 Task: Find connections with filter location Bachhraon with filter topic #interiordesignwith filter profile language English with filter current company Sealed Air Corporation with filter school Muffakham Jah College Of Engineering And Technology with filter industry Sporting Goods Manufacturing with filter service category Print Design with filter keywords title Credit Authorizer
Action: Mouse moved to (596, 79)
Screenshot: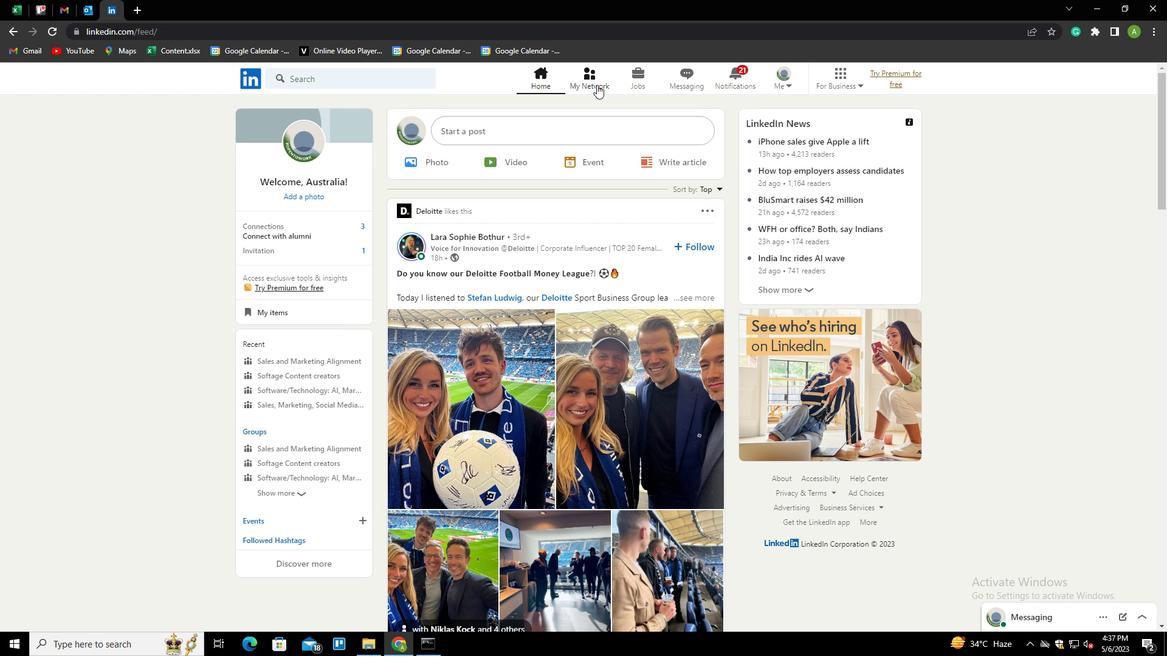 
Action: Mouse pressed left at (596, 79)
Screenshot: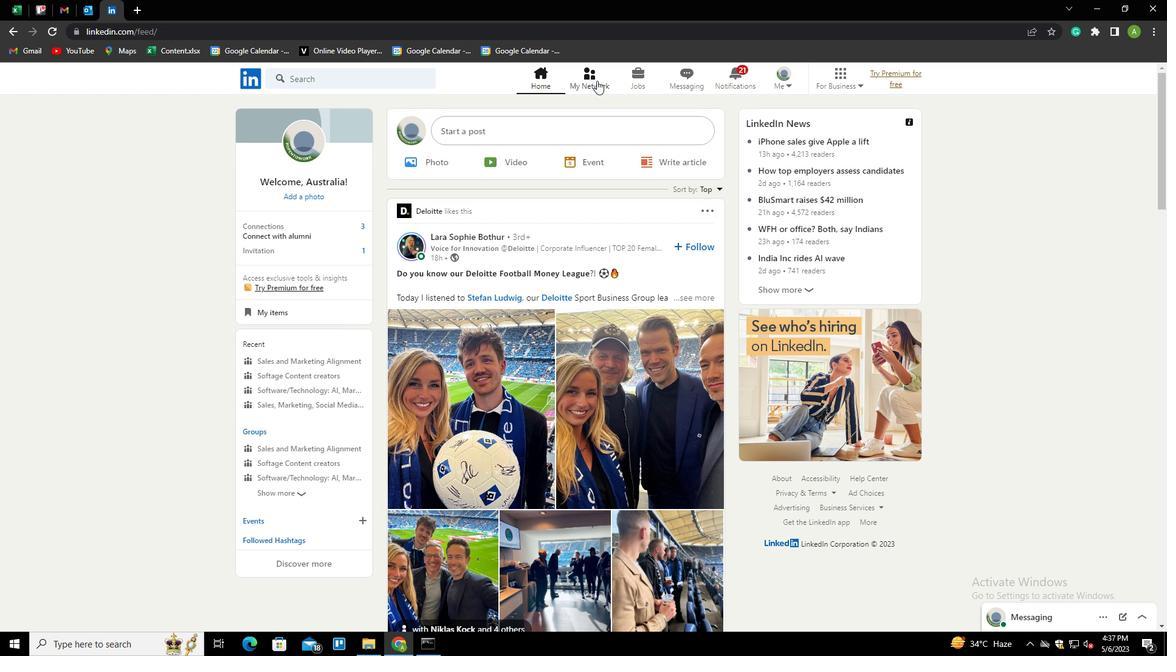 
Action: Mouse moved to (307, 147)
Screenshot: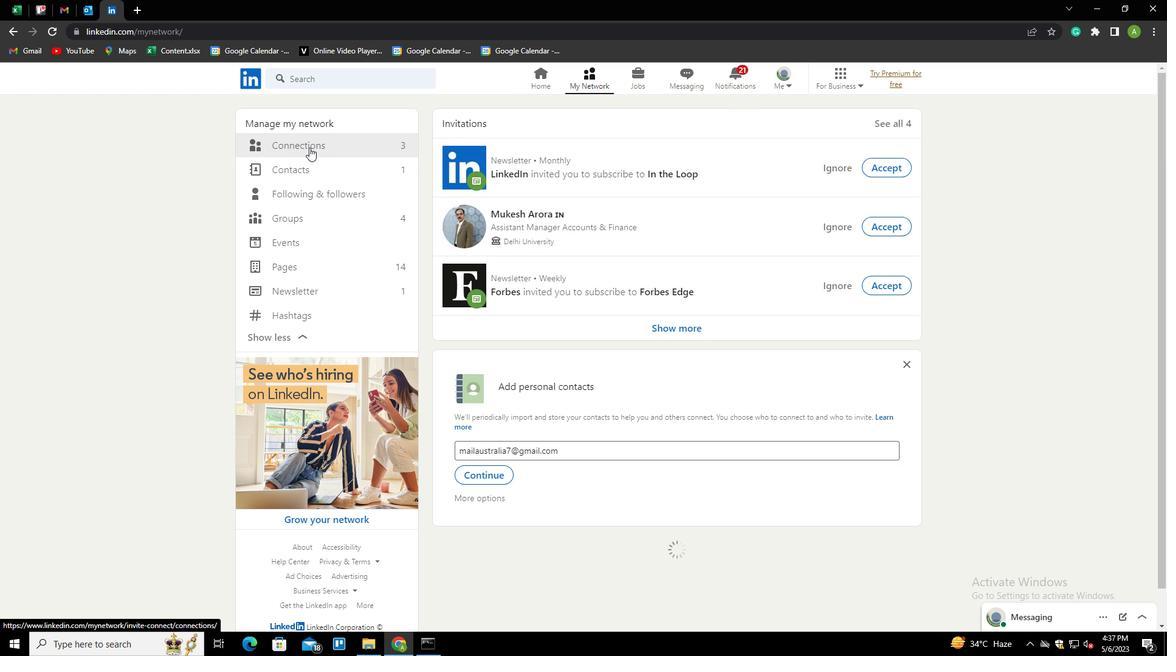 
Action: Mouse pressed left at (307, 147)
Screenshot: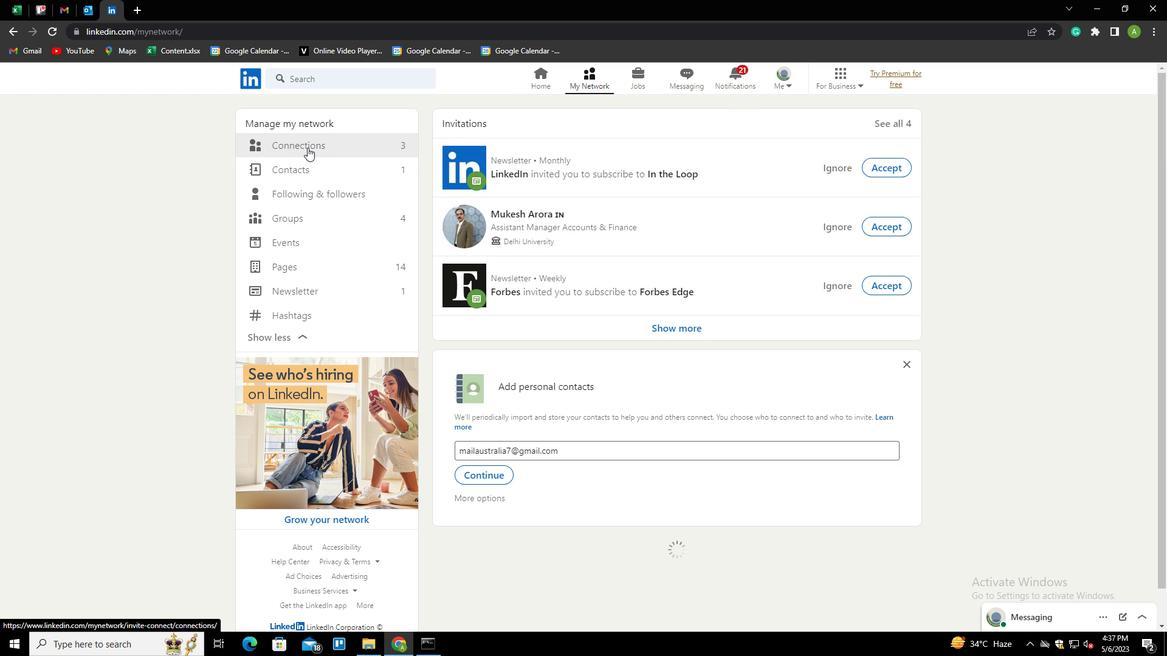 
Action: Mouse moved to (655, 146)
Screenshot: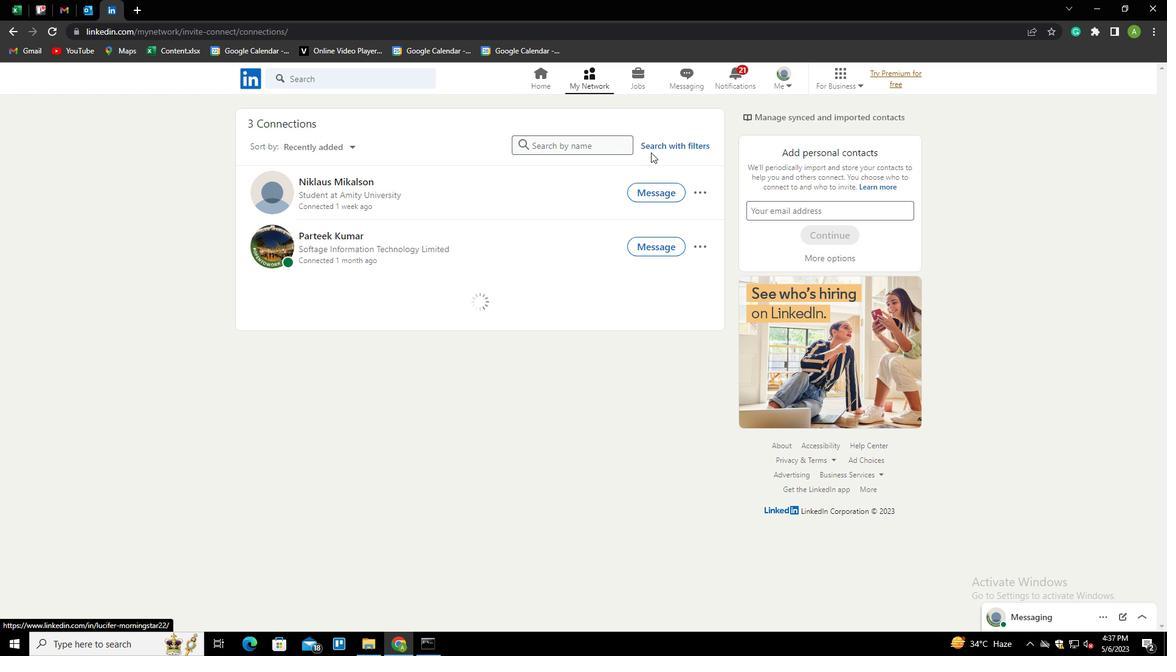 
Action: Mouse pressed left at (655, 146)
Screenshot: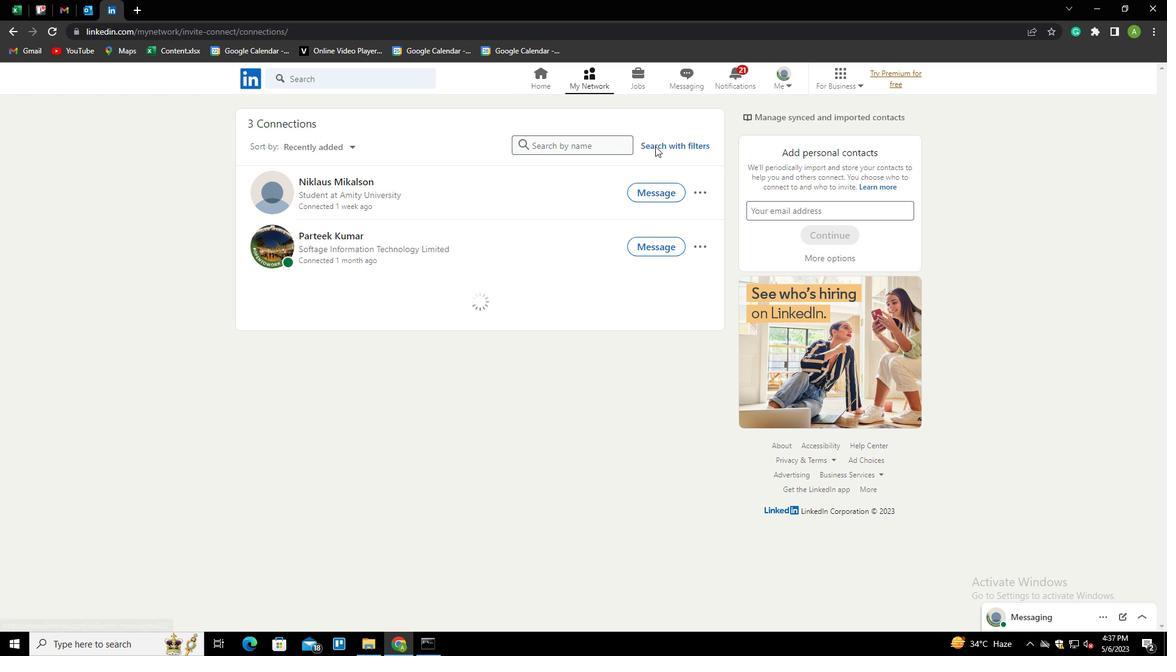 
Action: Mouse moved to (616, 113)
Screenshot: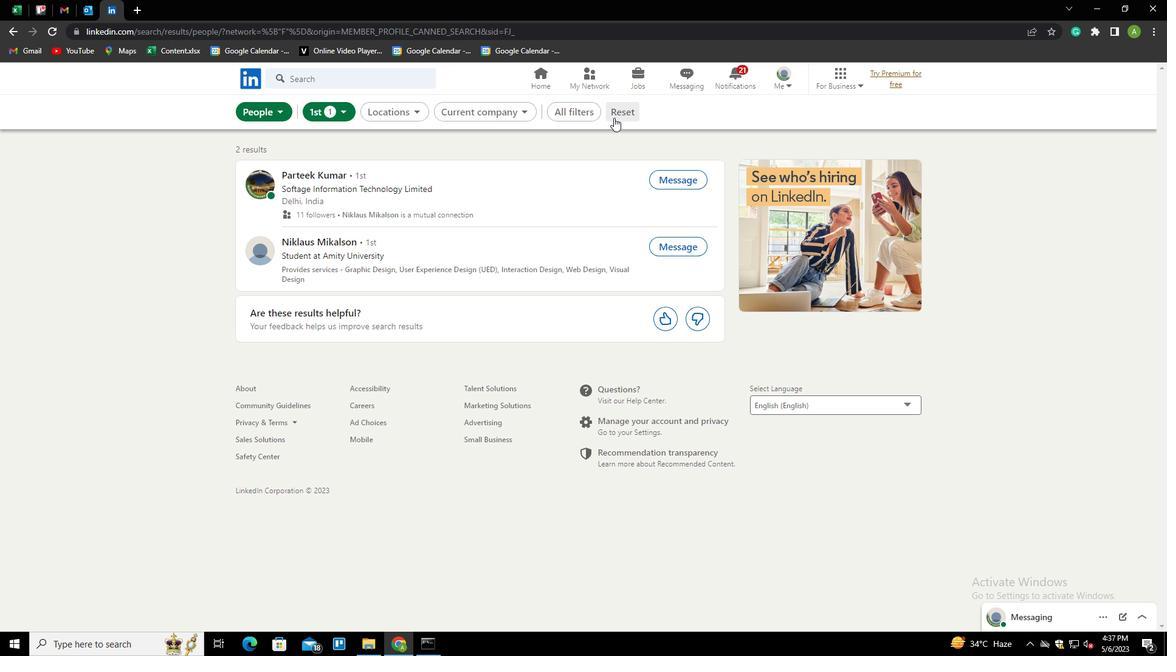 
Action: Mouse pressed left at (616, 113)
Screenshot: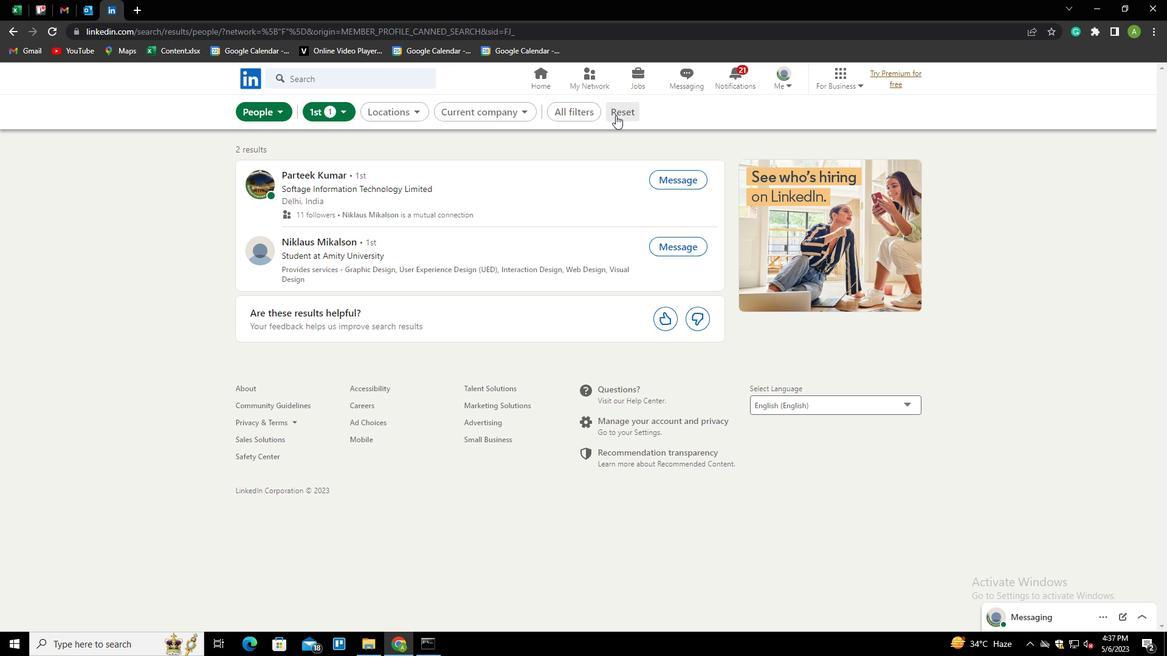 
Action: Mouse moved to (607, 111)
Screenshot: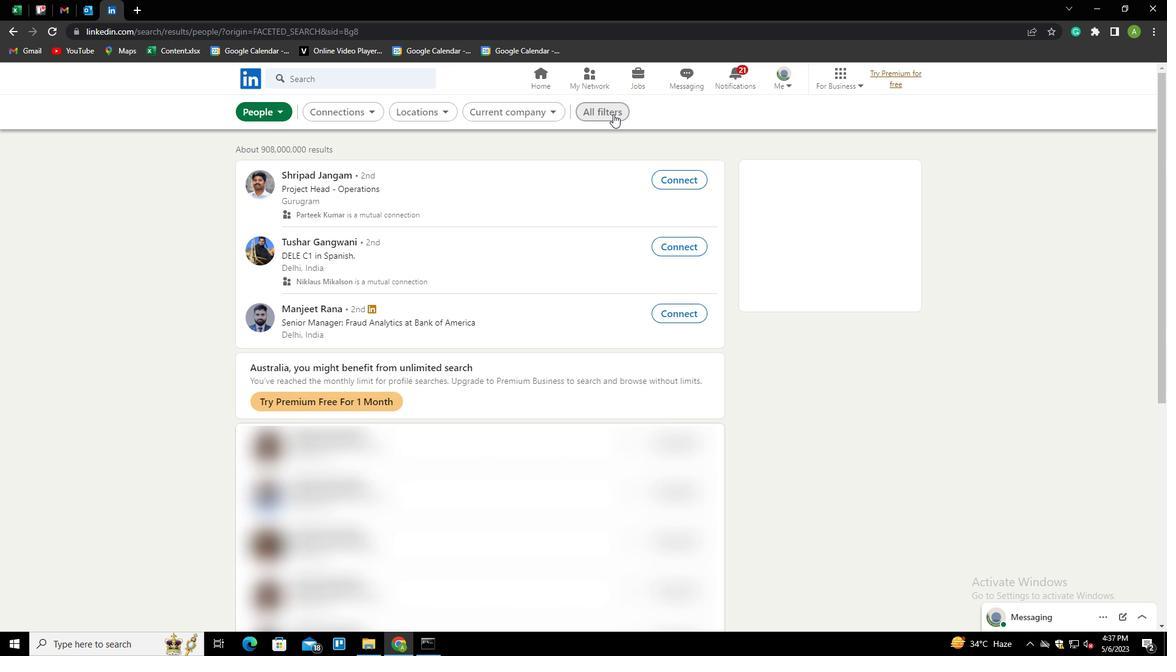 
Action: Mouse pressed left at (607, 111)
Screenshot: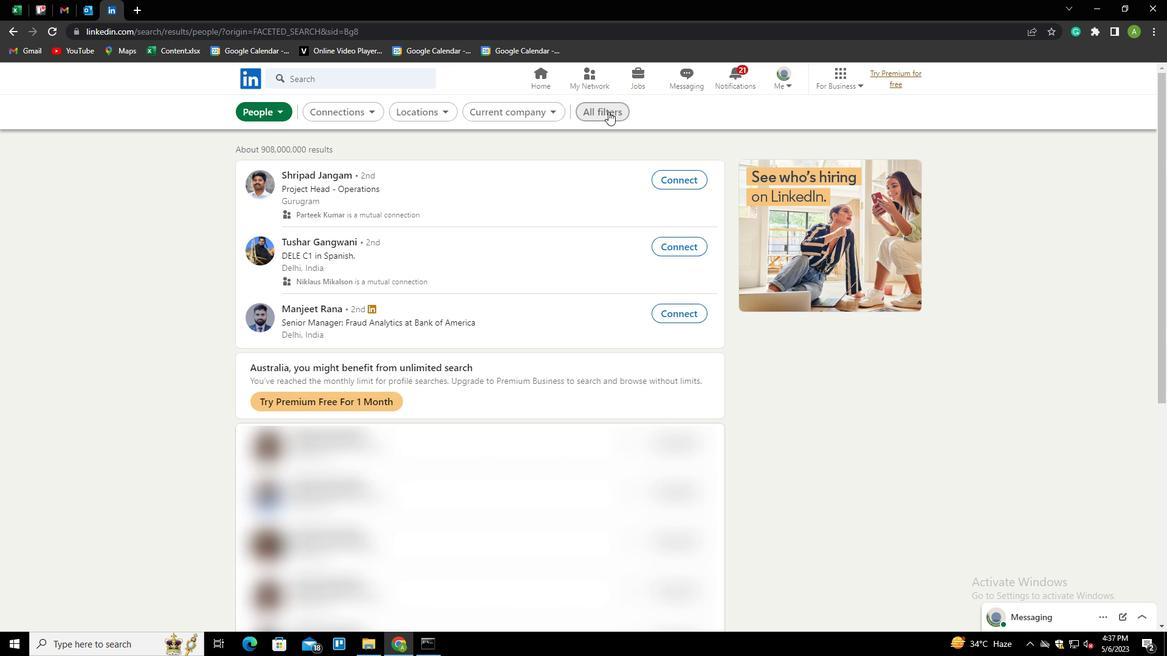 
Action: Mouse moved to (886, 350)
Screenshot: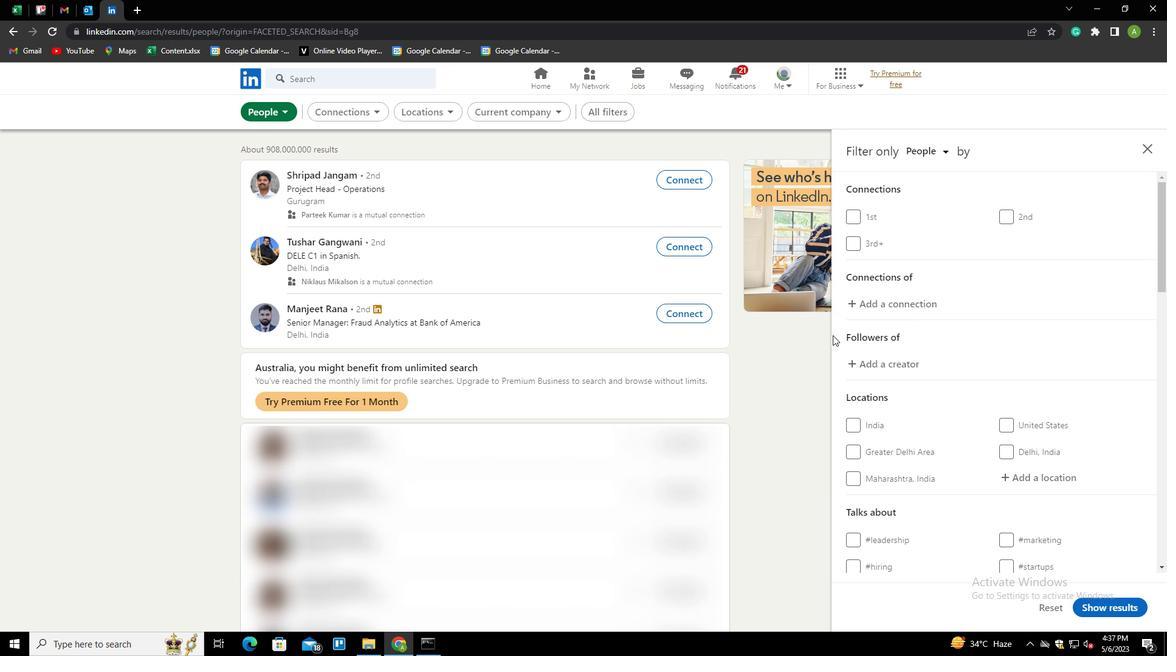 
Action: Mouse scrolled (886, 349) with delta (0, 0)
Screenshot: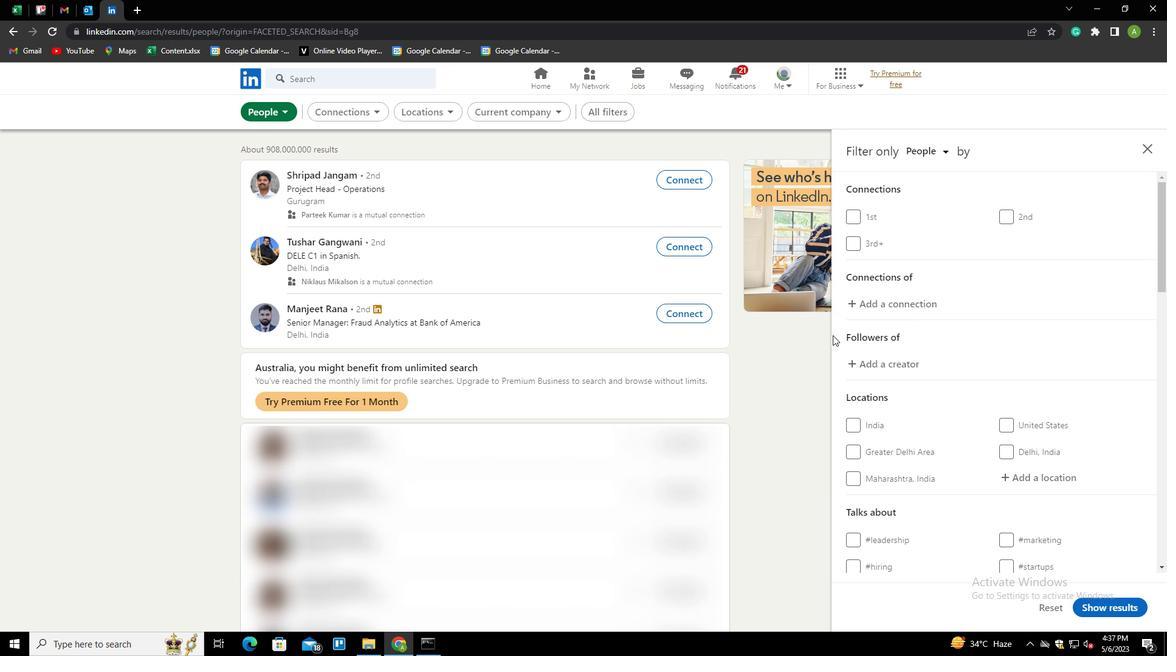 
Action: Mouse scrolled (886, 349) with delta (0, 0)
Screenshot: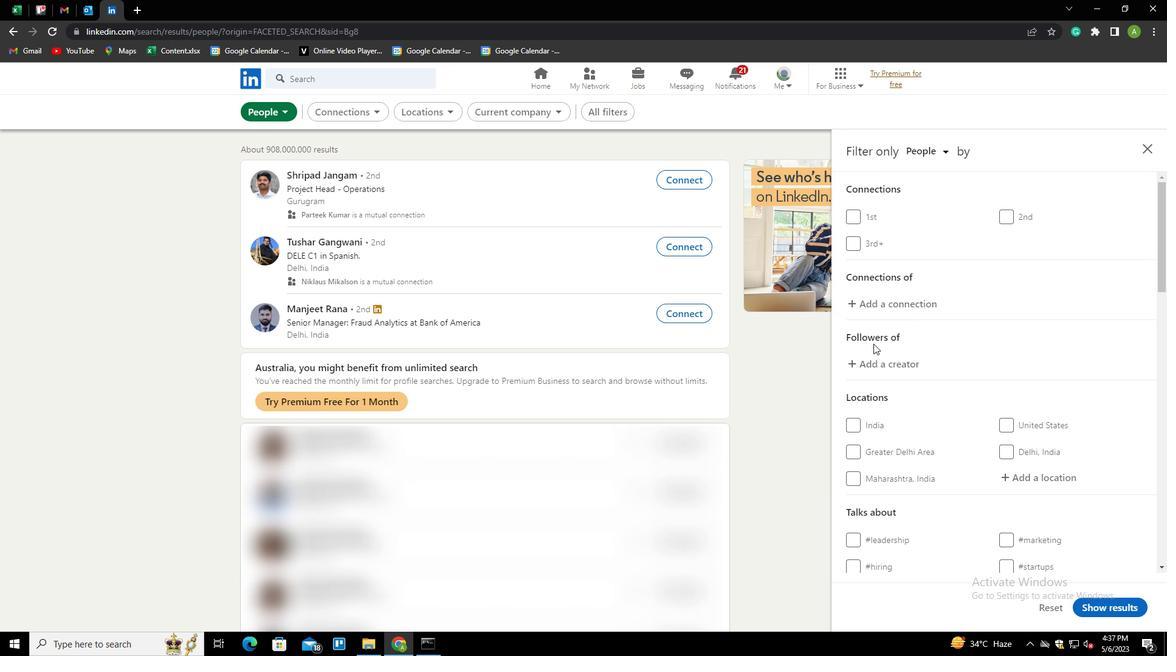 
Action: Mouse moved to (1043, 352)
Screenshot: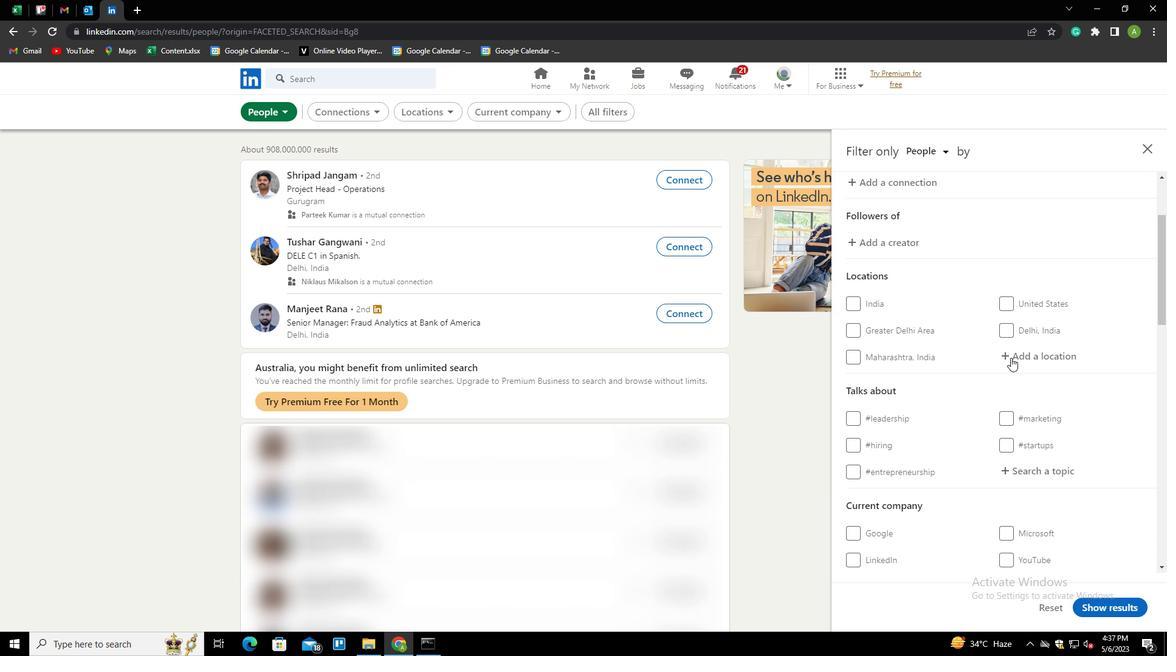 
Action: Mouse pressed left at (1043, 352)
Screenshot: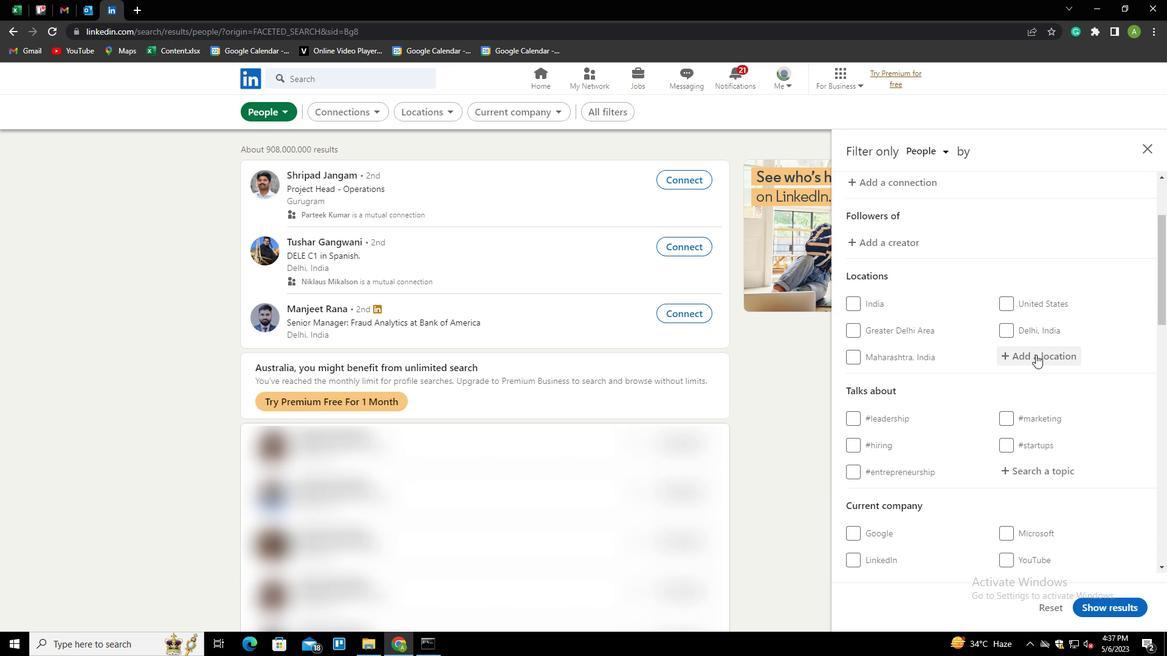 
Action: Mouse moved to (1043, 352)
Screenshot: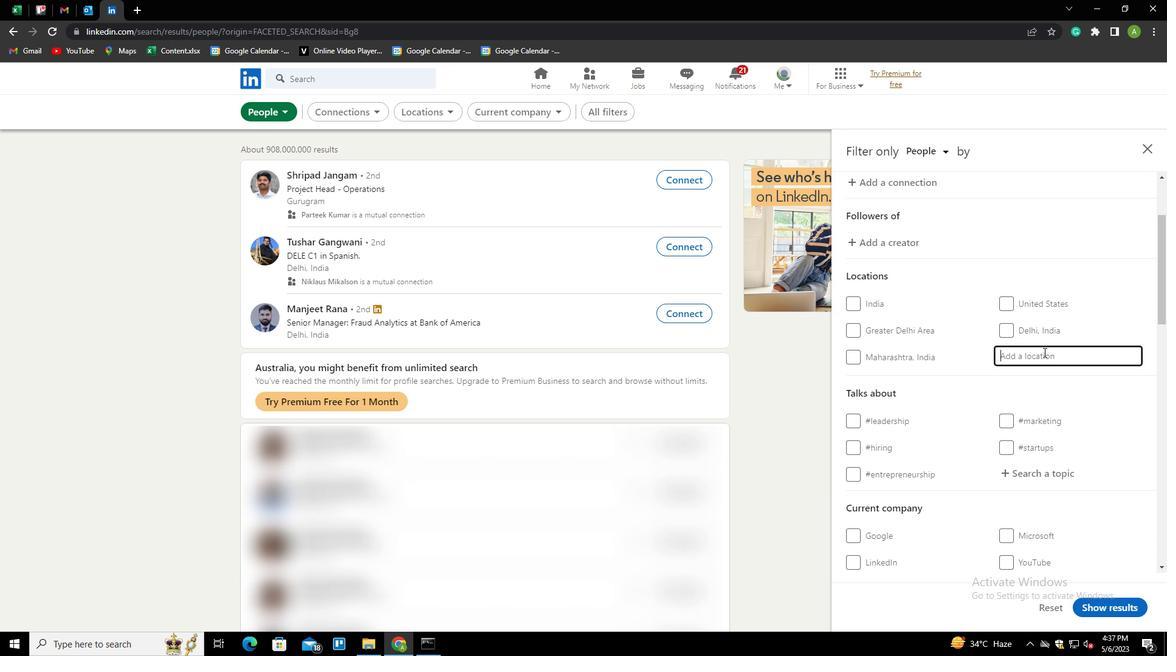 
Action: Key pressed <Key.shift><Key.shift><Key.shift><Key.shift><Key.shift><Key.shift><Key.shift><Key.shift><Key.shift><Key.shift><Key.shift><Key.shift><Key.shift><Key.shift><Key.shift><Key.shift><Key.shift><Key.shift><Key.shift><Key.shift><Key.shift><Key.shift><Key.shift><Key.shift><Key.shift><Key.shift><Key.shift><Key.shift><Key.shift><Key.shift><Key.shift><Key.shift><Key.shift><Key.shift><Key.shift><Key.shift><Key.shift><Key.shift><Key.shift><Key.shift><Key.shift><Key.shift><Key.shift><Key.shift><Key.shift><Key.shift><Key.shift><Key.shift><Key.shift><Key.shift><Key.shift><Key.shift><Key.shift><Key.shift><Key.shift><Key.shift><Key.shift><Key.shift><Key.shift><Key.shift><Key.shift><Key.shift><Key.shift><Key.shift><Key.shift><Key.shift><Key.shift><Key.shift><Key.shift><Key.shift><Key.shift><Key.shift><Key.shift><Key.shift><Key.shift><Key.shift><Key.shift><Key.shift><Key.shift><Key.shift>BACHHRAON
Screenshot: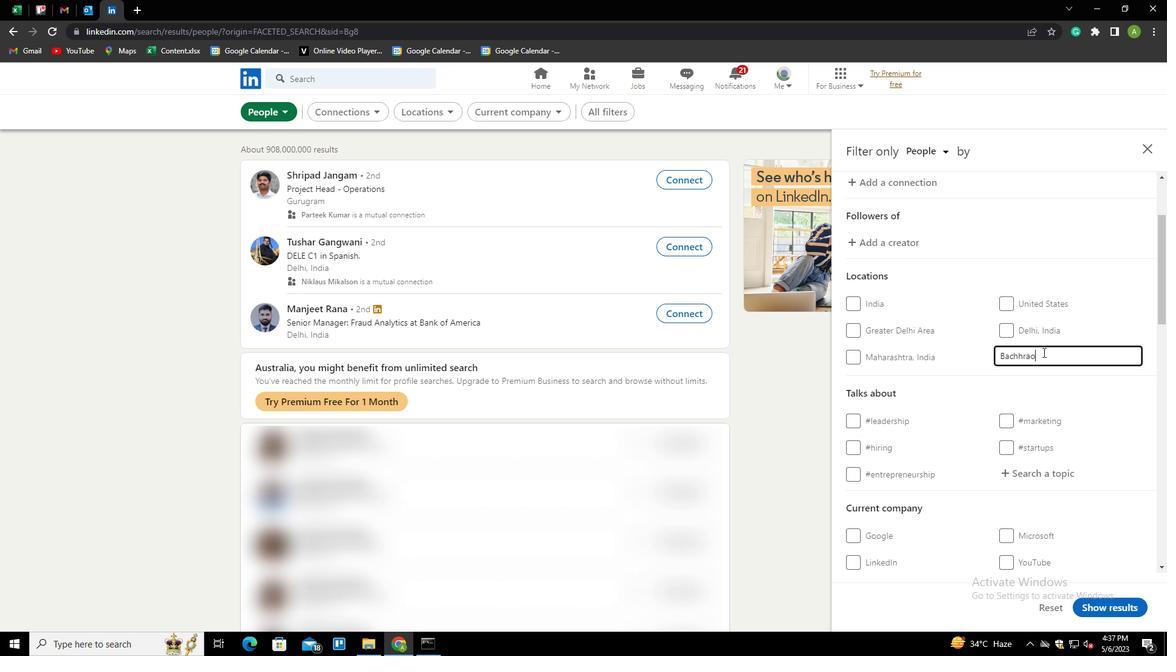
Action: Mouse moved to (1053, 418)
Screenshot: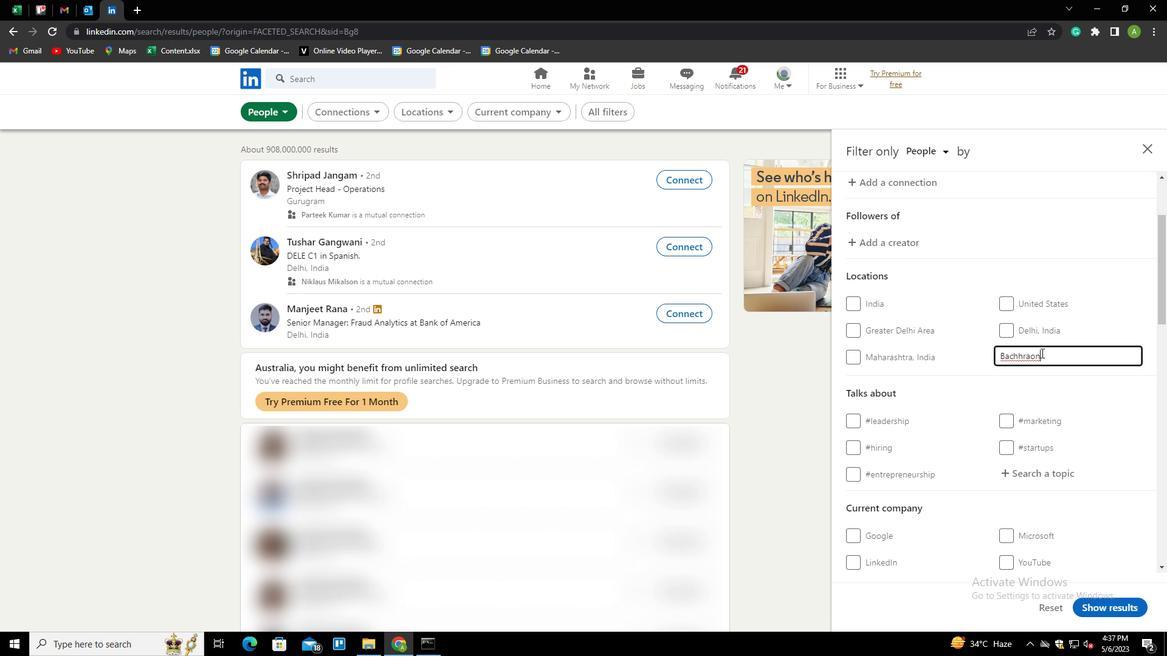 
Action: Mouse scrolled (1053, 418) with delta (0, 0)
Screenshot: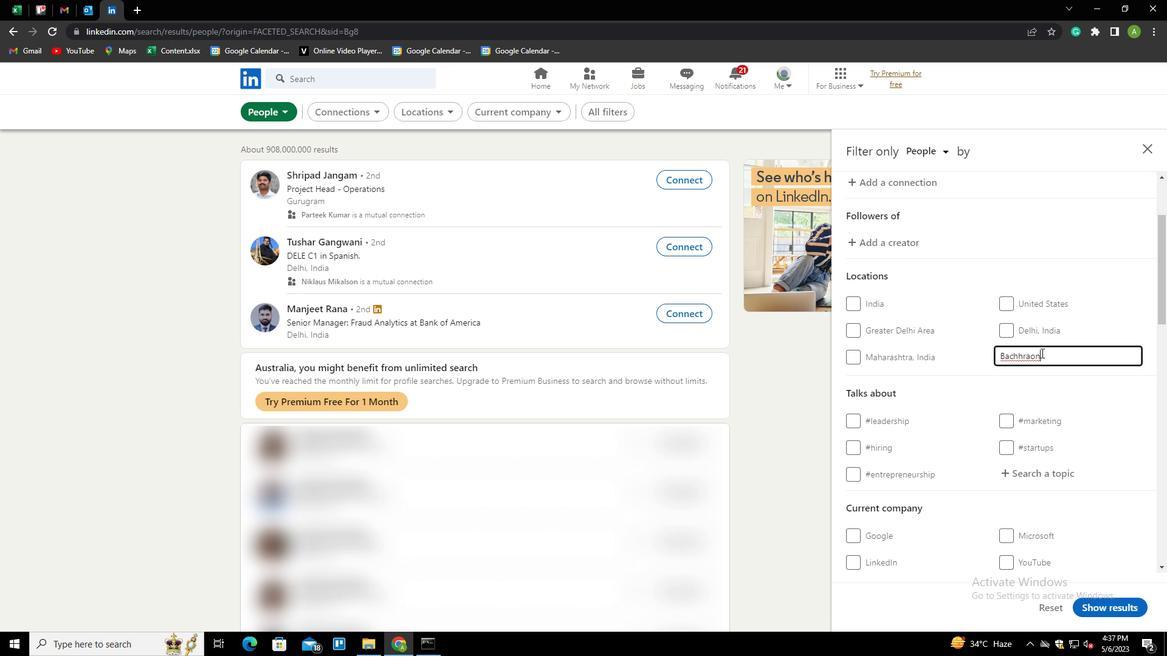 
Action: Mouse moved to (1077, 451)
Screenshot: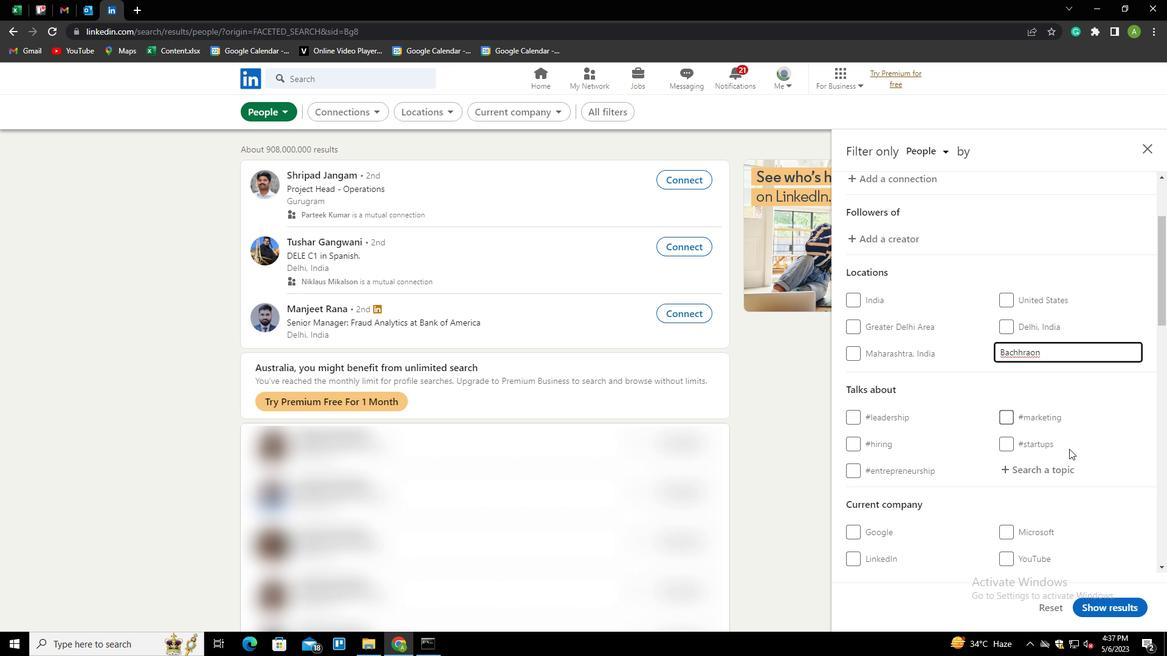 
Action: Mouse scrolled (1077, 450) with delta (0, 0)
Screenshot: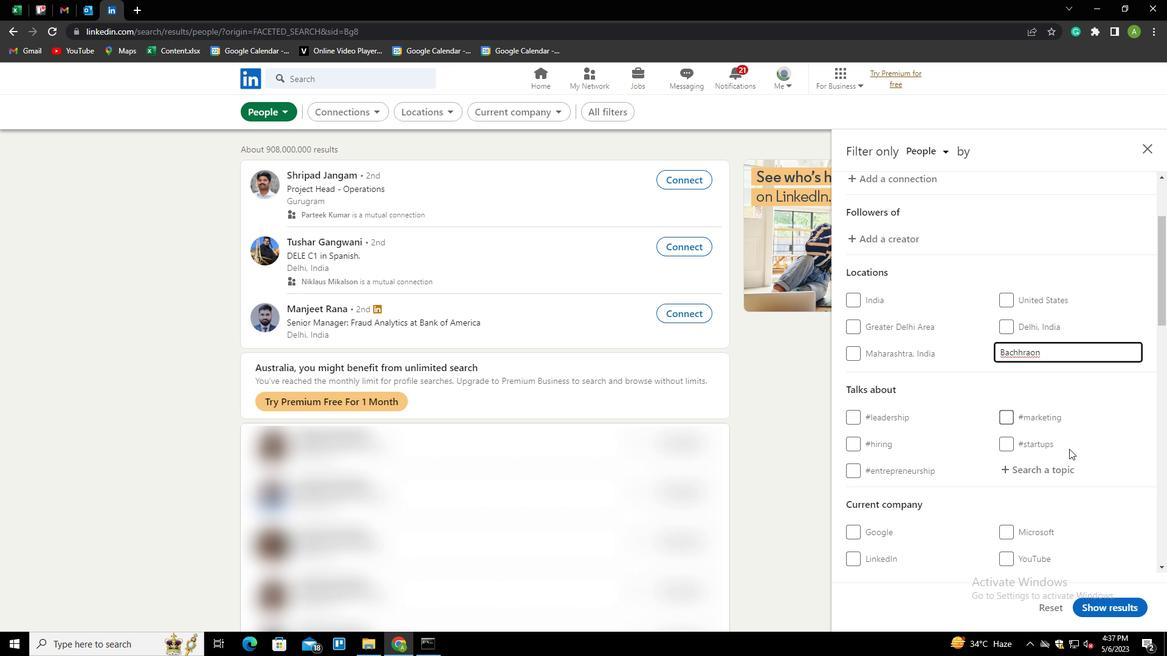 
Action: Mouse scrolled (1077, 450) with delta (0, 0)
Screenshot: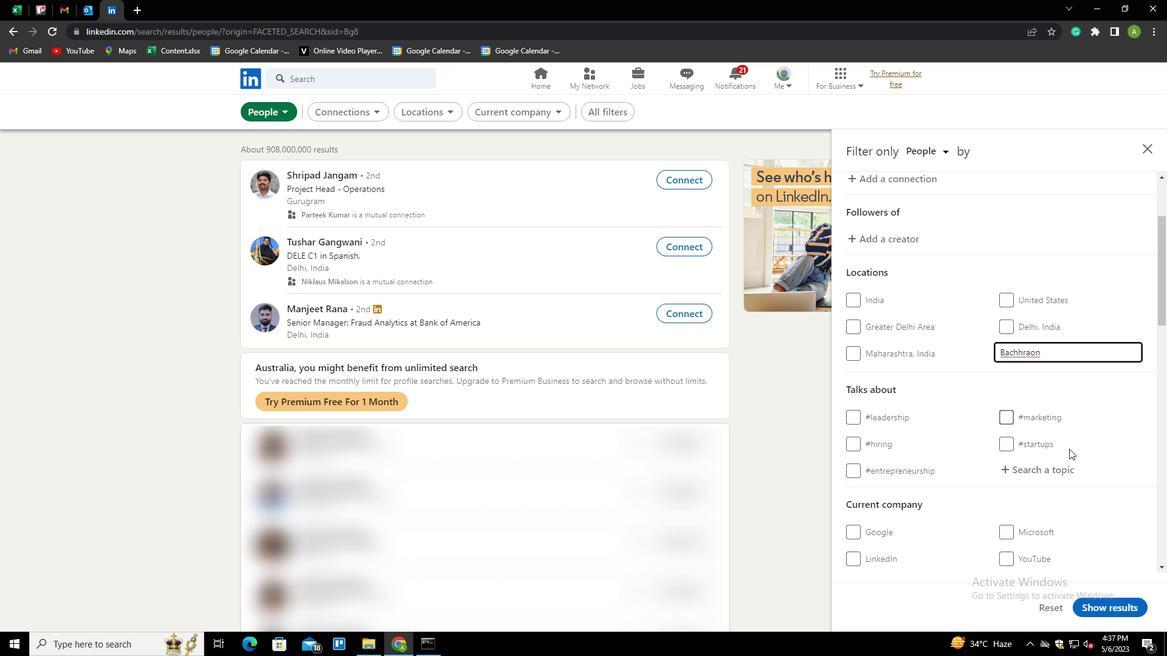
Action: Mouse moved to (1029, 280)
Screenshot: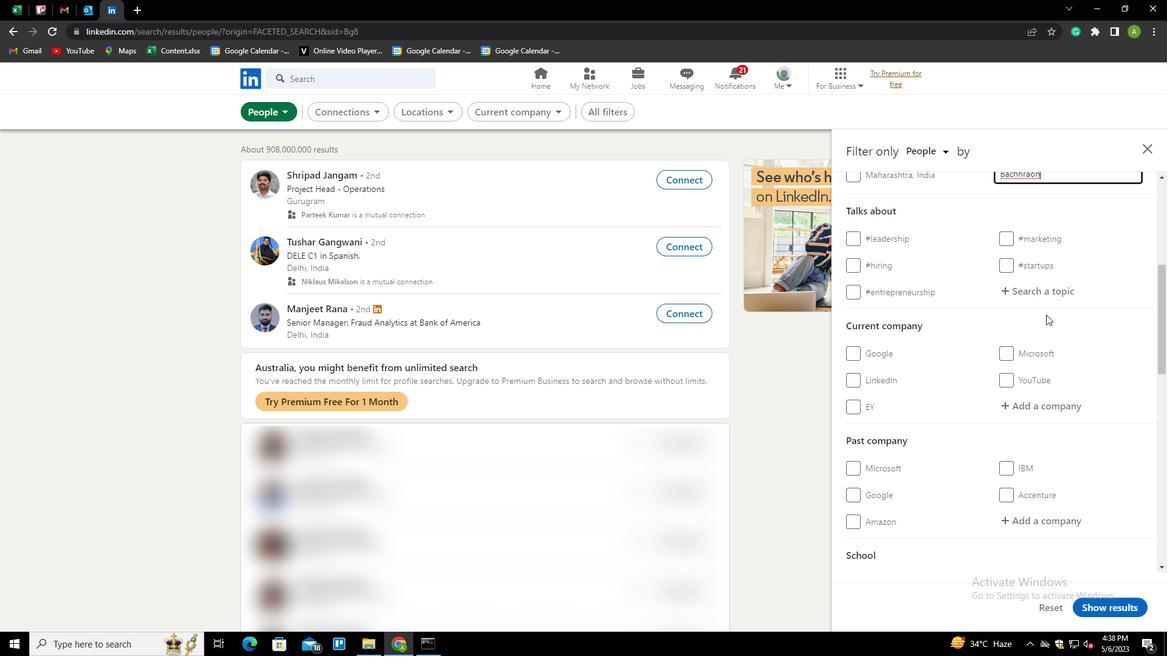 
Action: Mouse pressed left at (1029, 280)
Screenshot: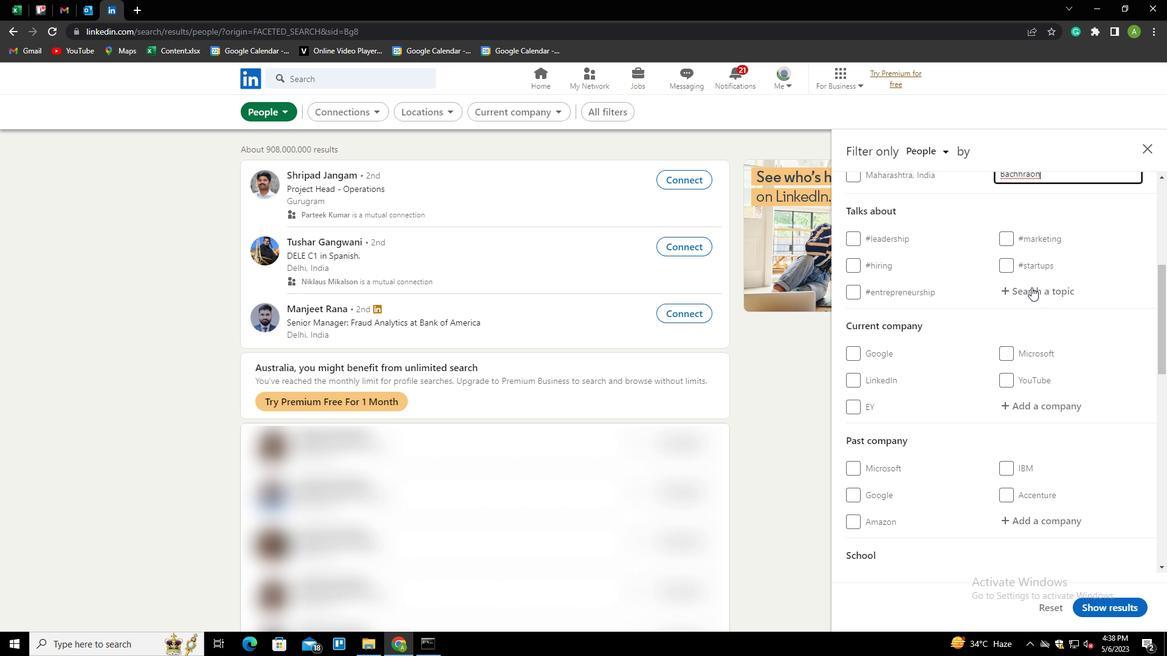 
Action: Mouse moved to (1031, 285)
Screenshot: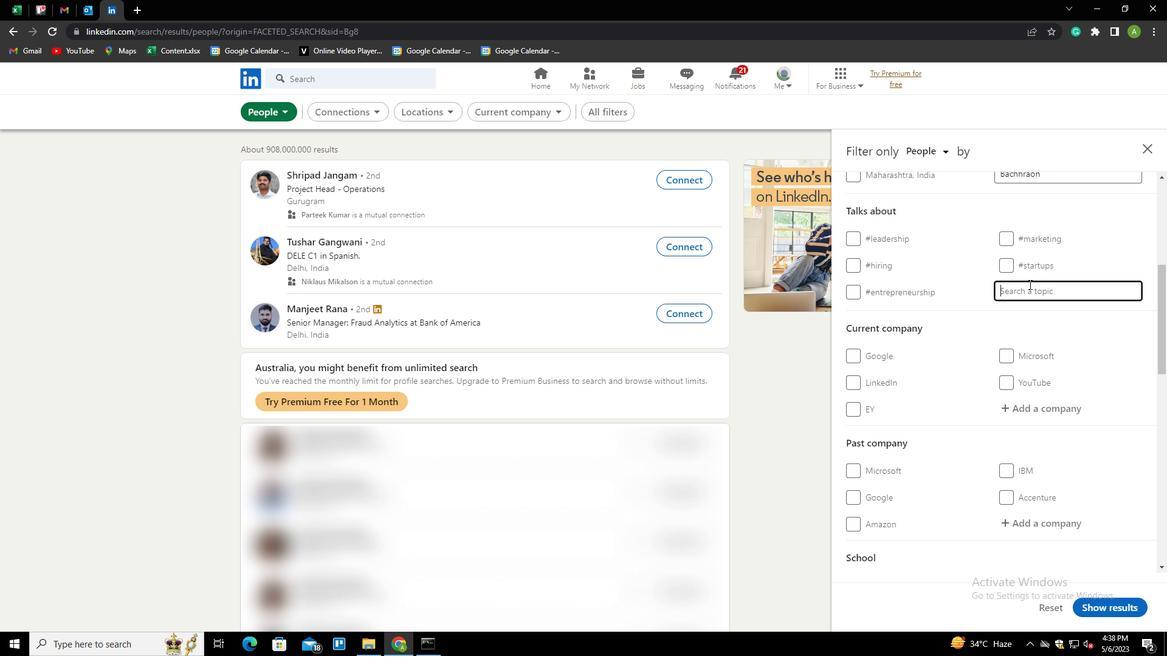 
Action: Key pressed INTERIORDESIGN<Key.down><Key.enter>
Screenshot: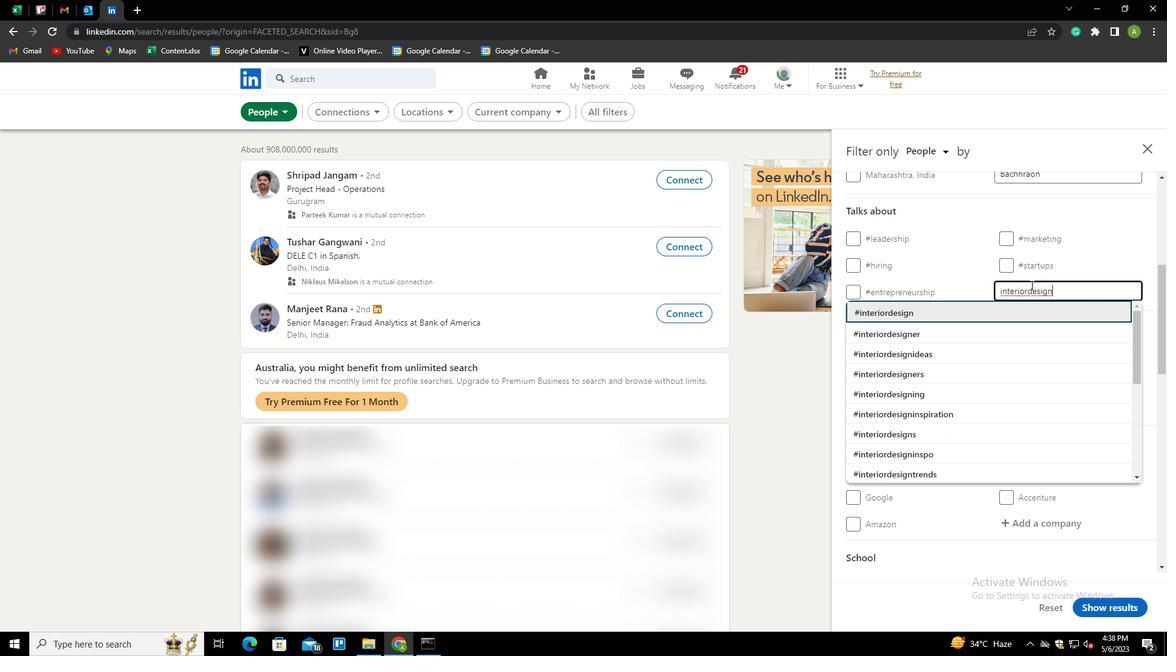
Action: Mouse scrolled (1031, 284) with delta (0, 0)
Screenshot: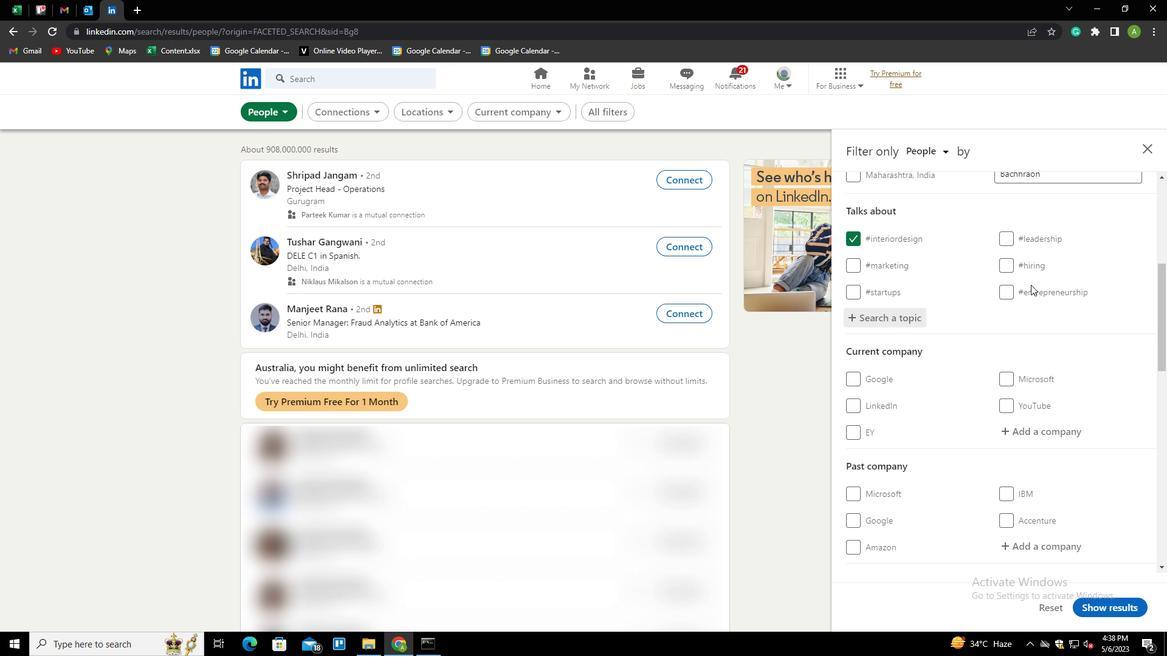 
Action: Mouse moved to (1029, 311)
Screenshot: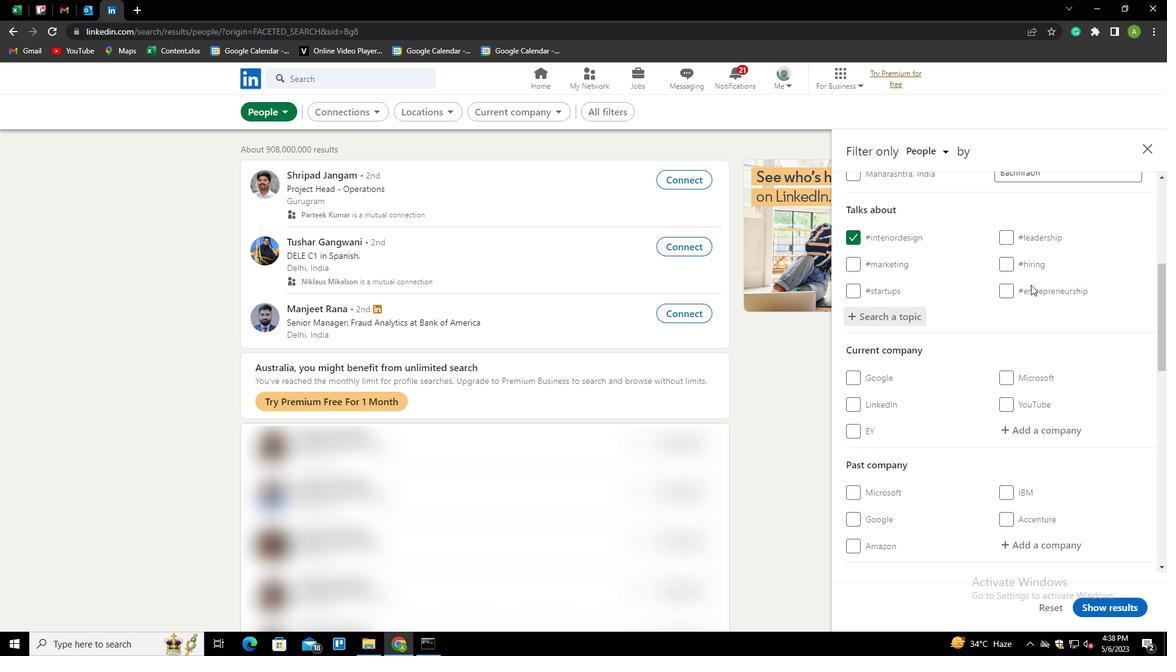 
Action: Mouse scrolled (1029, 311) with delta (0, 0)
Screenshot: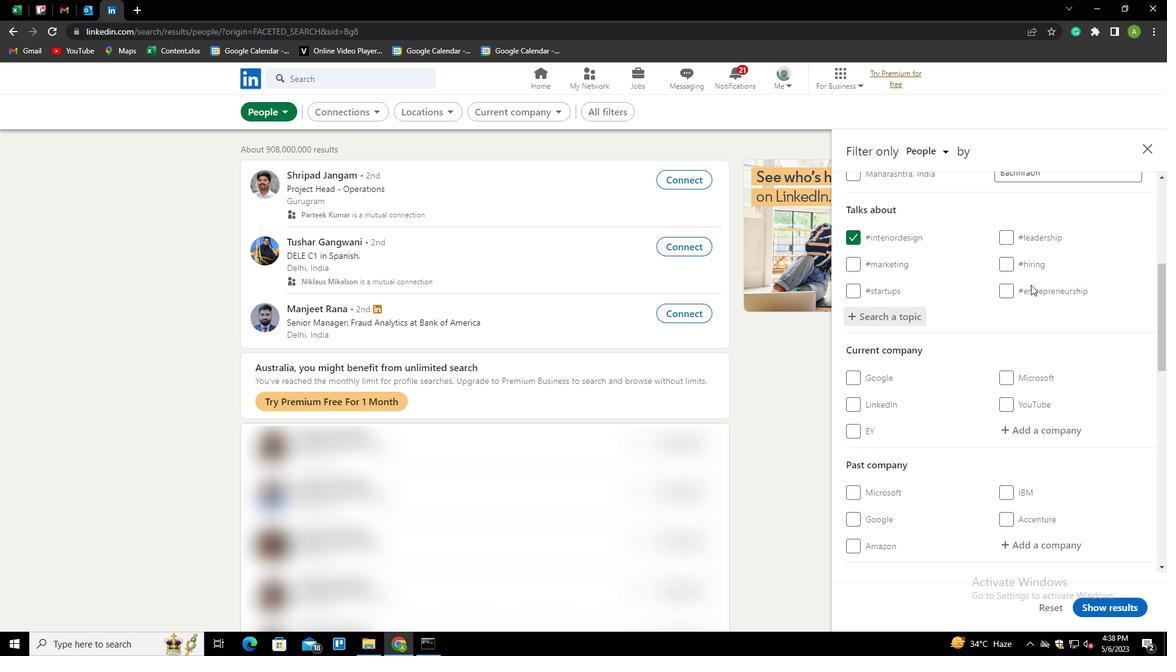 
Action: Mouse moved to (1029, 312)
Screenshot: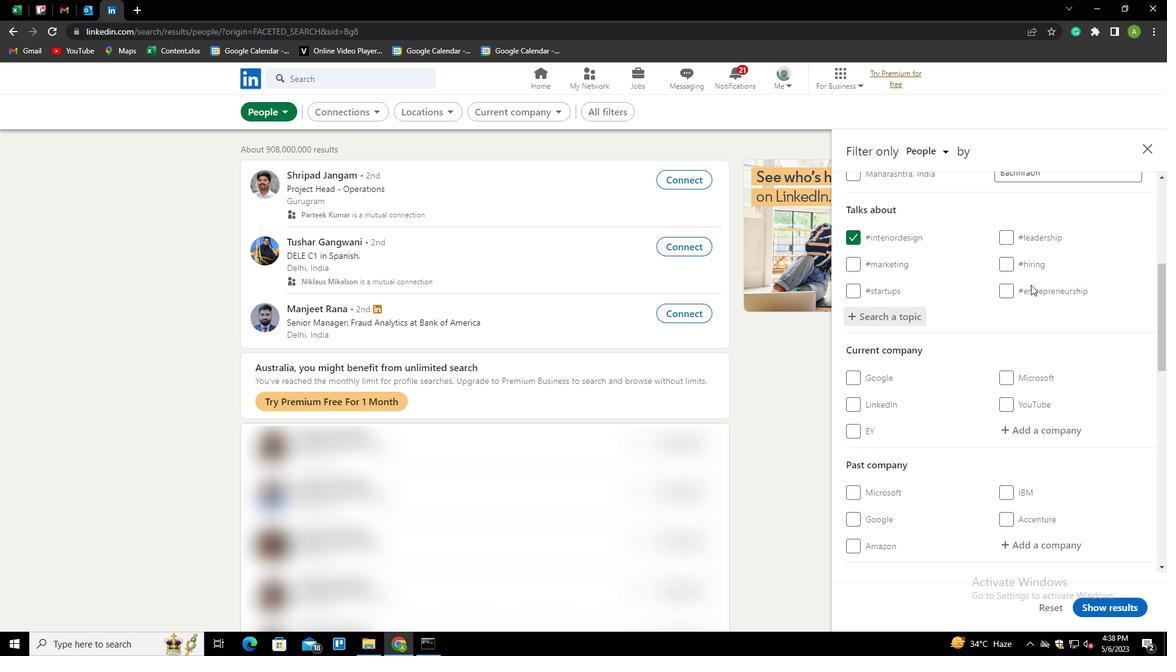 
Action: Mouse scrolled (1029, 311) with delta (0, 0)
Screenshot: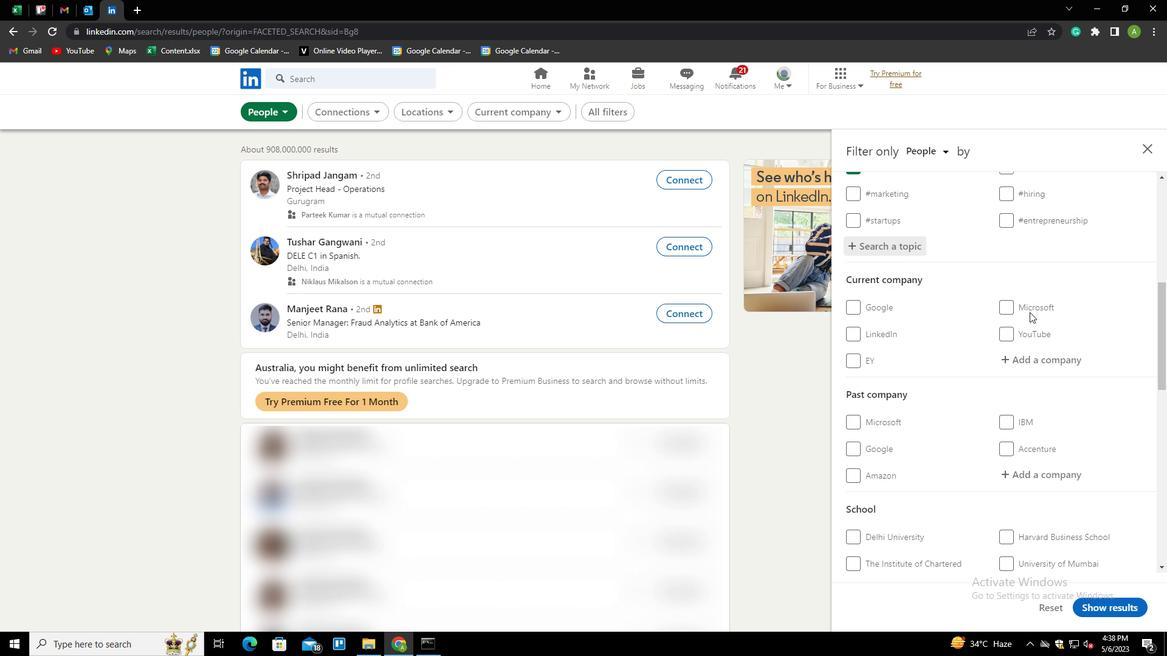
Action: Mouse scrolled (1029, 311) with delta (0, 0)
Screenshot: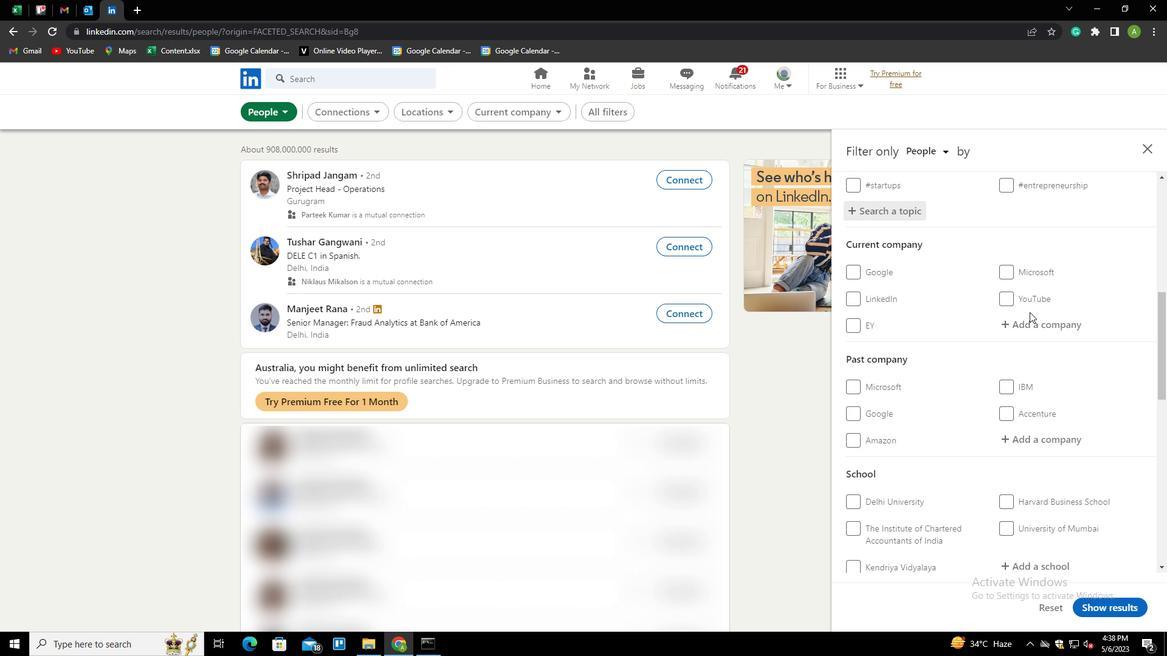 
Action: Mouse scrolled (1029, 311) with delta (0, 0)
Screenshot: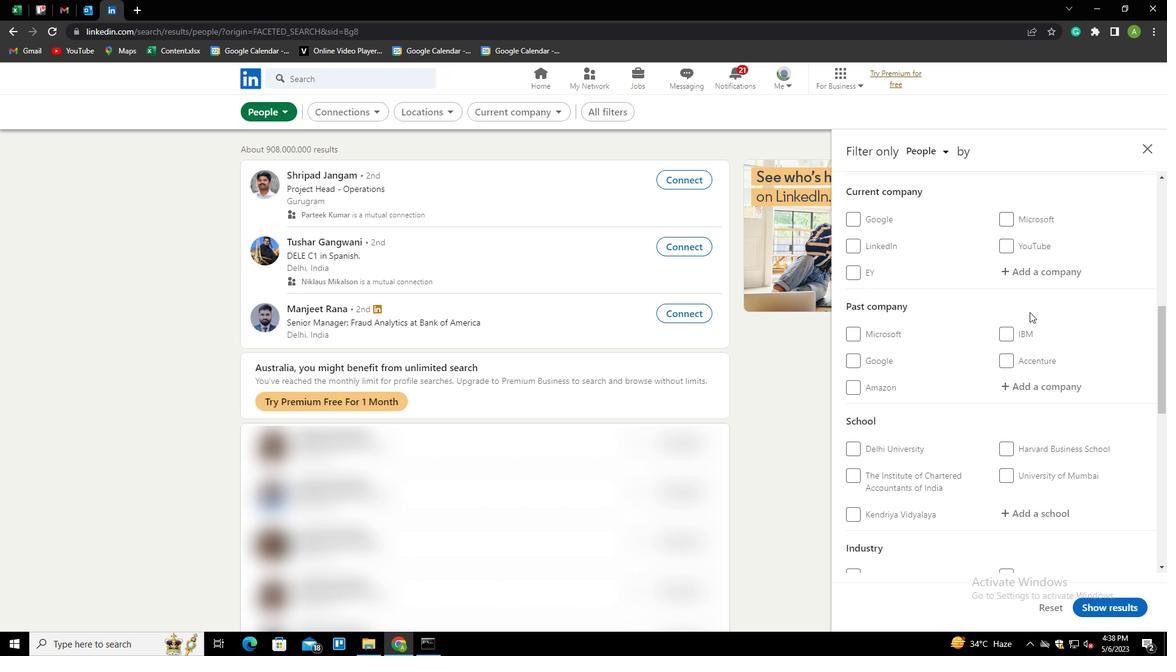 
Action: Mouse scrolled (1029, 311) with delta (0, 0)
Screenshot: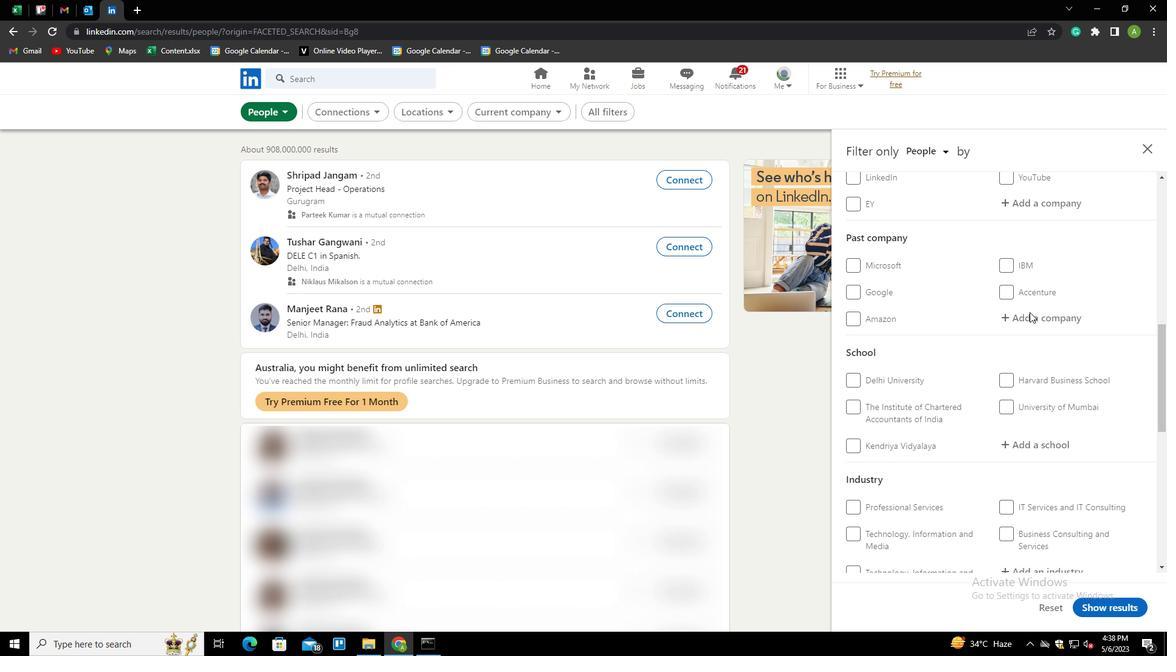 
Action: Mouse scrolled (1029, 311) with delta (0, 0)
Screenshot: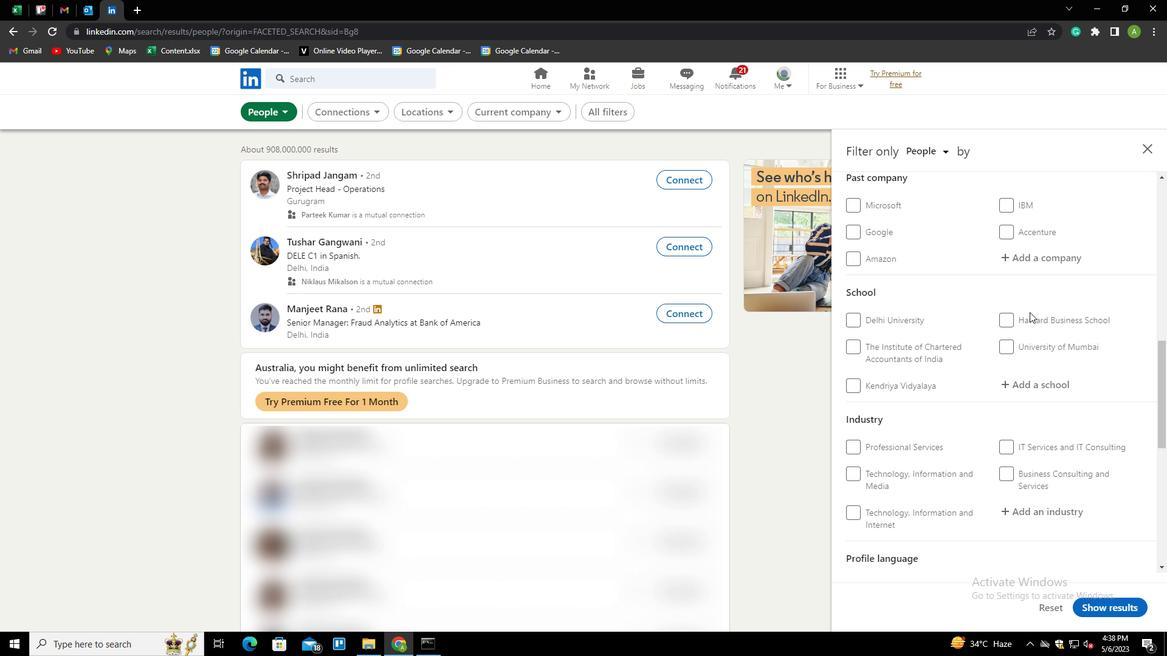 
Action: Mouse scrolled (1029, 311) with delta (0, 0)
Screenshot: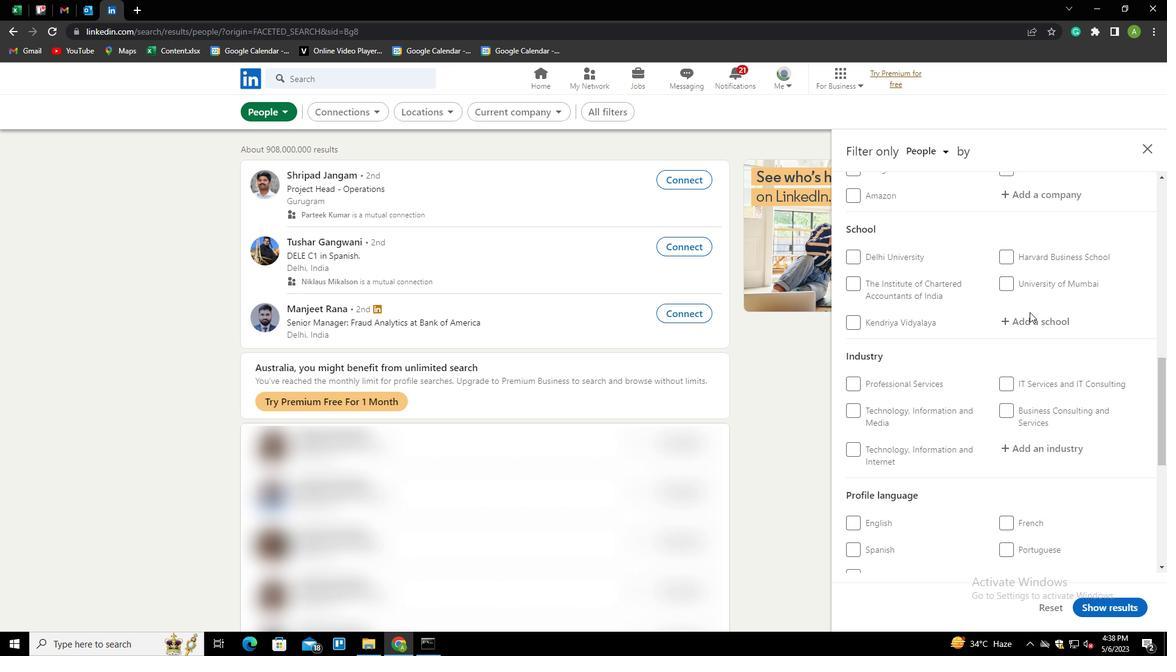 
Action: Mouse scrolled (1029, 311) with delta (0, 0)
Screenshot: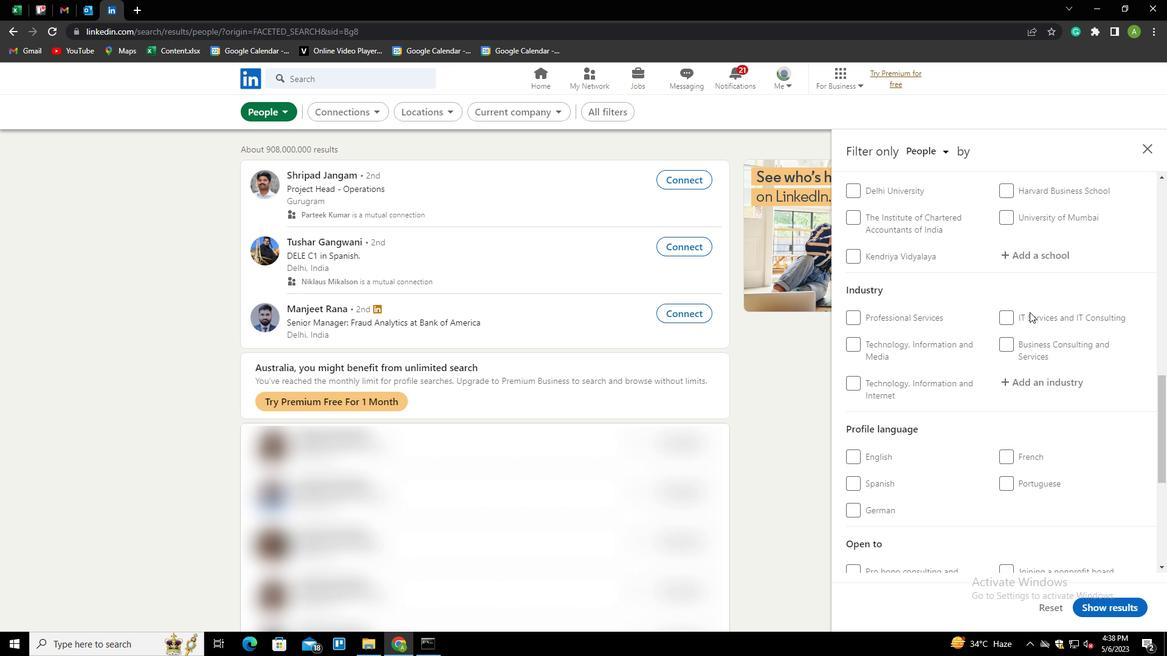 
Action: Mouse moved to (865, 324)
Screenshot: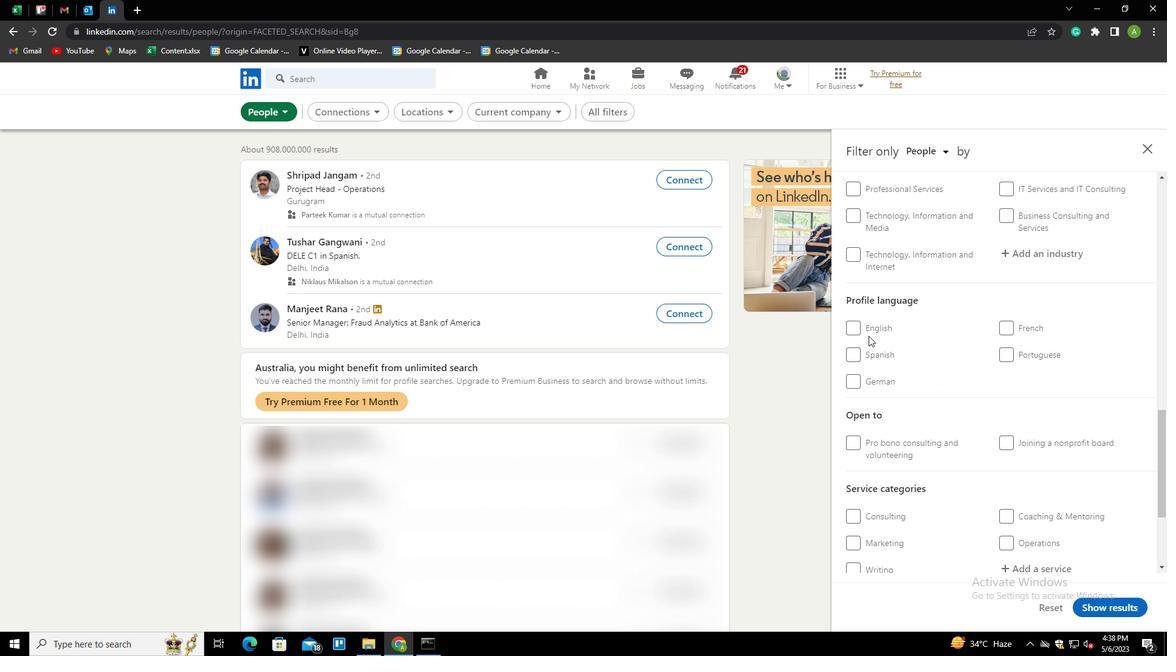 
Action: Mouse pressed left at (865, 324)
Screenshot: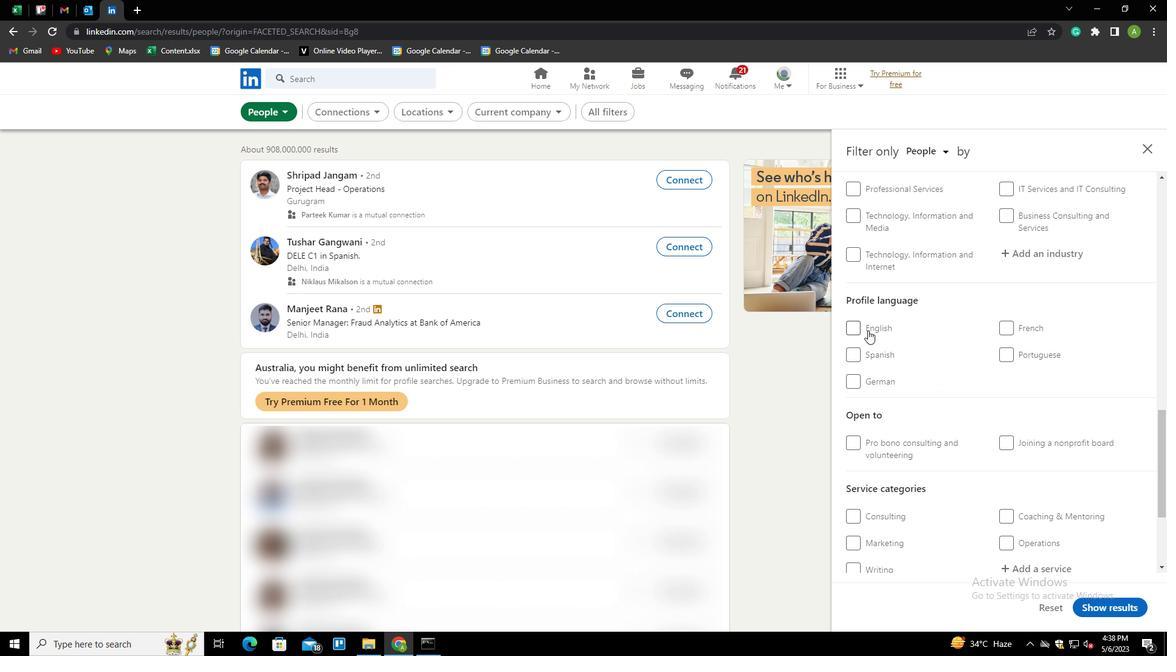 
Action: Mouse moved to (963, 342)
Screenshot: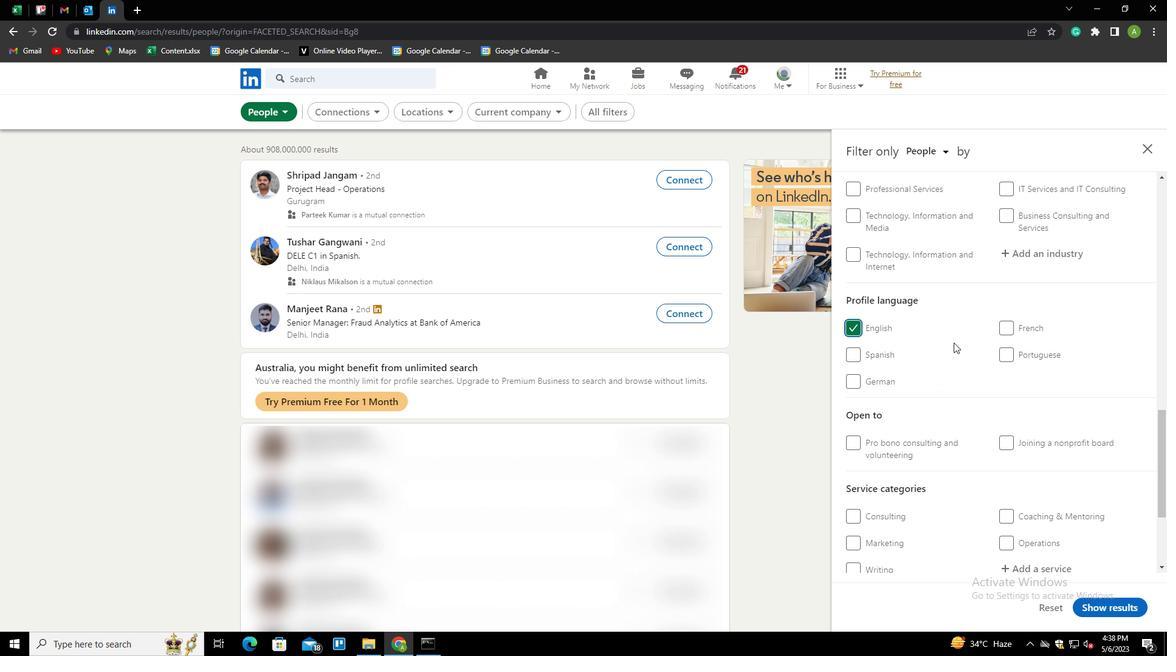 
Action: Mouse scrolled (963, 343) with delta (0, 0)
Screenshot: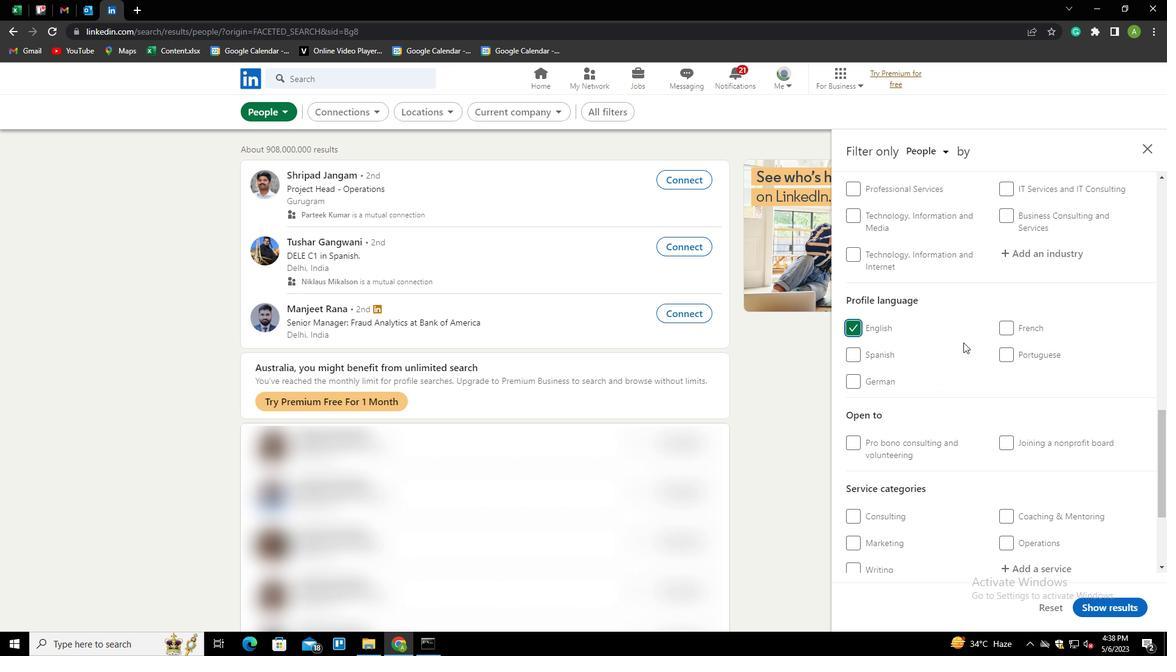 
Action: Mouse scrolled (963, 343) with delta (0, 0)
Screenshot: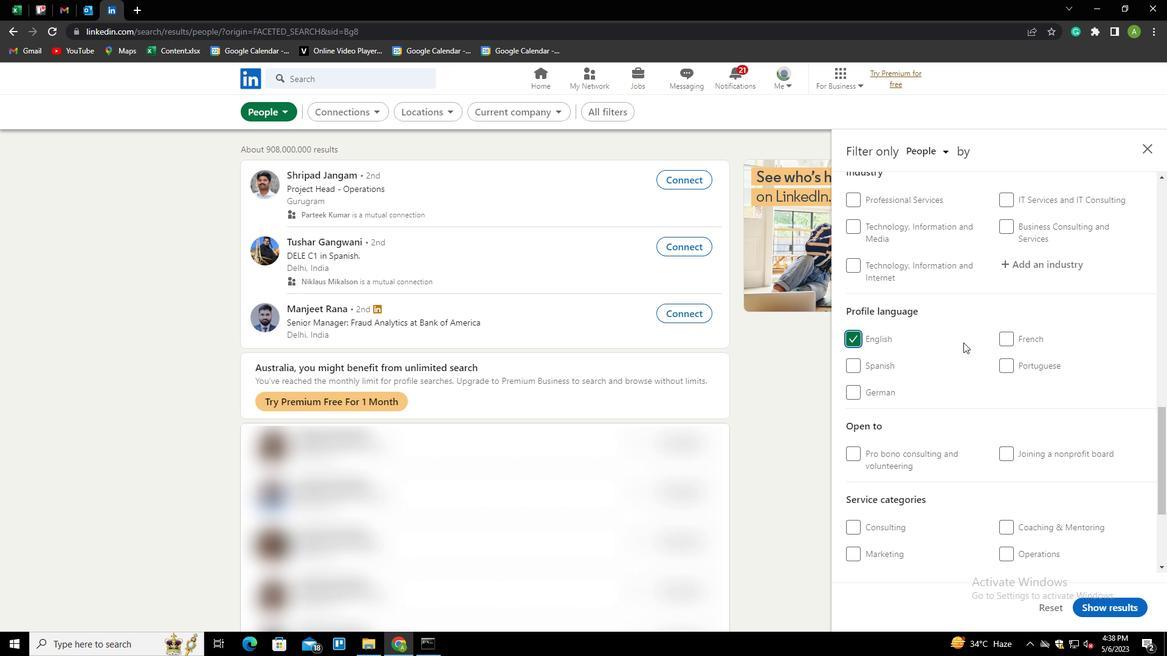 
Action: Mouse scrolled (963, 343) with delta (0, 0)
Screenshot: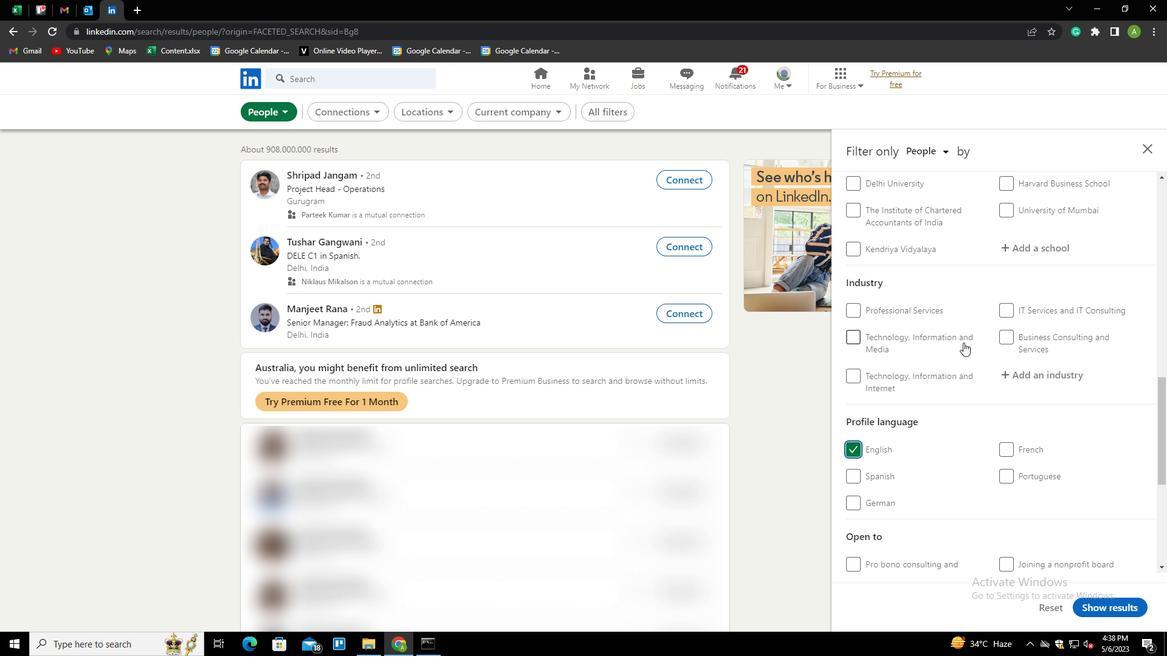 
Action: Mouse scrolled (963, 343) with delta (0, 0)
Screenshot: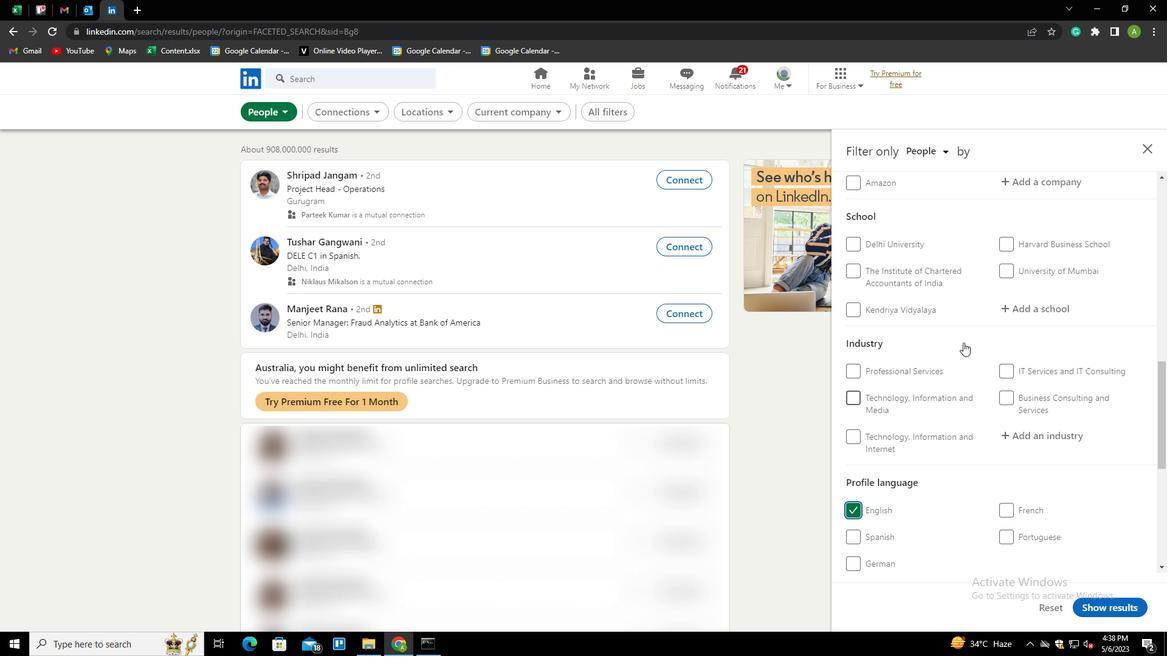 
Action: Mouse scrolled (963, 343) with delta (0, 0)
Screenshot: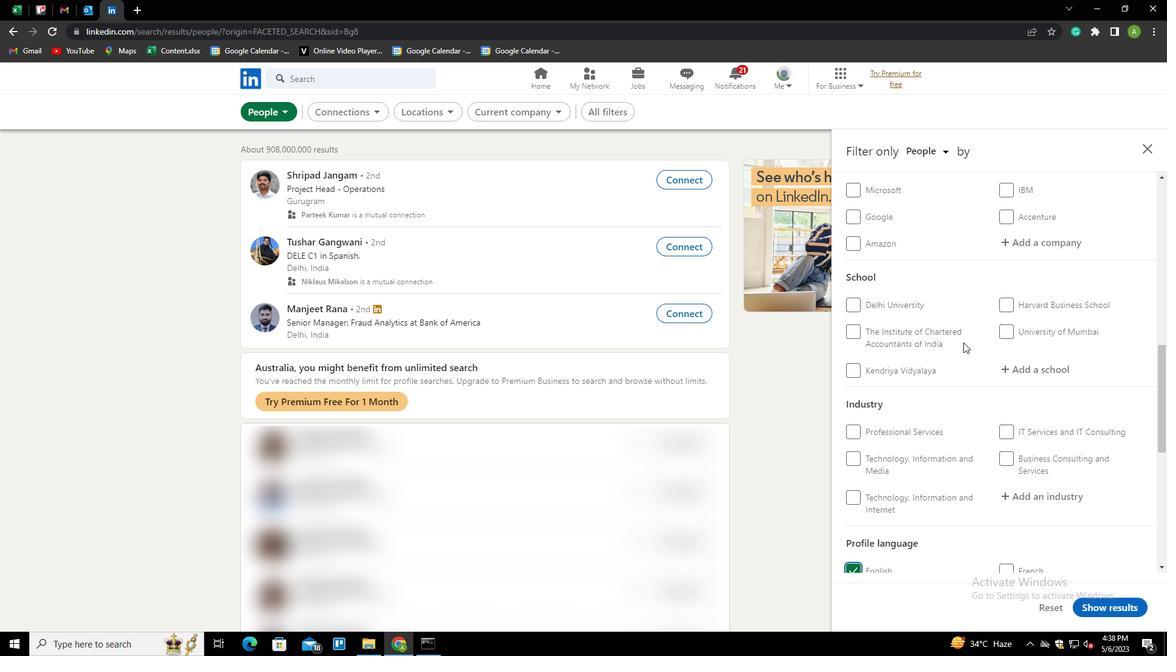 
Action: Mouse scrolled (963, 343) with delta (0, 0)
Screenshot: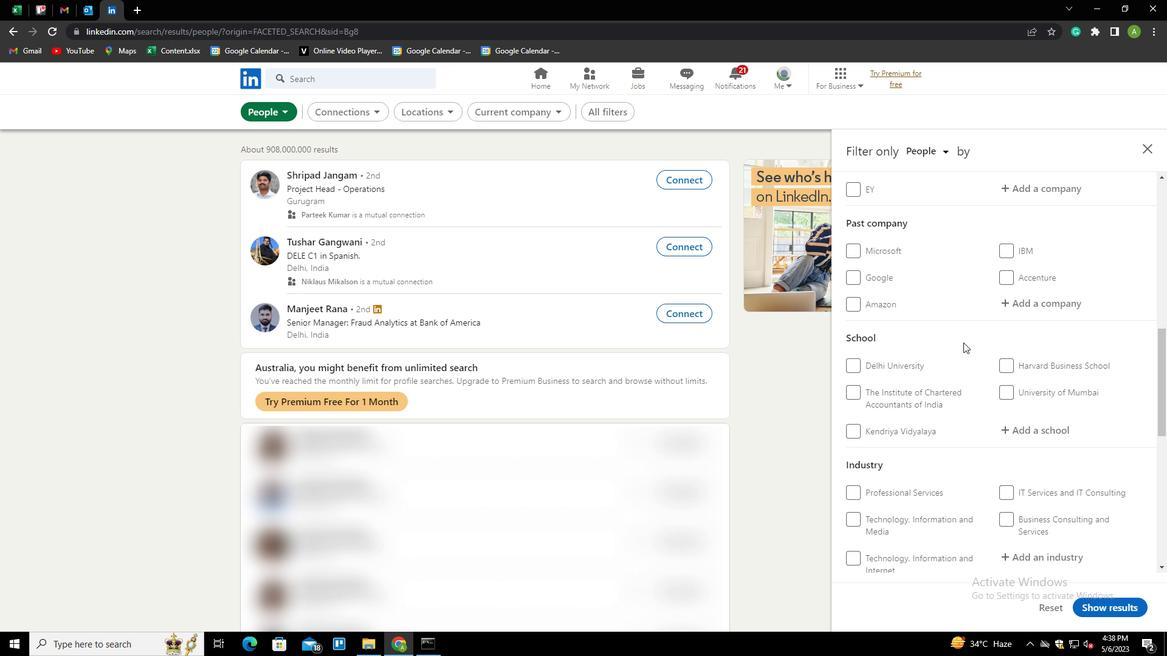 
Action: Mouse moved to (1006, 284)
Screenshot: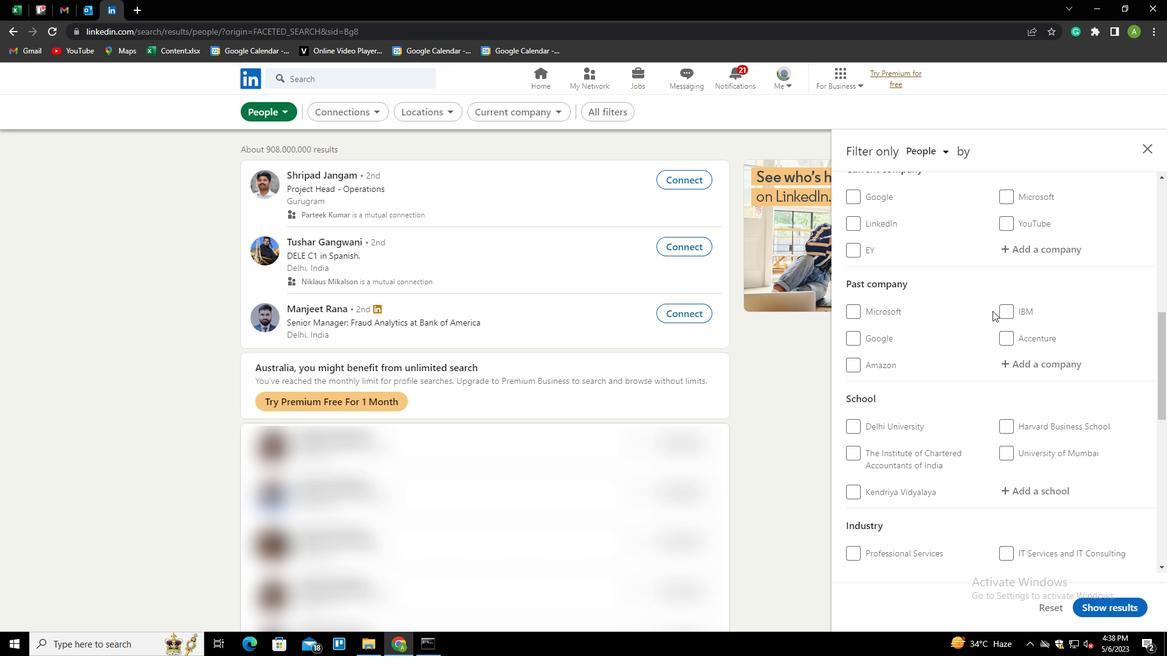 
Action: Mouse scrolled (1006, 285) with delta (0, 0)
Screenshot: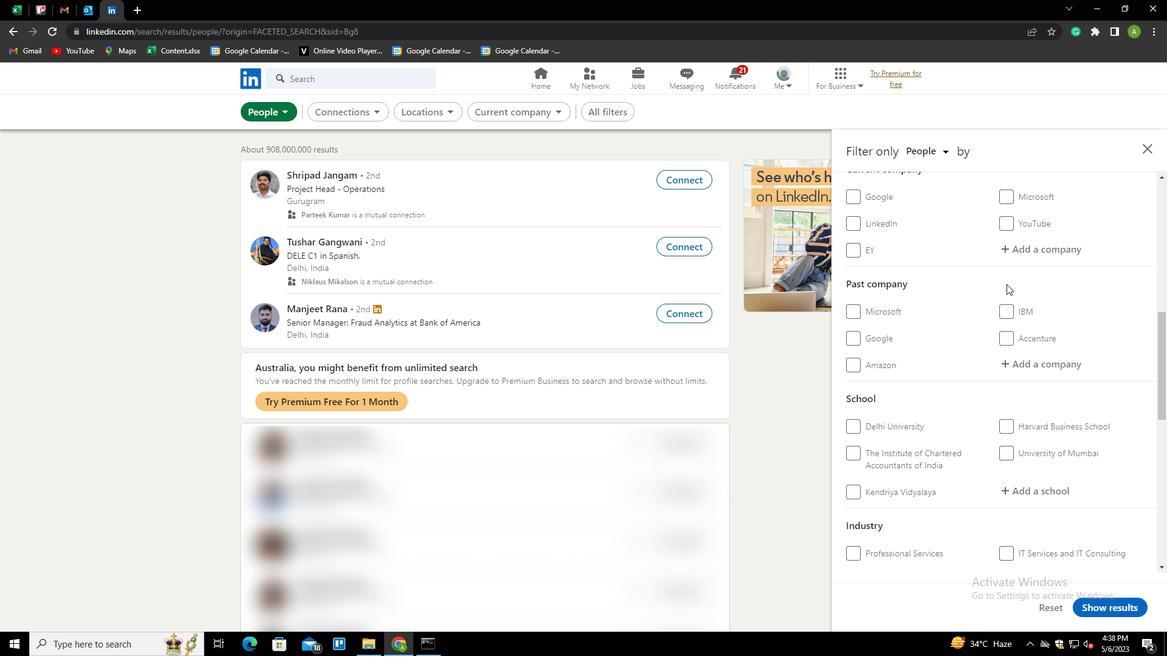 
Action: Mouse moved to (1021, 311)
Screenshot: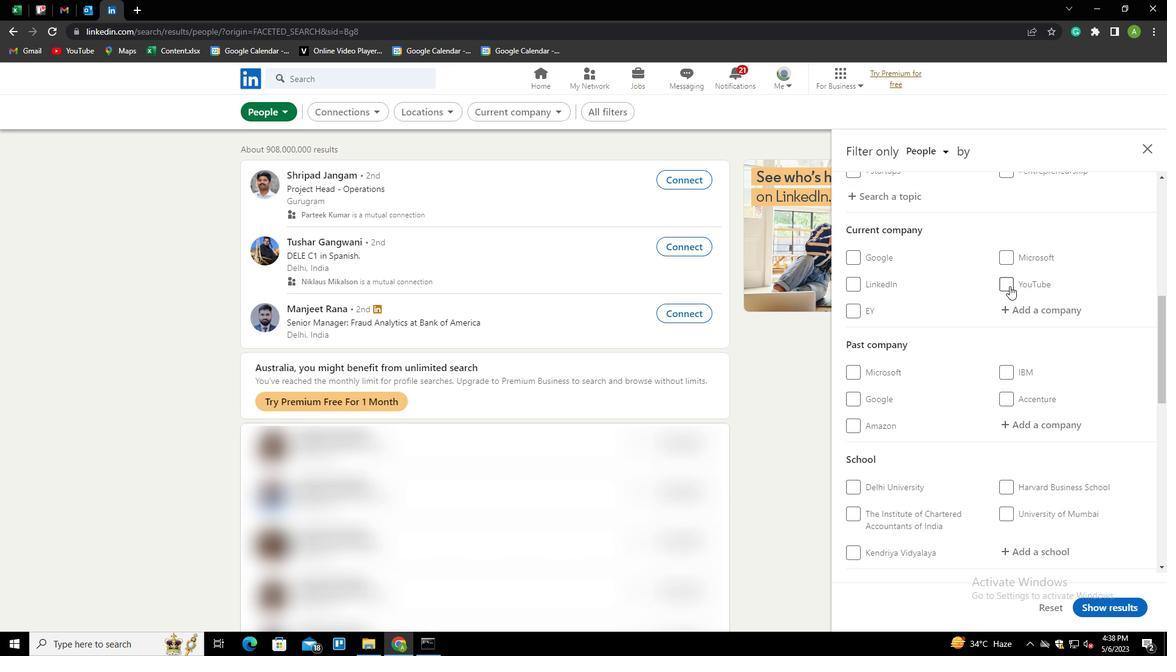 
Action: Mouse pressed left at (1021, 311)
Screenshot: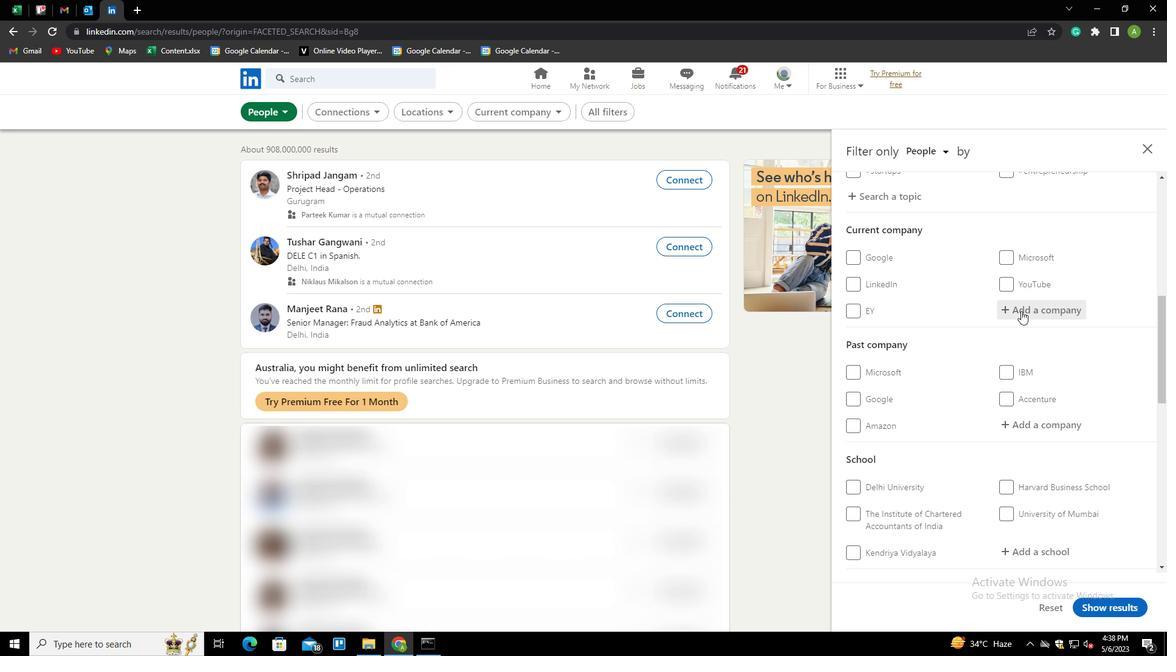 
Action: Key pressed <Key.shift><Key.shift><Key.shift><Key.shift><Key.shift><Key.shift><Key.shift><Key.shift><Key.shift><Key.shift><Key.shift><Key.shift><Key.shift><Key.shift><Key.shift><Key.shift><Key.shift><Key.shift><Key.shift><Key.shift><Key.shift><Key.shift><Key.shift><Key.shift><Key.shift><Key.shift><Key.shift><Key.shift><Key.shift><Key.shift><Key.shift><Key.shift><Key.shift><Key.shift><Key.shift><Key.shift><Key.shift><Key.shift><Key.shift><Key.shift><Key.shift><Key.shift><Key.shift><Key.shift><Key.shift><Key.shift><Key.shift><Key.shift><Key.shift><Key.shift><Key.shift><Key.shift><Key.shift><Key.shift><Key.shift><Key.shift><Key.shift><Key.shift><Key.shift><Key.shift><Key.shift><Key.shift><Key.shift><Key.shift><Key.shift><Key.shift><Key.shift><Key.shift><Key.shift><Key.shift><Key.shift><Key.shift><Key.shift><Key.shift><Key.shift><Key.shift><Key.shift><Key.shift><Key.shift><Key.shift><Key.shift><Key.shift><Key.shift><Key.shift><Key.shift><Key.shift><Key.shift><Key.shift><Key.shift><Key.shift><Key.shift><Key.shift><Key.shift><Key.shift><Key.shift><Key.shift><Key.shift><Key.shift><Key.shift><Key.shift><Key.shift><Key.shift><Key.shift><Key.shift><Key.shift><Key.shift><Key.shift><Key.shift><Key.shift><Key.shift><Key.shift><Key.shift><Key.shift><Key.shift><Key.shift><Key.shift><Key.shift><Key.shift><Key.shift><Key.shift><Key.shift><Key.shift><Key.shift><Key.shift><Key.shift><Key.shift><Key.shift><Key.shift><Key.shift><Key.shift><Key.shift><Key.shift><Key.shift><Key.shift><Key.shift><Key.shift><Key.shift><Key.shift><Key.shift><Key.shift><Key.shift><Key.shift><Key.shift><Key.shift><Key.shift><Key.shift><Key.shift><Key.shift><Key.shift><Key.shift><Key.shift><Key.shift><Key.shift><Key.shift><Key.shift><Key.shift><Key.shift><Key.shift><Key.shift><Key.shift><Key.shift><Key.shift><Key.shift><Key.shift><Key.shift><Key.shift><Key.shift><Key.shift><Key.shift><Key.shift><Key.shift><Key.shift><Key.shift><Key.shift><Key.shift><Key.shift><Key.shift><Key.shift><Key.shift><Key.shift><Key.shift><Key.shift><Key.shift><Key.shift><Key.shift><Key.shift><Key.shift><Key.shift><Key.shift><Key.shift><Key.shift><Key.shift><Key.shift><Key.shift><Key.shift><Key.shift><Key.shift><Key.shift><Key.shift><Key.shift><Key.shift><Key.shift><Key.shift><Key.shift><Key.shift><Key.shift><Key.shift><Key.shift><Key.shift><Key.shift><Key.shift><Key.shift><Key.shift><Key.shift><Key.shift><Key.shift><Key.shift><Key.shift><Key.shift><Key.shift><Key.shift><Key.shift><Key.shift><Key.shift><Key.shift><Key.shift><Key.shift><Key.shift><Key.shift><Key.shift><Key.shift><Key.shift><Key.shift><Key.shift><Key.shift><Key.shift><Key.shift><Key.shift><Key.shift><Key.shift><Key.shift><Key.shift><Key.shift><Key.shift><Key.shift><Key.shift><Key.shift><Key.shift><Key.shift><Key.shift><Key.shift><Key.shift><Key.shift><Key.shift><Key.shift><Key.shift><Key.shift><Key.shift><Key.shift>SEALED<Key.space><Key.shift>AIR<Key.space><Key.shift>CORPORATION<Key.down><Key.enter>
Screenshot: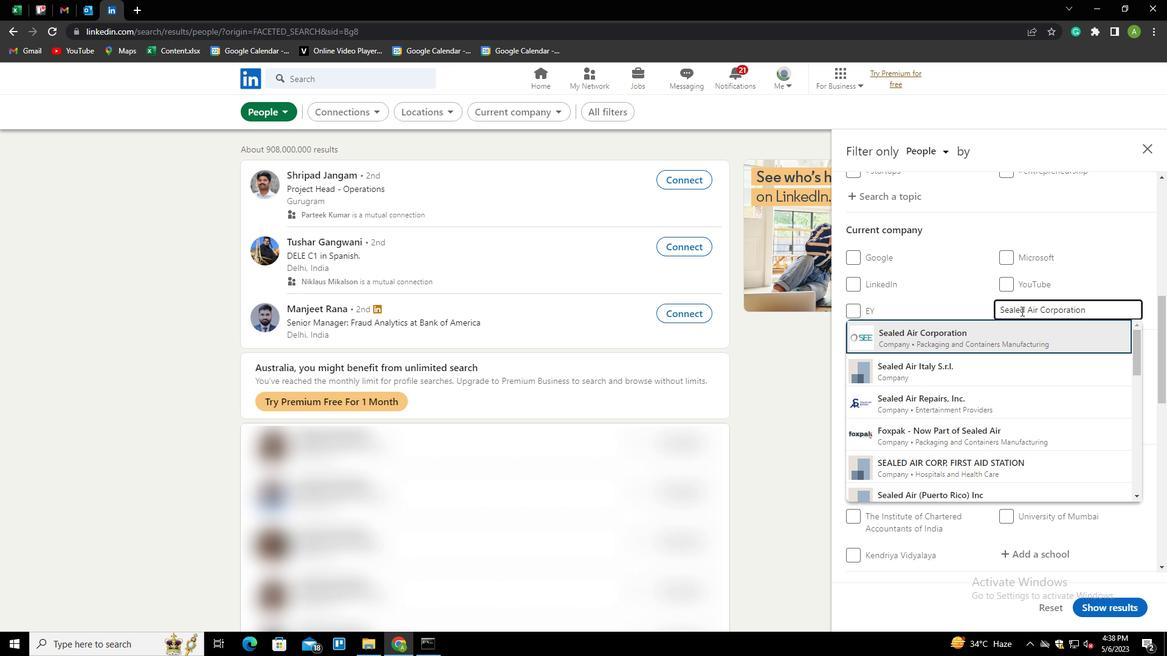 
Action: Mouse moved to (1015, 309)
Screenshot: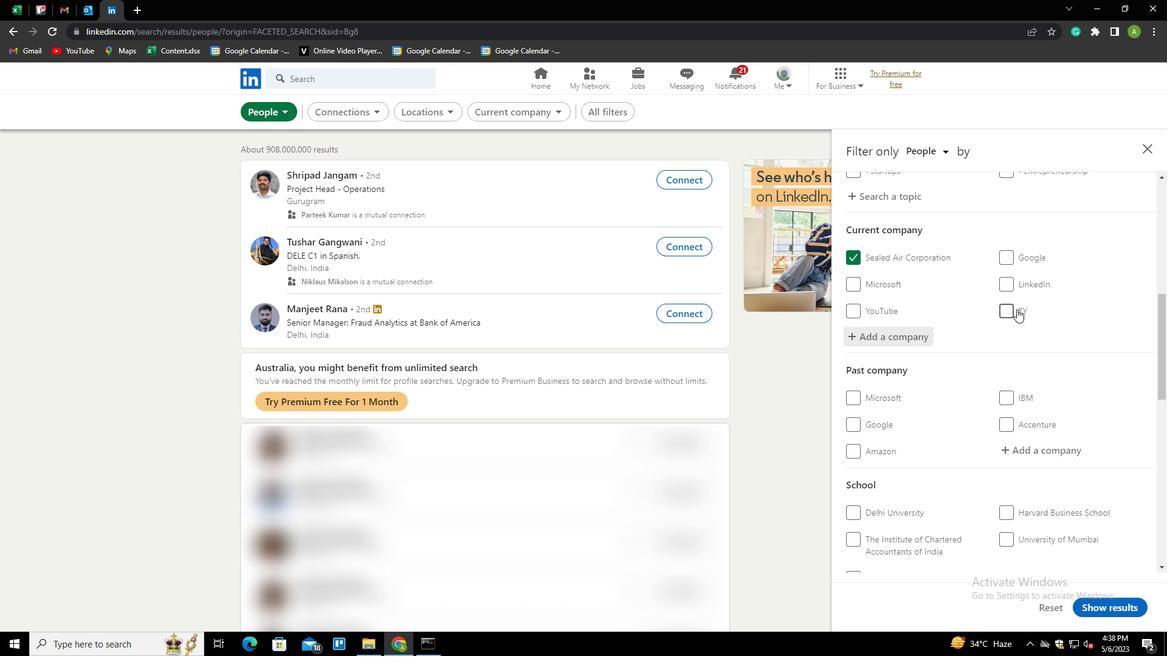 
Action: Mouse scrolled (1015, 308) with delta (0, 0)
Screenshot: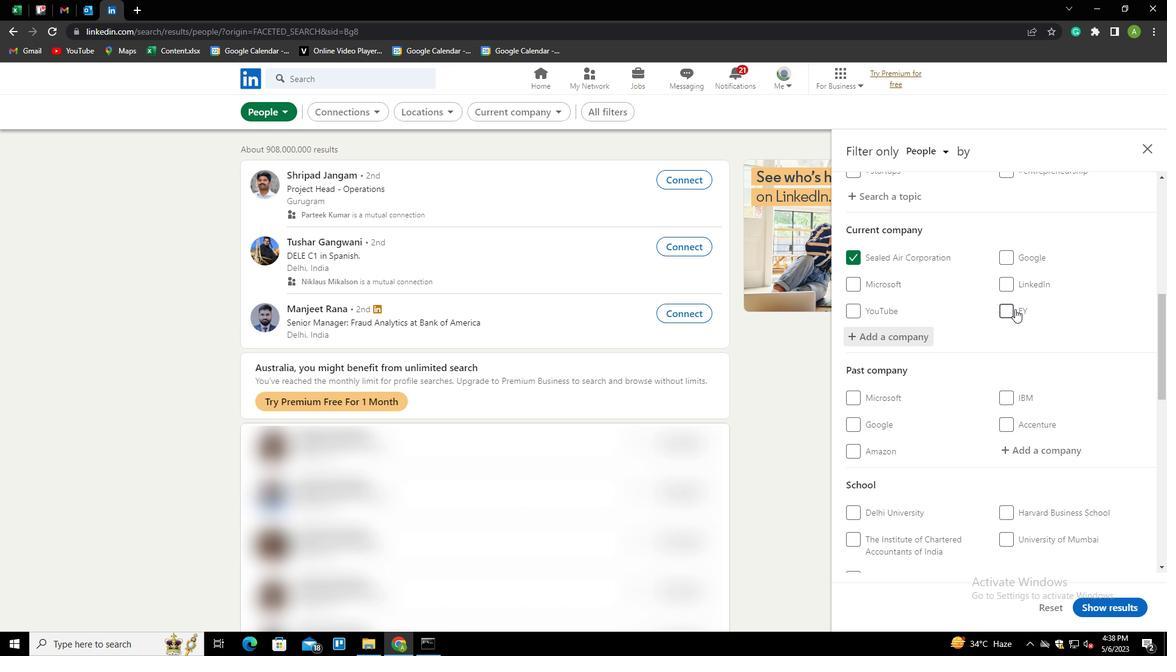 
Action: Mouse scrolled (1015, 308) with delta (0, 0)
Screenshot: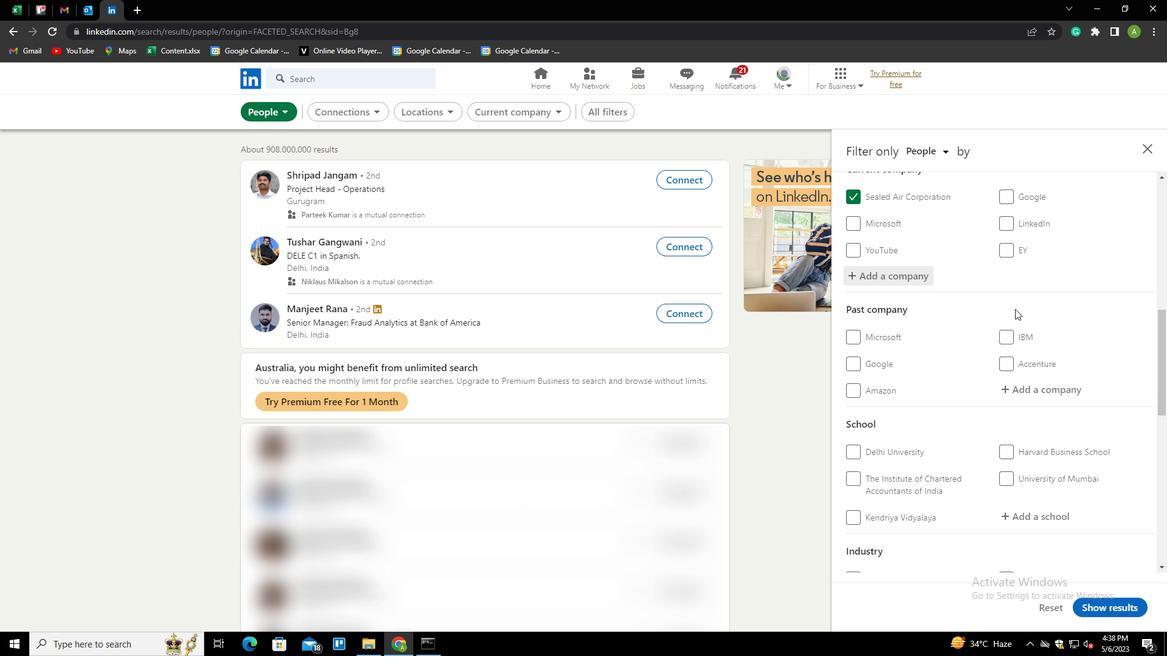 
Action: Mouse moved to (1015, 313)
Screenshot: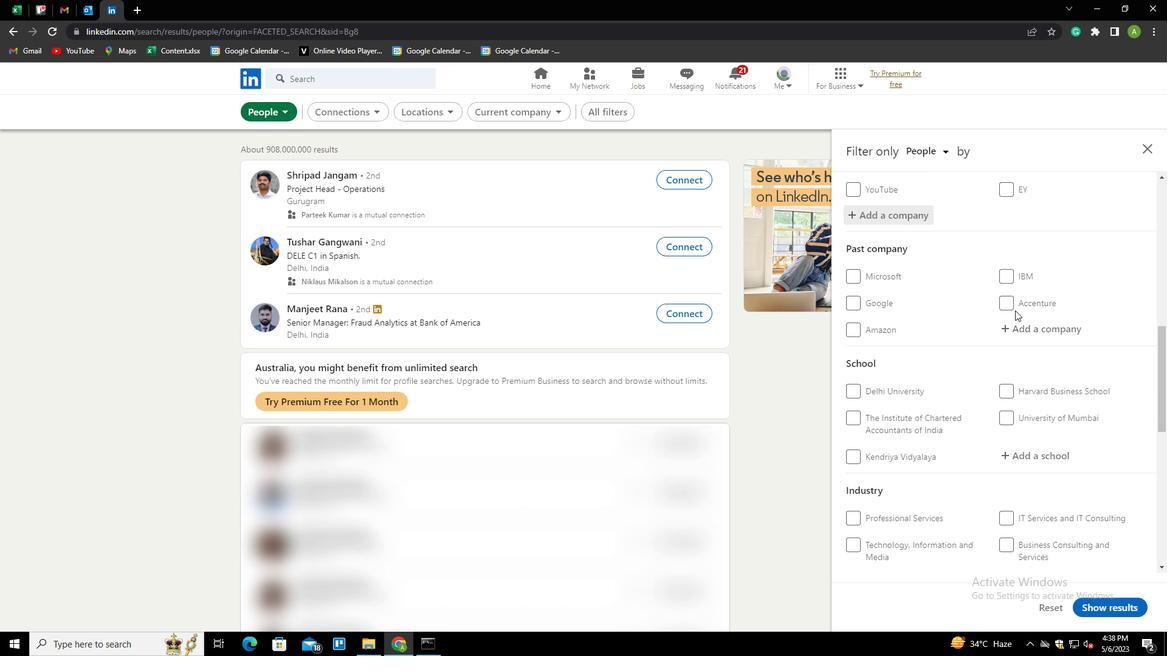 
Action: Mouse scrolled (1015, 313) with delta (0, 0)
Screenshot: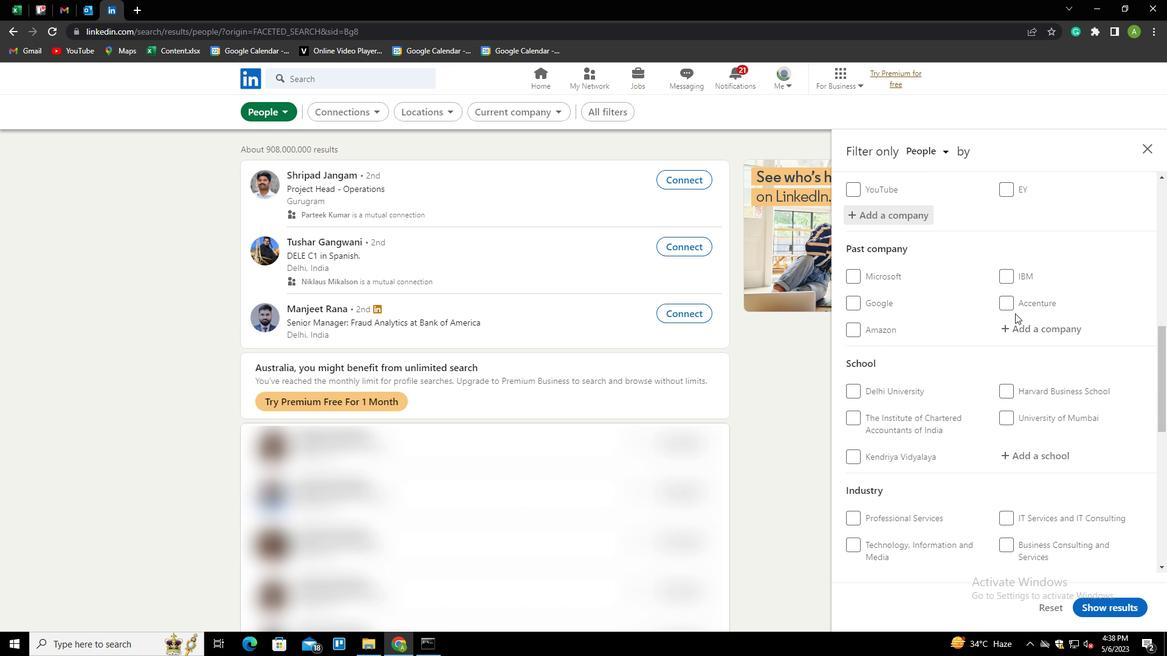 
Action: Mouse moved to (1022, 330)
Screenshot: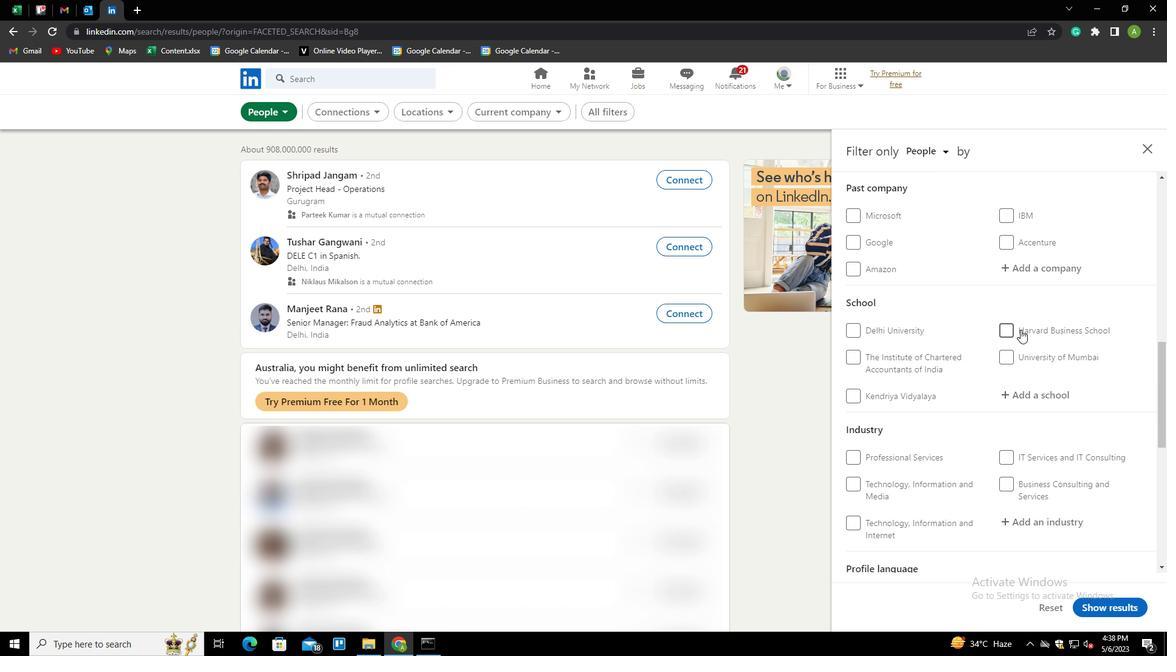
Action: Mouse scrolled (1022, 329) with delta (0, 0)
Screenshot: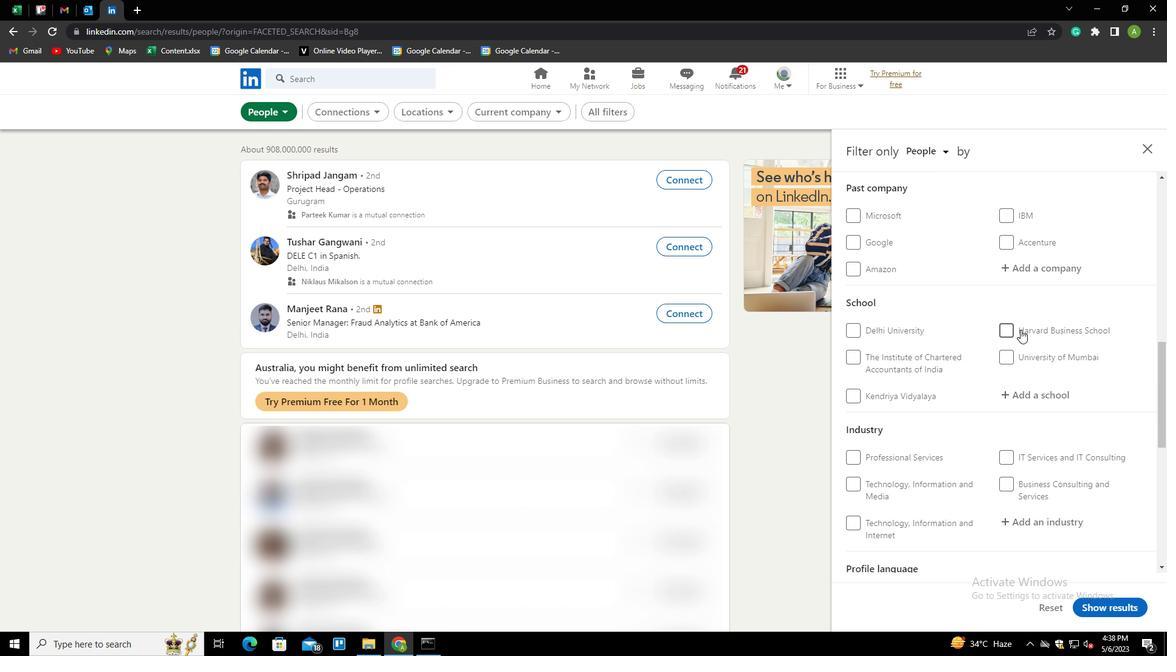 
Action: Mouse moved to (1025, 335)
Screenshot: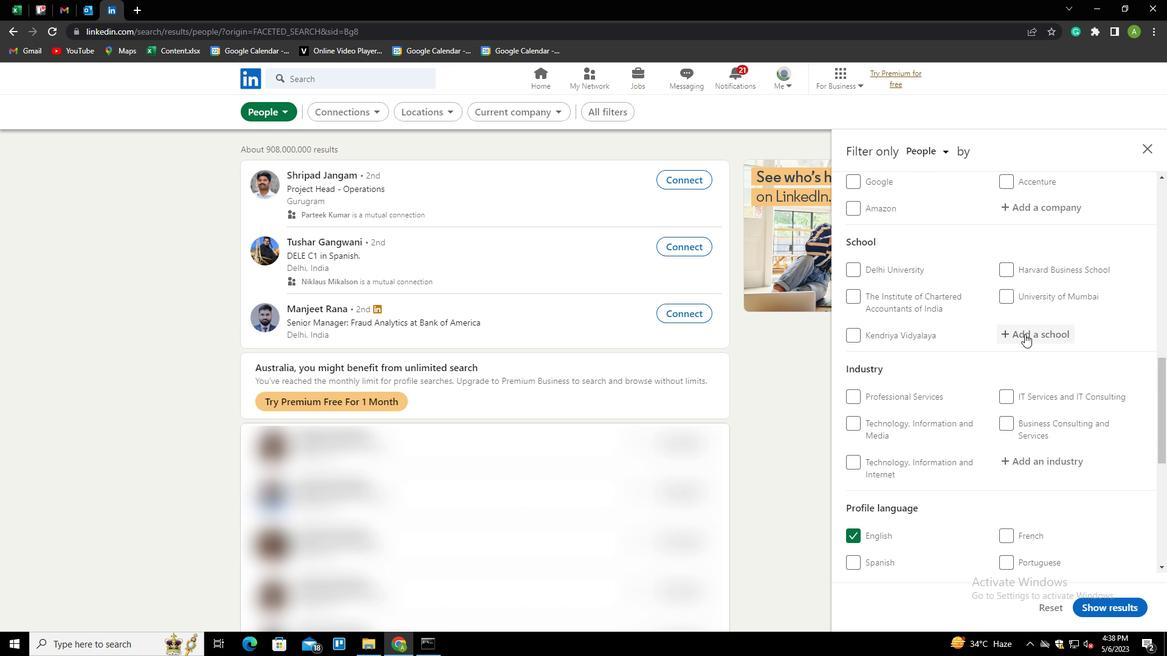 
Action: Mouse pressed left at (1025, 335)
Screenshot: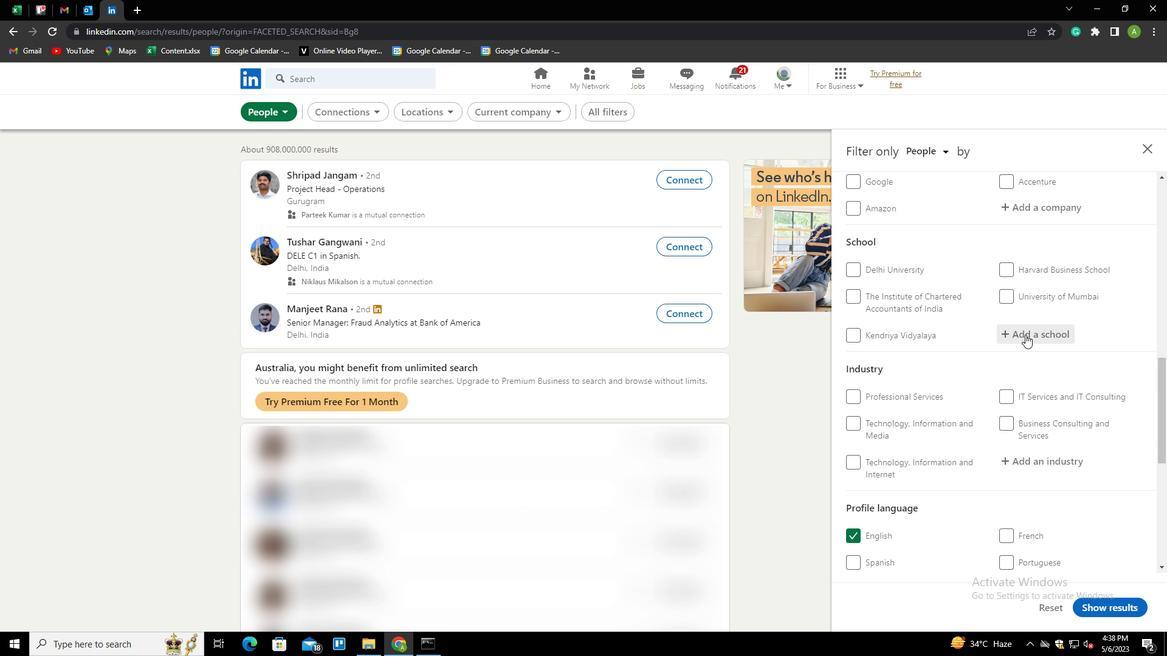 
Action: Mouse moved to (1032, 331)
Screenshot: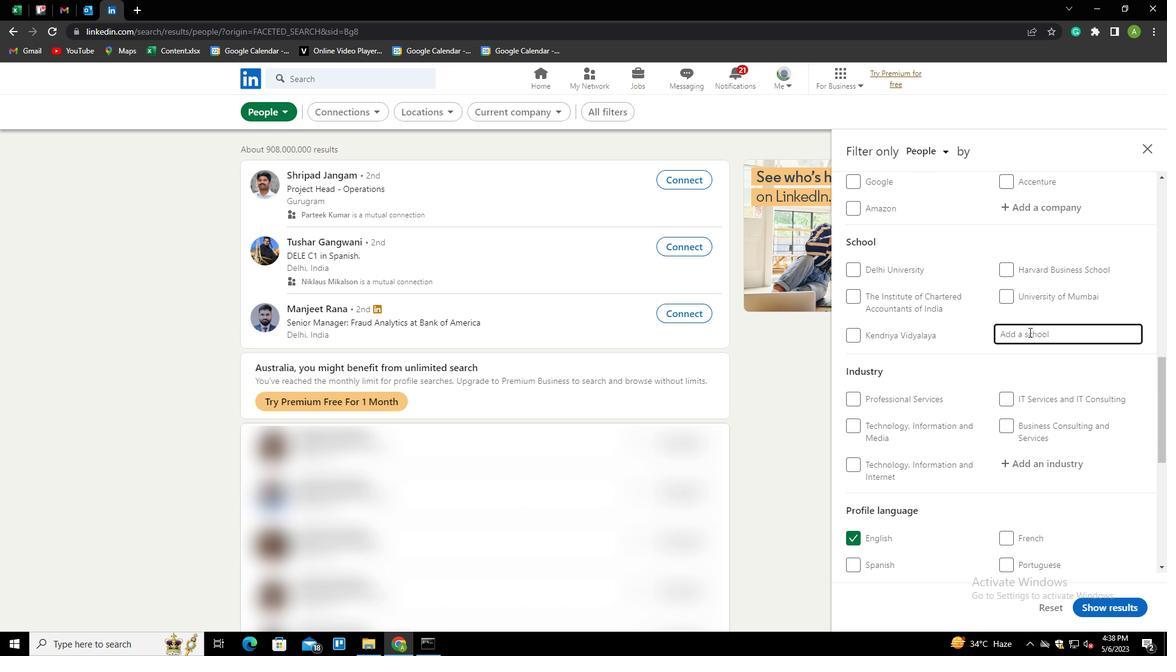 
Action: Key pressed <Key.shift>MUFFAKHAM<Key.space><Key.shift>JAH<Key.space><Key.shift>COLLEGE<Key.space>OF<Key.space><Key.shift>ENGINEERING<Key.space>AND<Key.down><Key.enter>
Screenshot: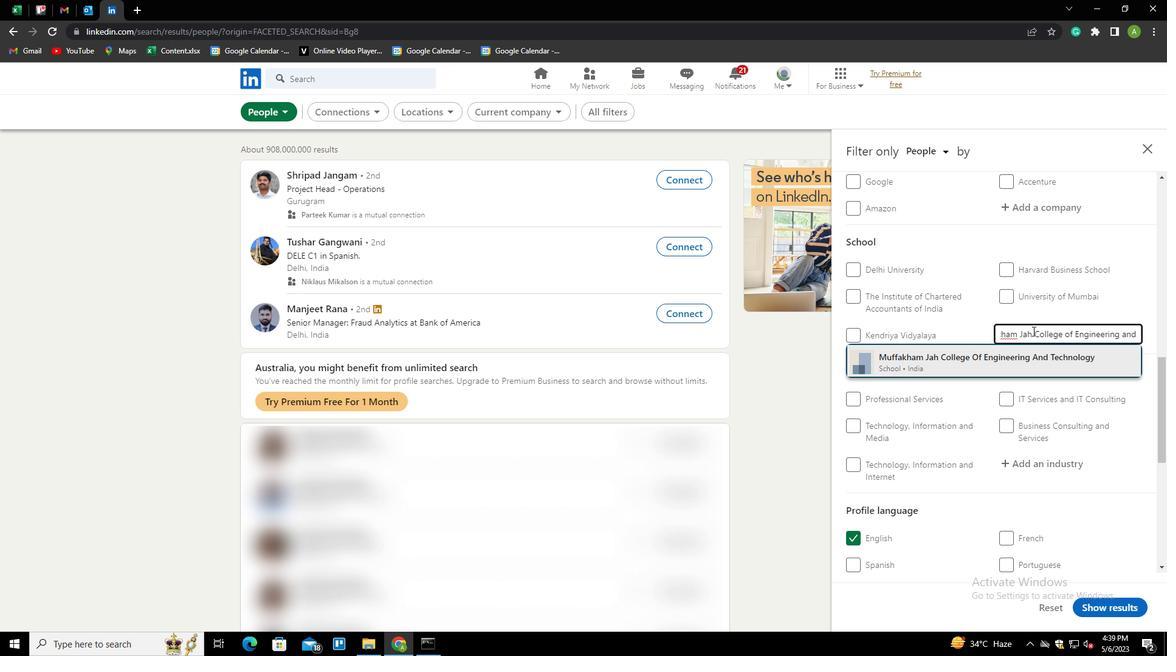 
Action: Mouse moved to (1031, 338)
Screenshot: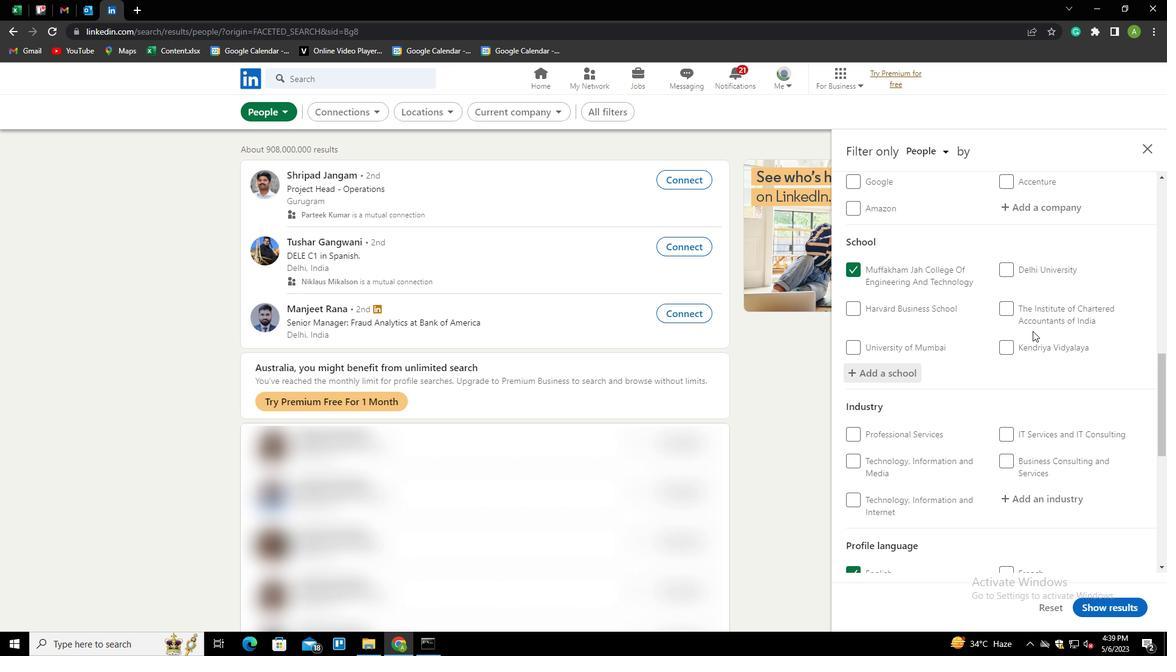 
Action: Mouse scrolled (1031, 337) with delta (0, 0)
Screenshot: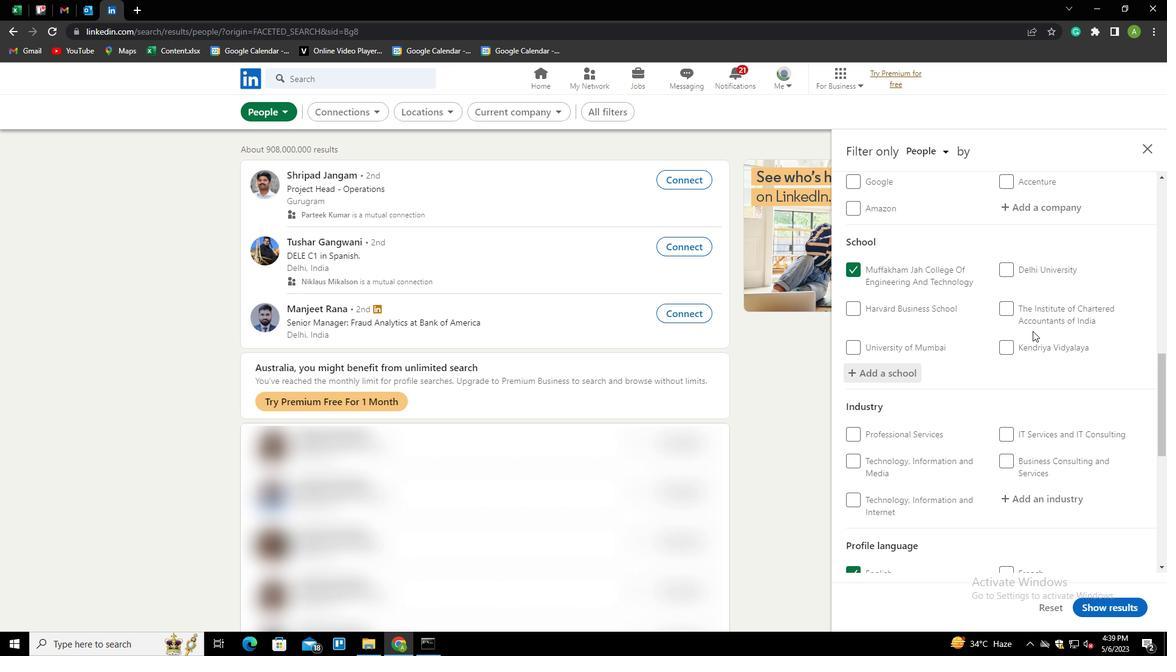 
Action: Mouse moved to (1031, 347)
Screenshot: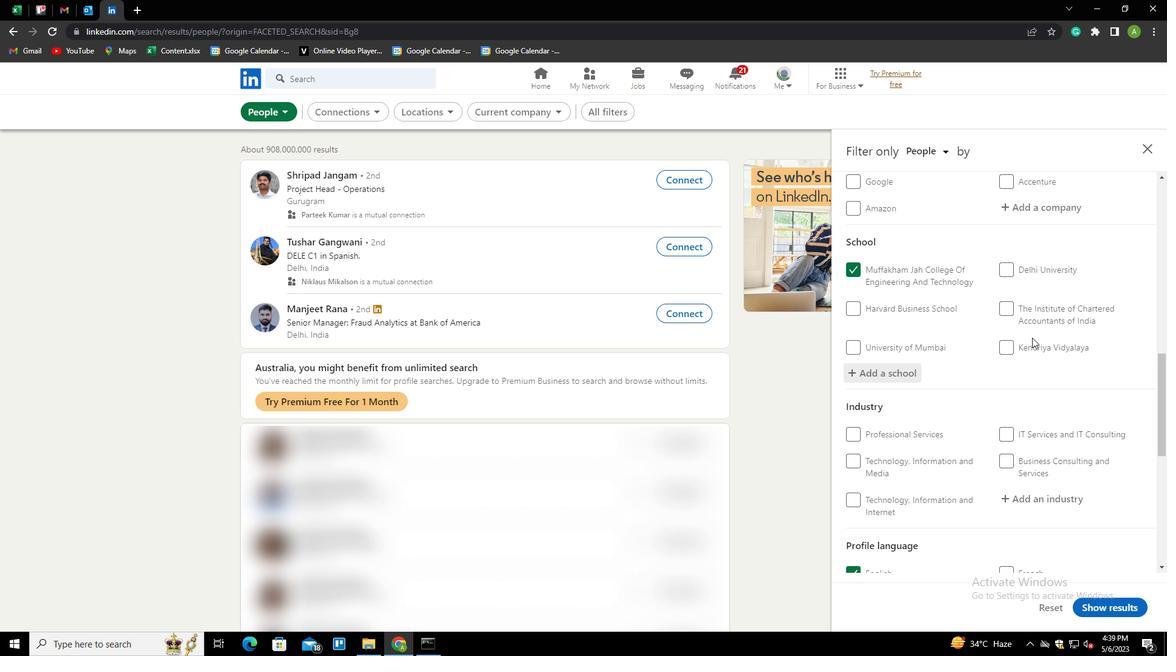 
Action: Mouse scrolled (1031, 347) with delta (0, 0)
Screenshot: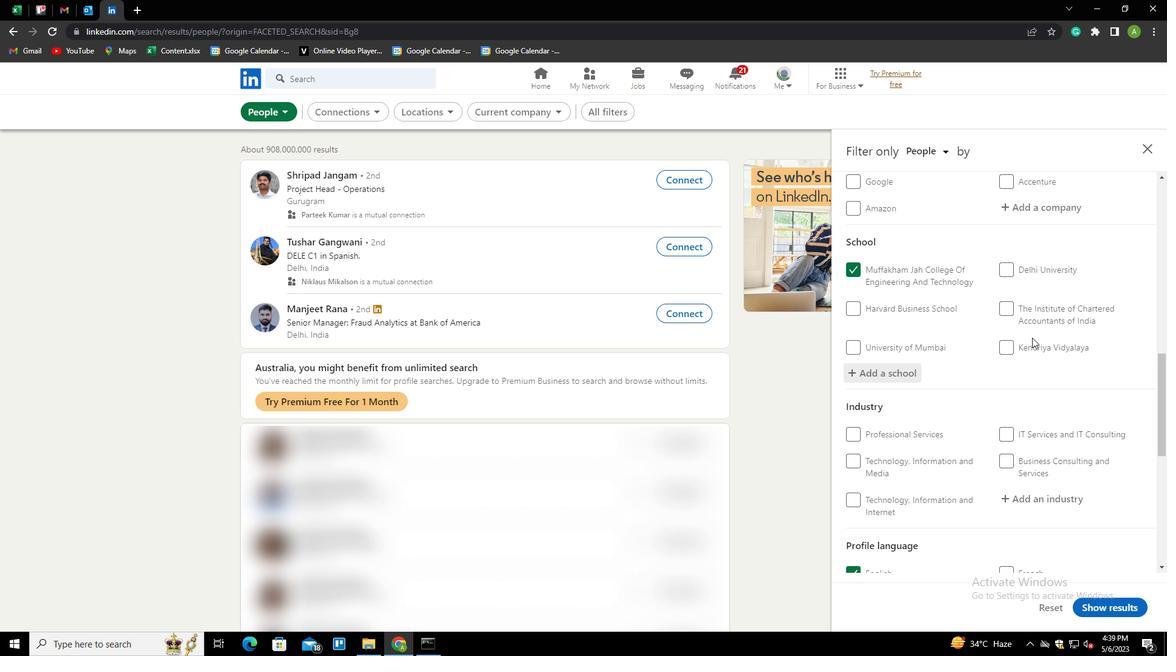
Action: Mouse moved to (1039, 386)
Screenshot: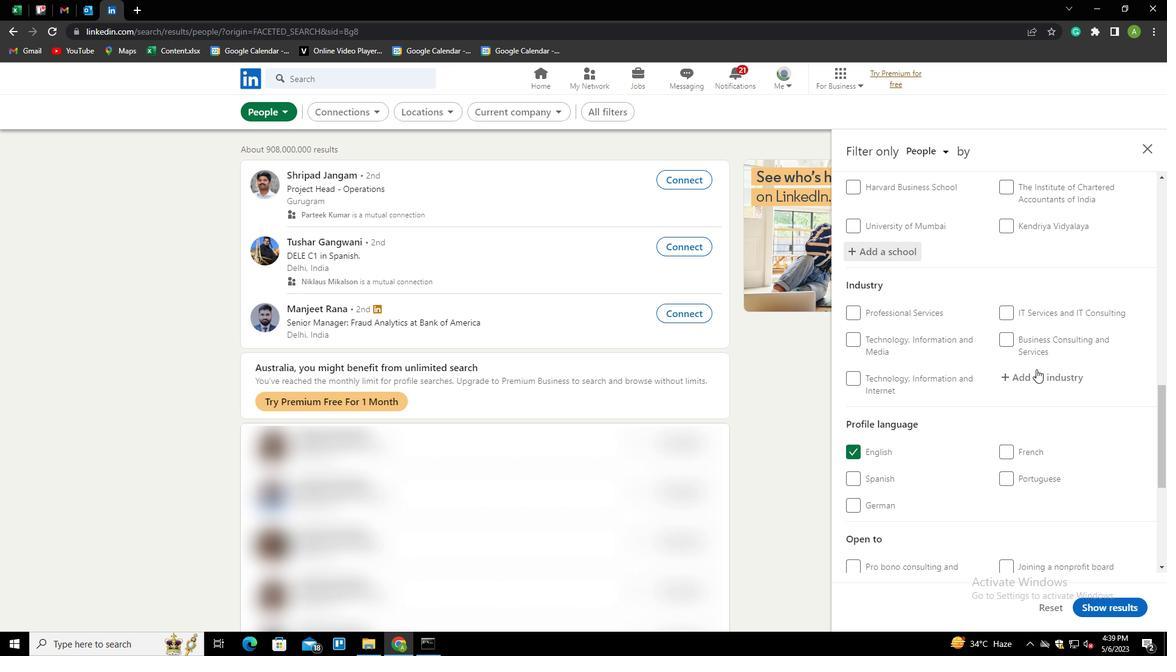 
Action: Mouse pressed left at (1039, 386)
Screenshot: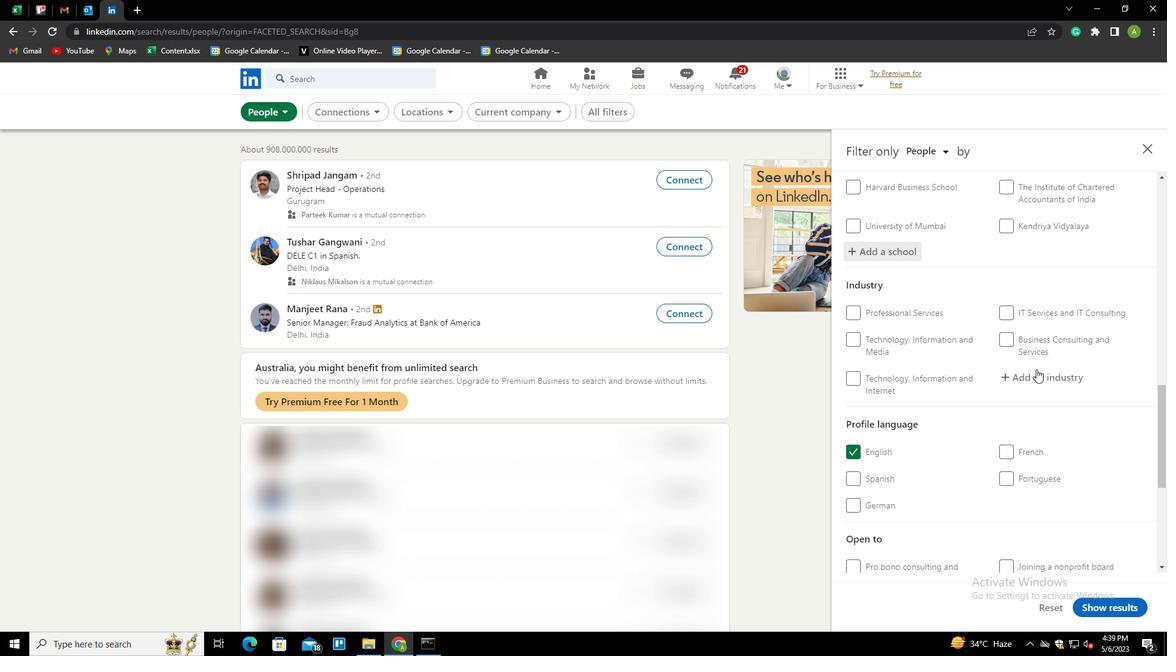 
Action: Mouse moved to (1047, 382)
Screenshot: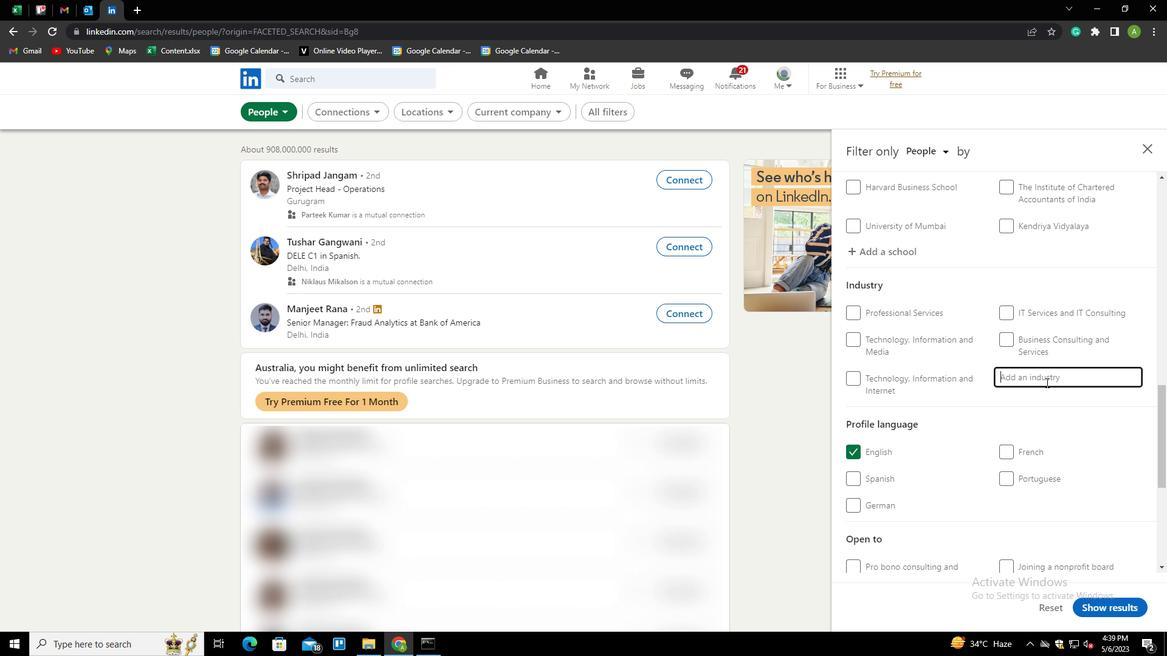 
Action: Key pressed <Key.shift><Key.shift><Key.shift><Key.shift><Key.shift><Key.shift>SPORTING<Key.down><Key.enter>
Screenshot: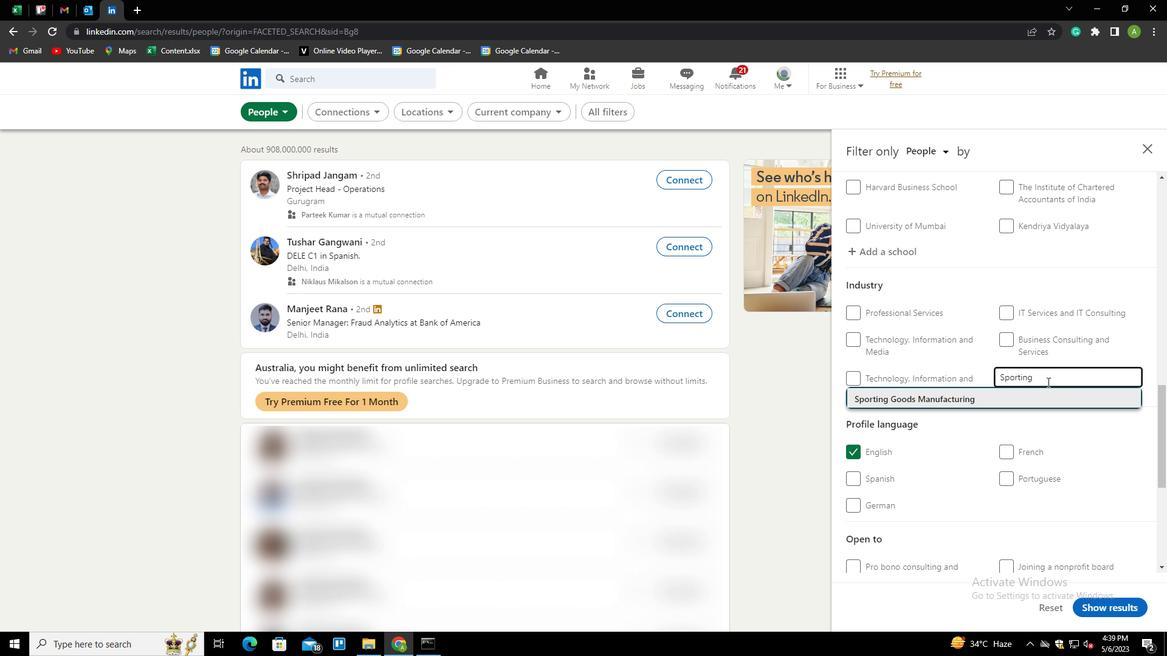 
Action: Mouse moved to (1047, 382)
Screenshot: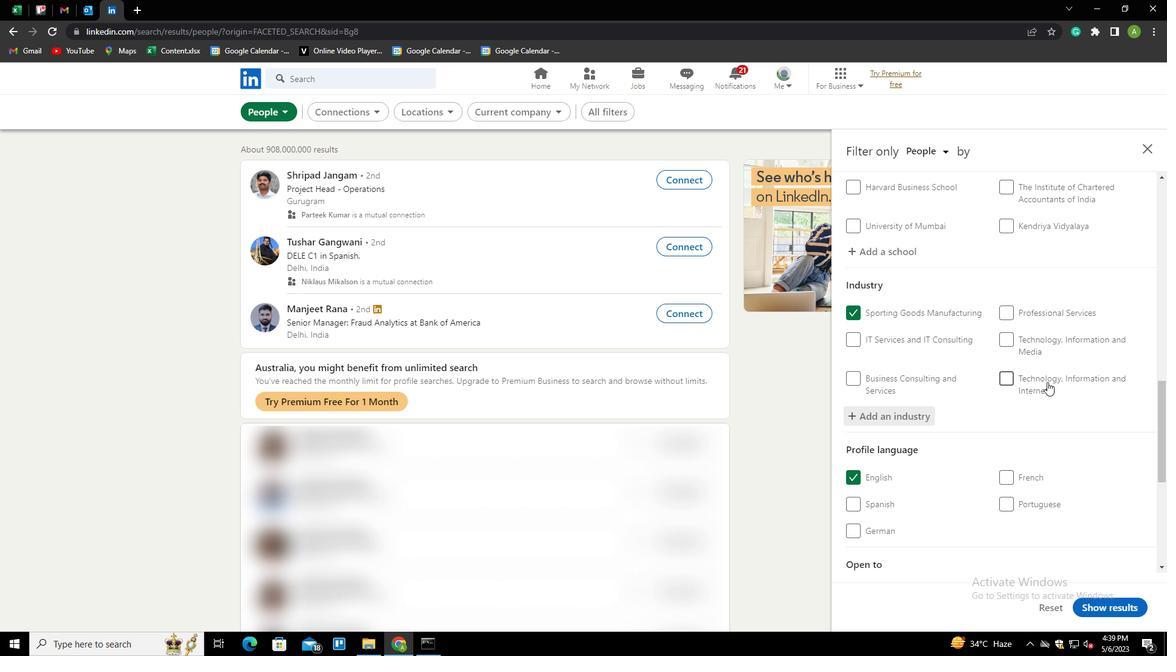 
Action: Mouse scrolled (1047, 381) with delta (0, 0)
Screenshot: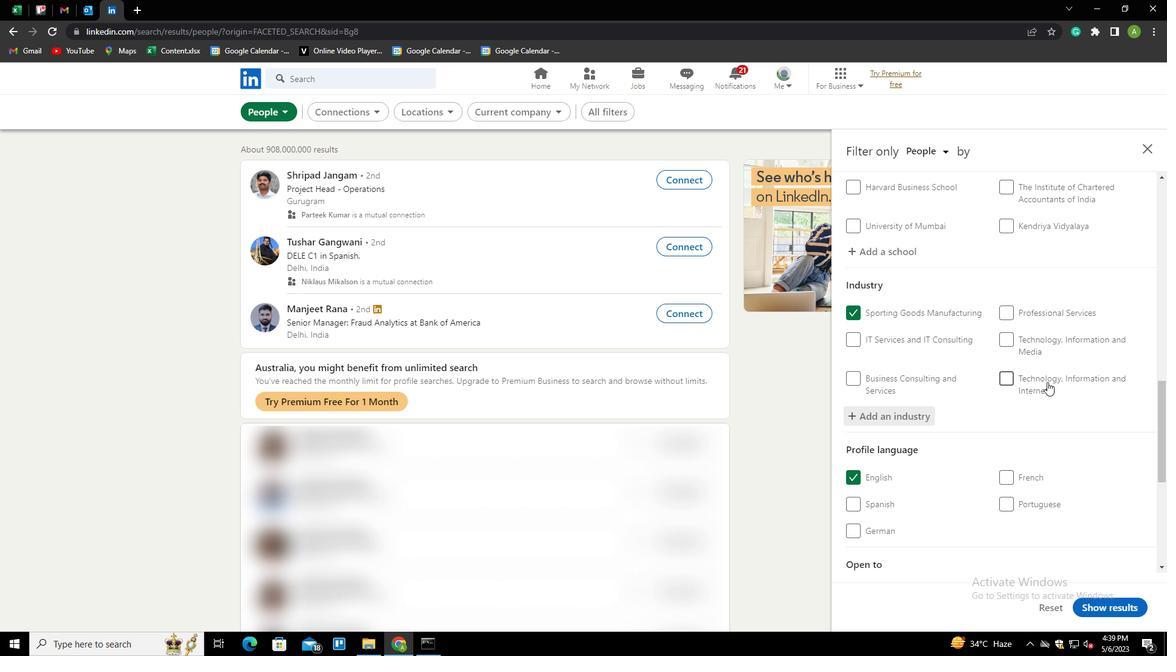 
Action: Mouse moved to (1047, 382)
Screenshot: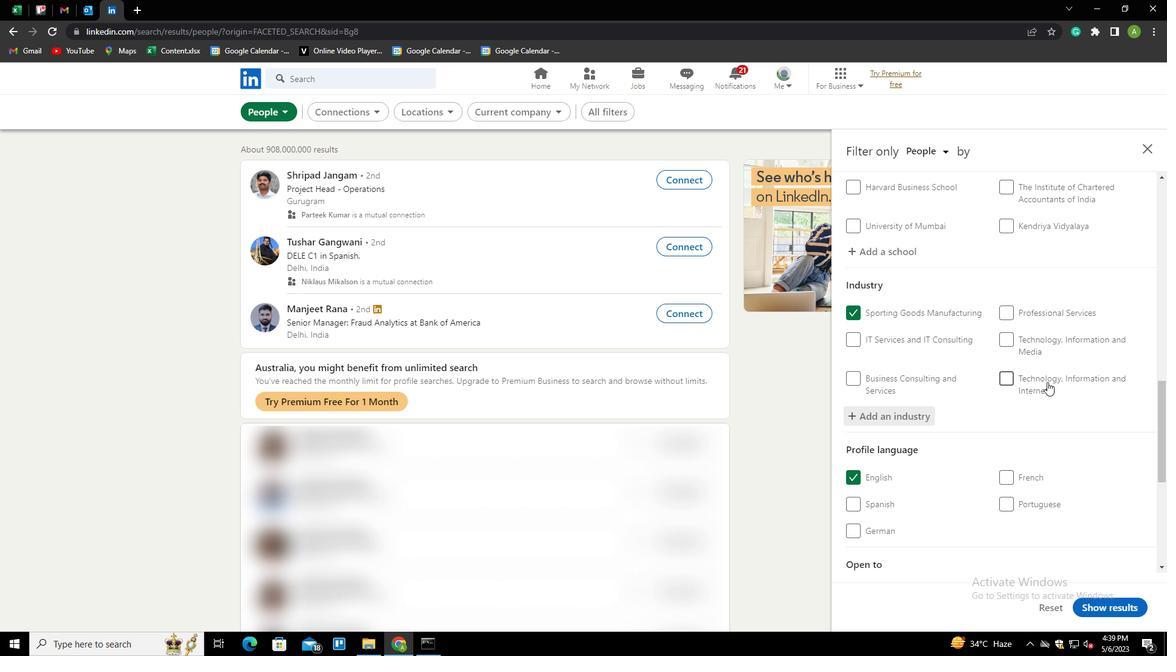 
Action: Mouse scrolled (1047, 381) with delta (0, 0)
Screenshot: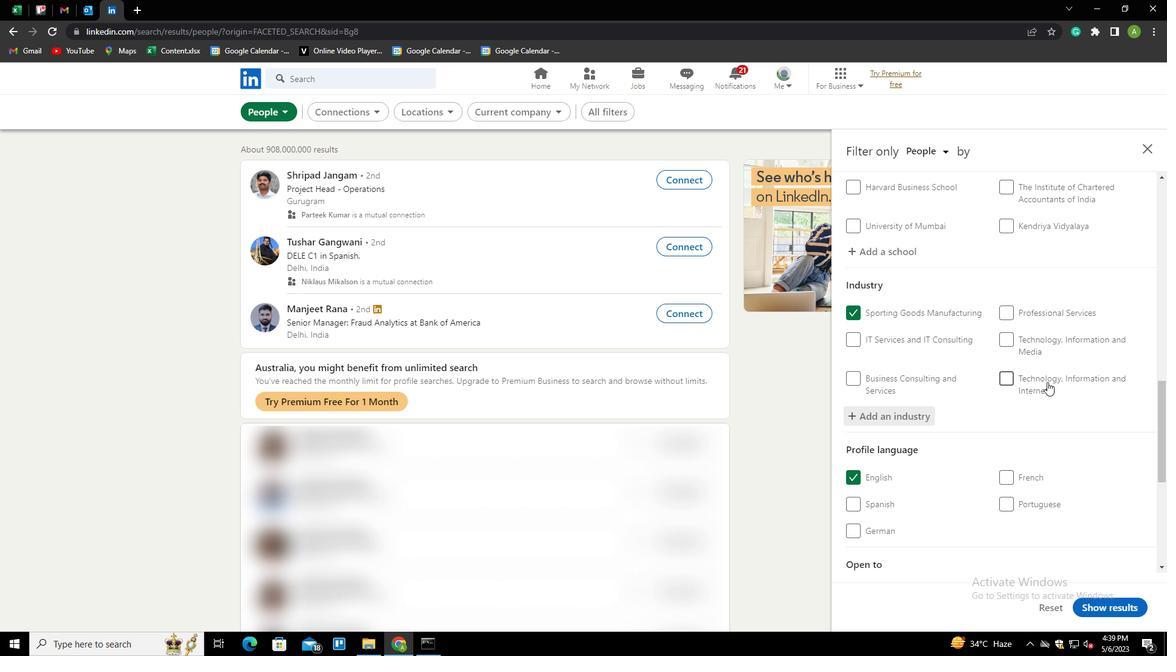 
Action: Mouse moved to (1045, 382)
Screenshot: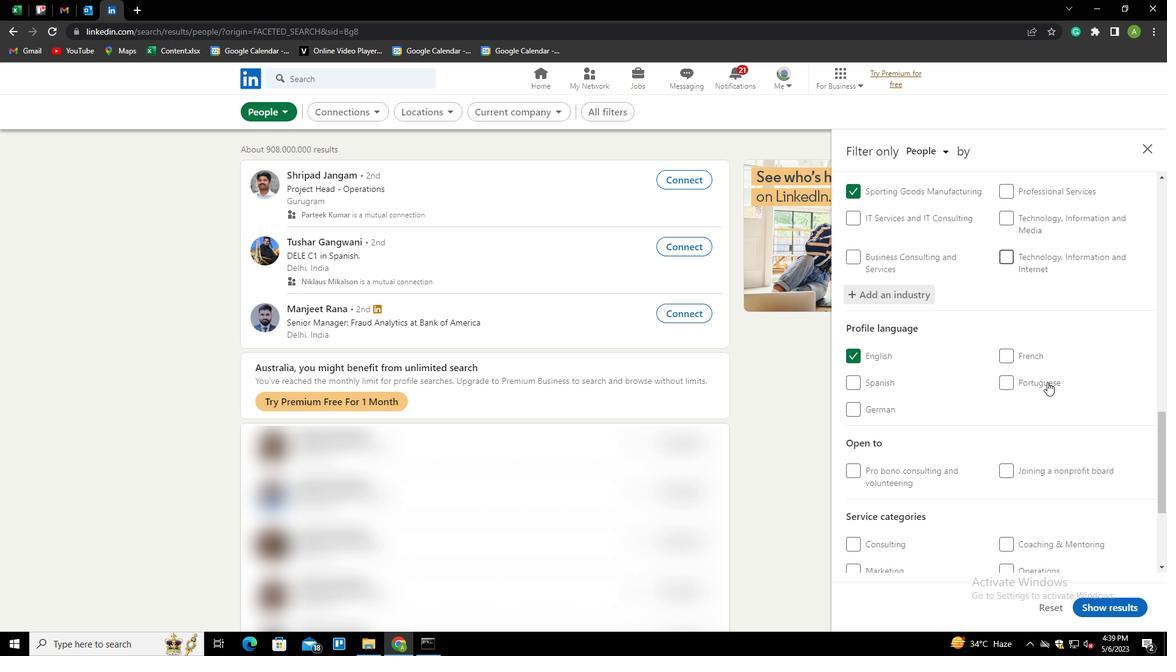 
Action: Mouse scrolled (1045, 381) with delta (0, 0)
Screenshot: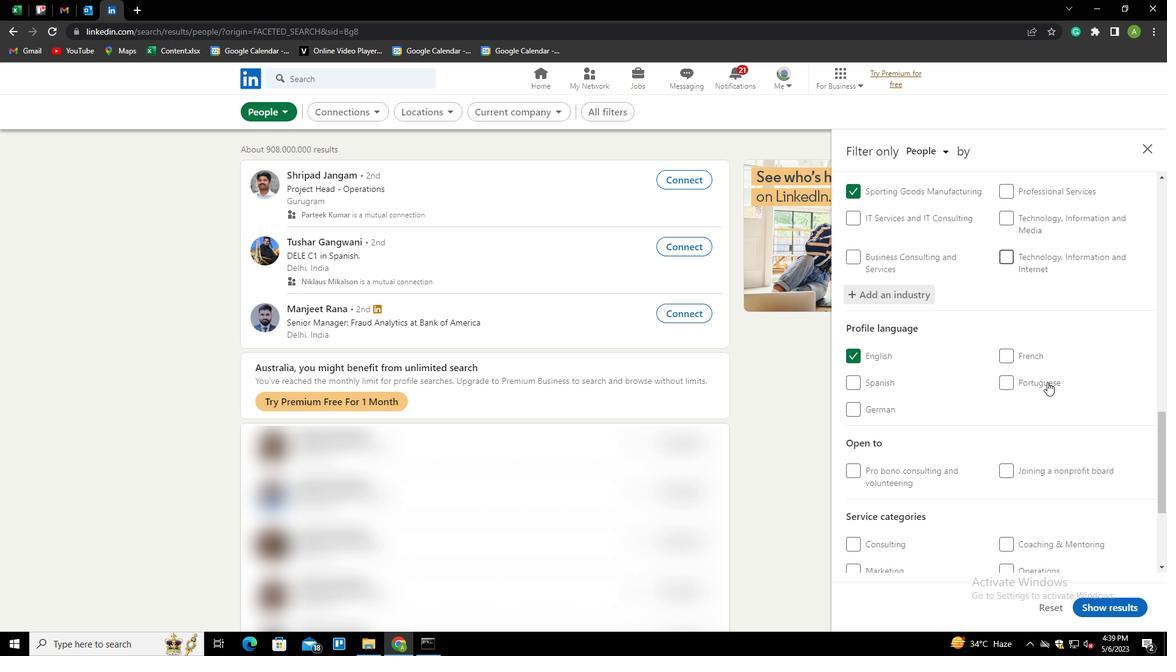 
Action: Mouse moved to (1044, 386)
Screenshot: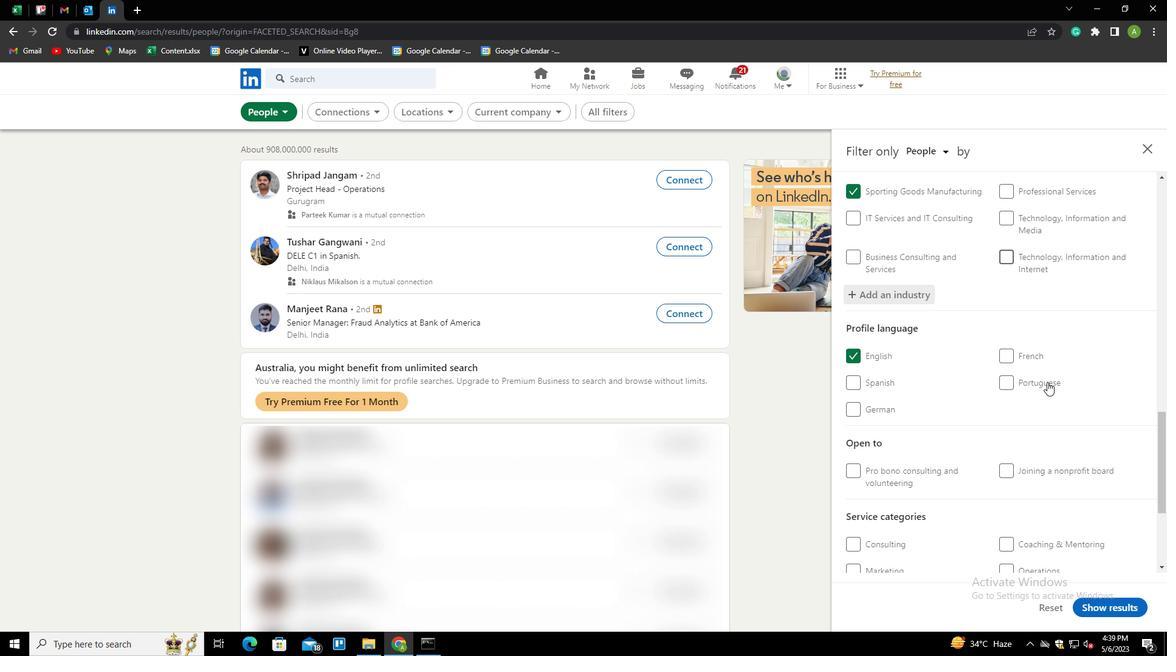 
Action: Mouse scrolled (1044, 385) with delta (0, 0)
Screenshot: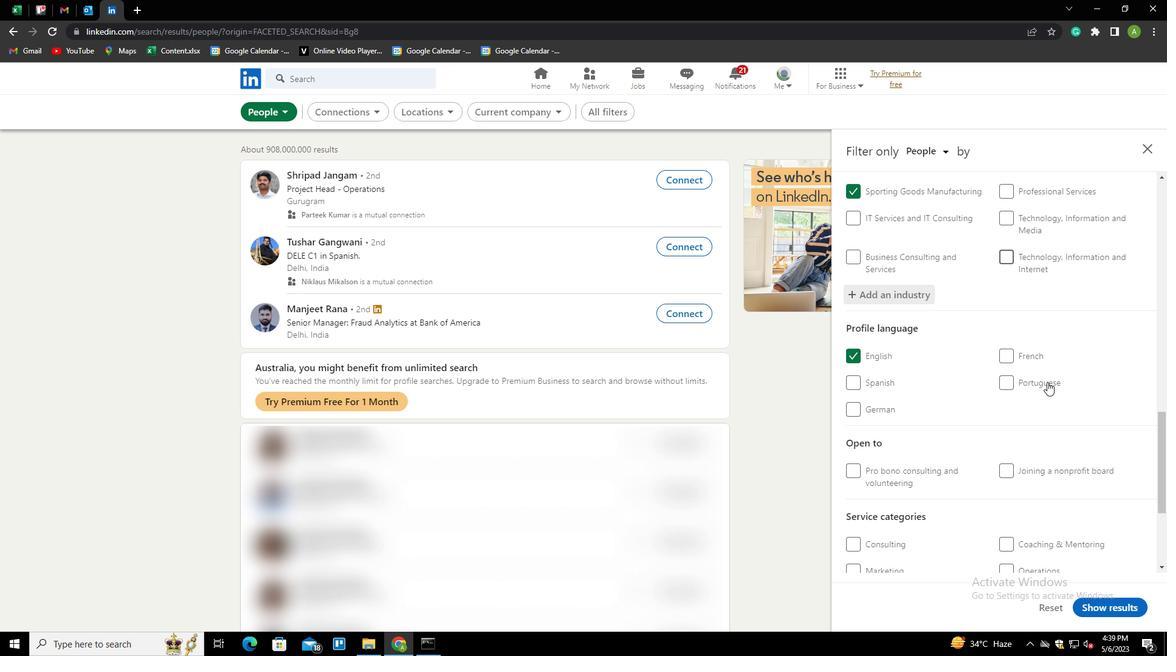 
Action: Mouse moved to (1037, 396)
Screenshot: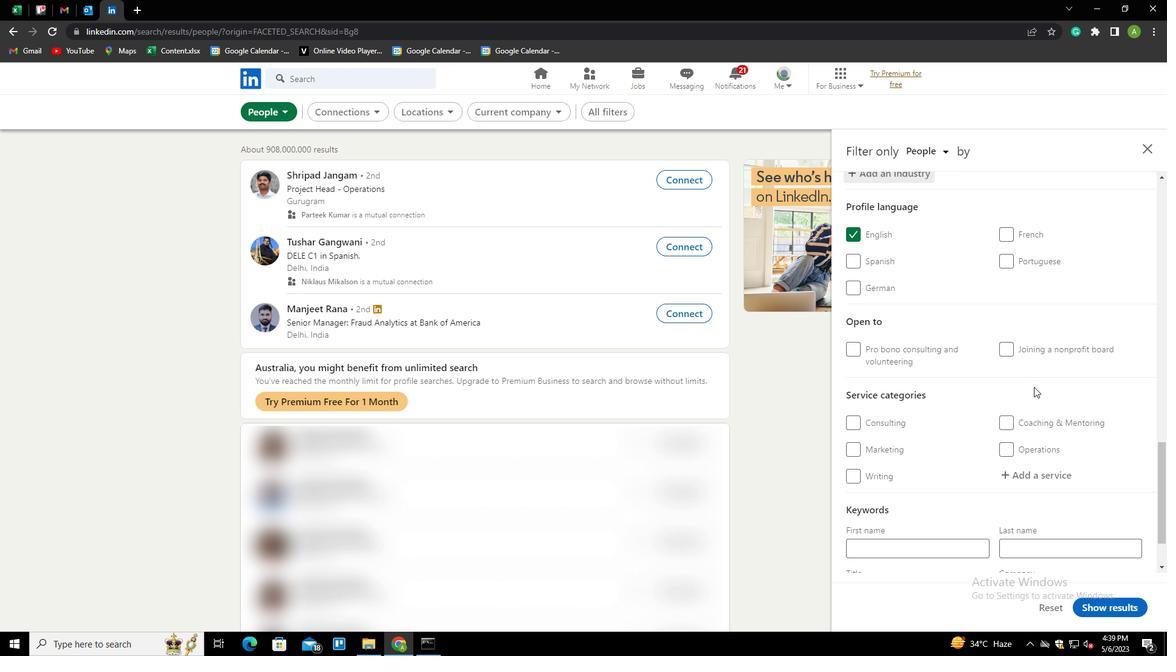 
Action: Mouse scrolled (1037, 395) with delta (0, 0)
Screenshot: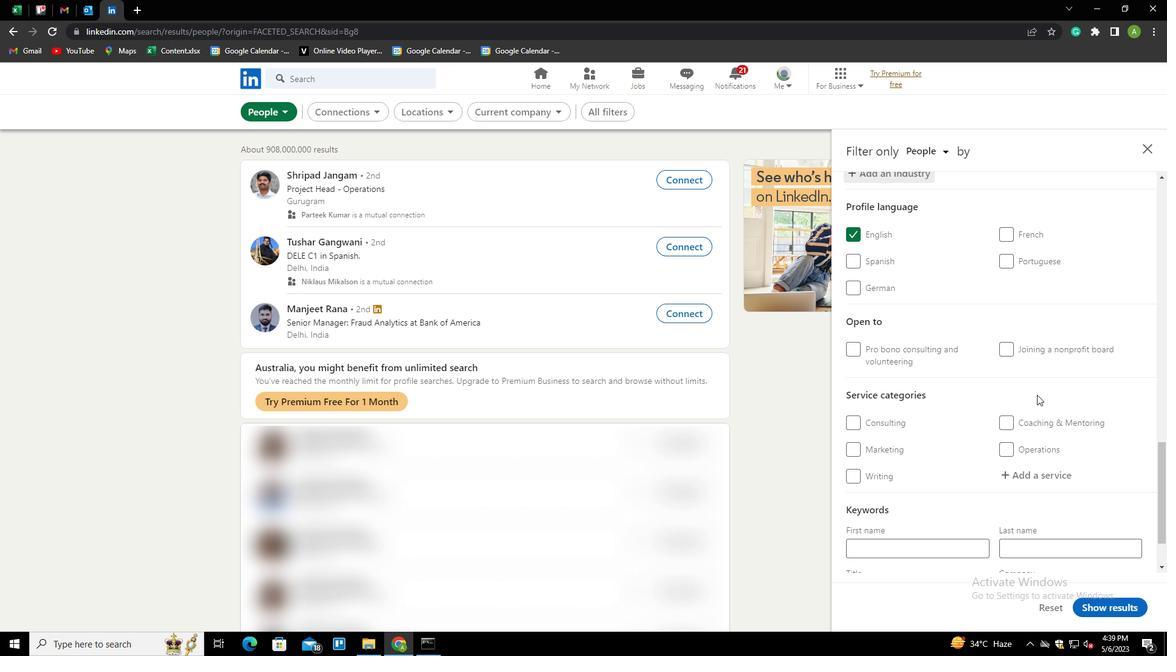 
Action: Mouse scrolled (1037, 395) with delta (0, 0)
Screenshot: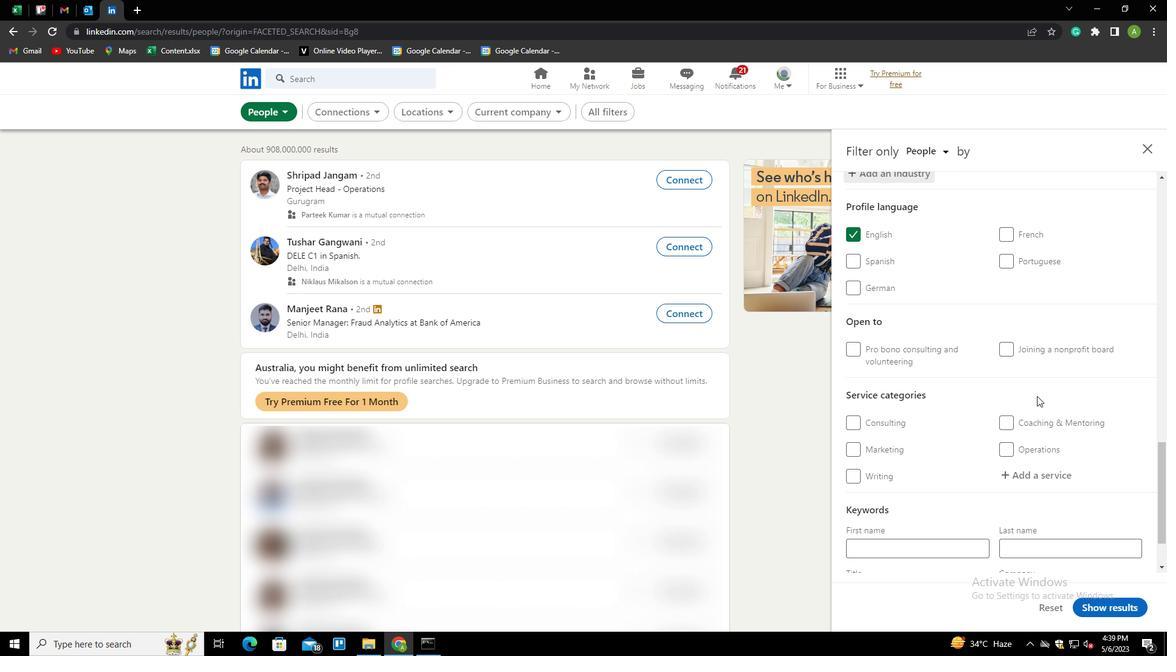 
Action: Mouse moved to (1043, 403)
Screenshot: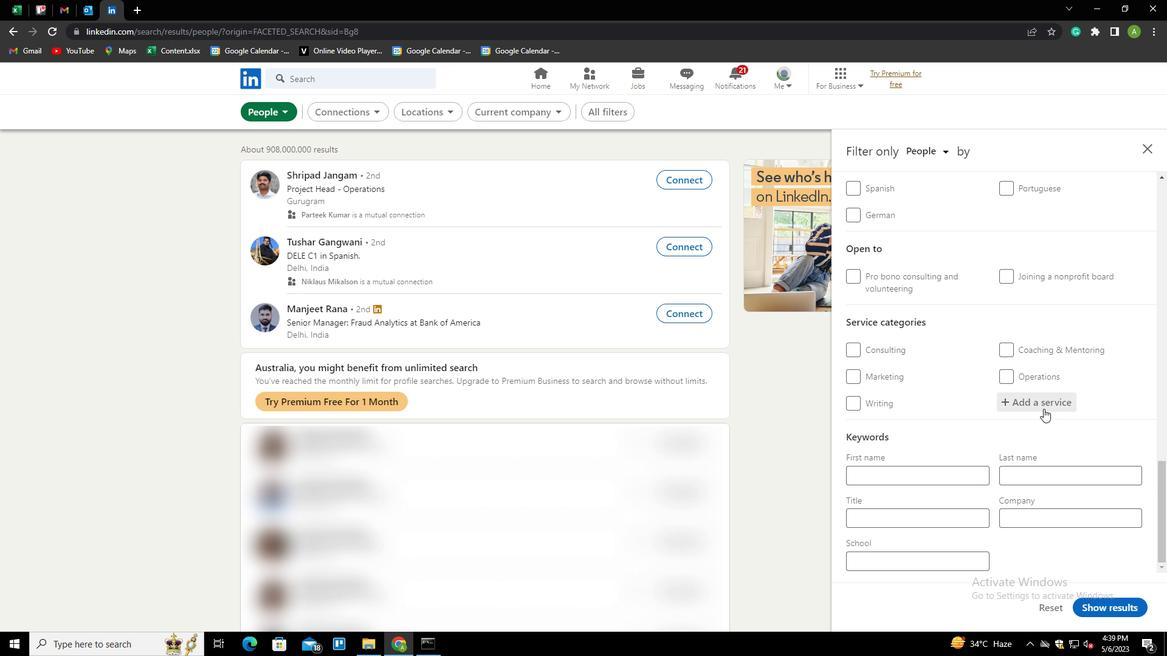 
Action: Mouse pressed left at (1043, 403)
Screenshot: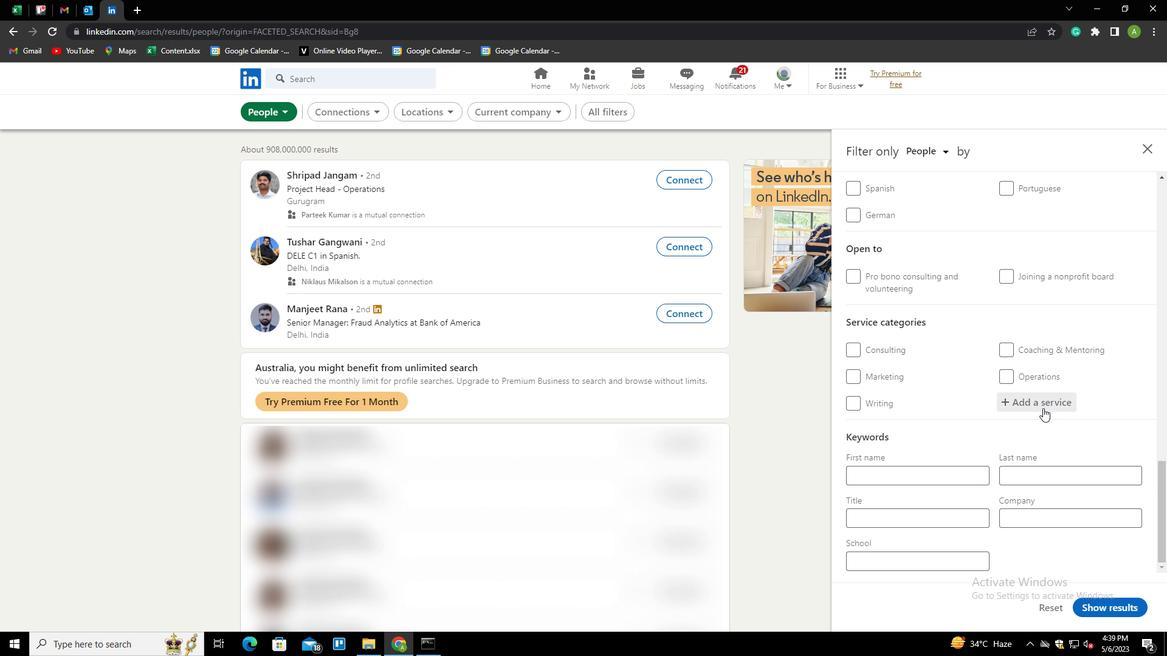 
Action: Mouse moved to (1042, 402)
Screenshot: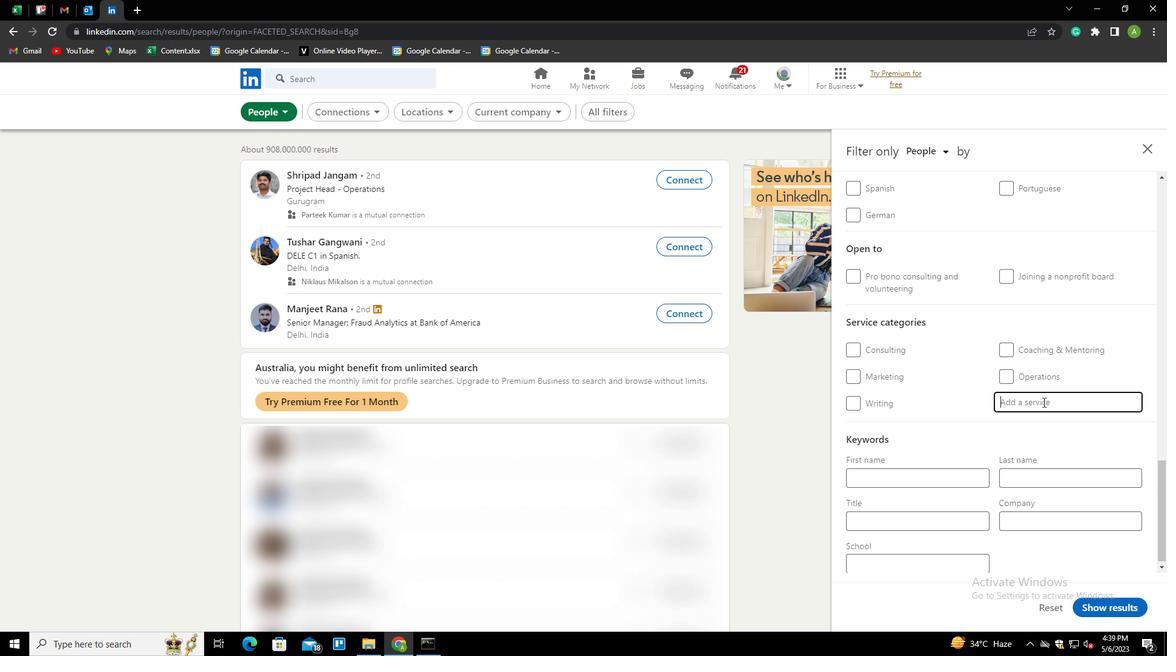 
Action: Key pressed <Key.shift>PRINT<Key.space><Key.shift>DESIGN<Key.down><Key.enter>
Screenshot: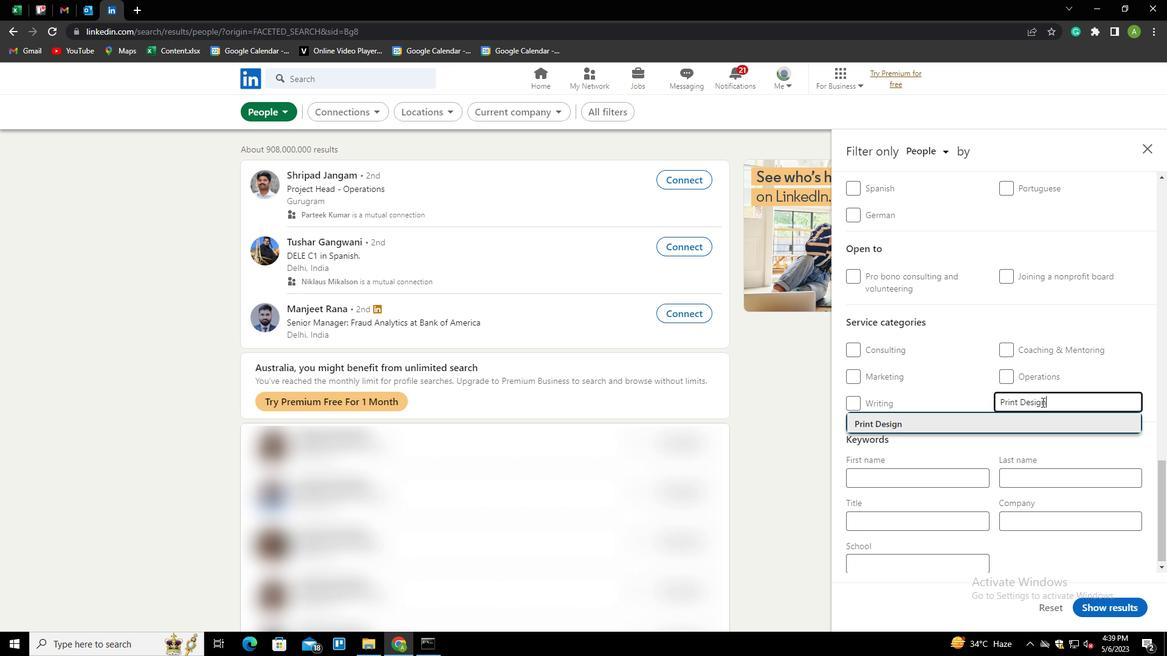 
Action: Mouse moved to (1044, 403)
Screenshot: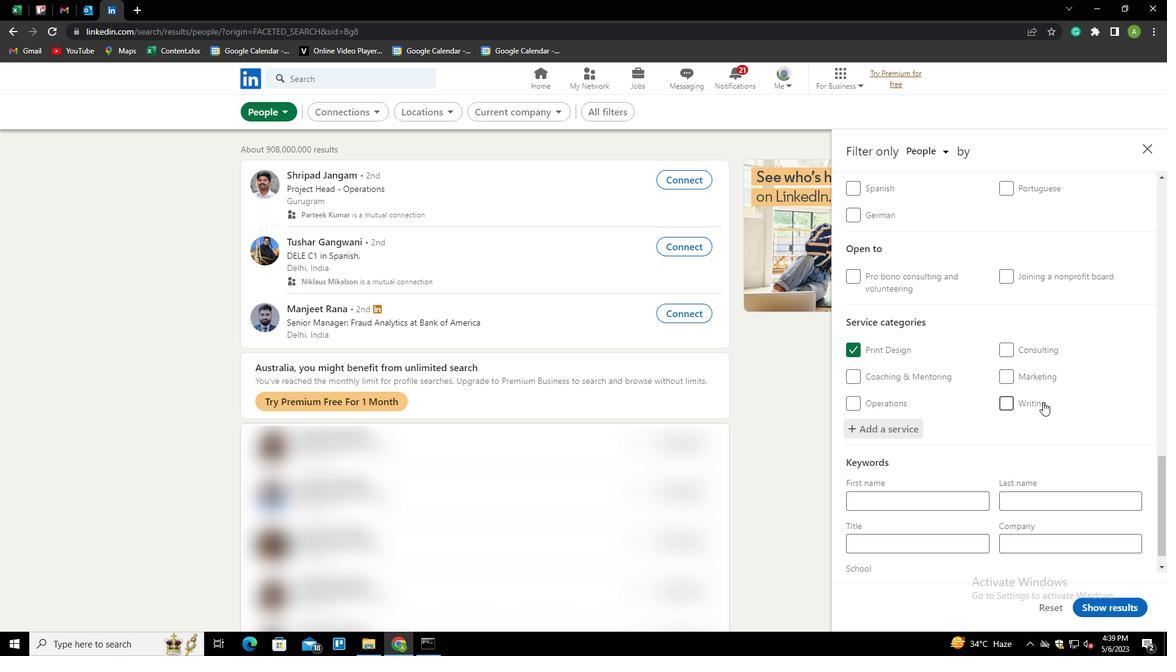 
Action: Mouse scrolled (1044, 403) with delta (0, 0)
Screenshot: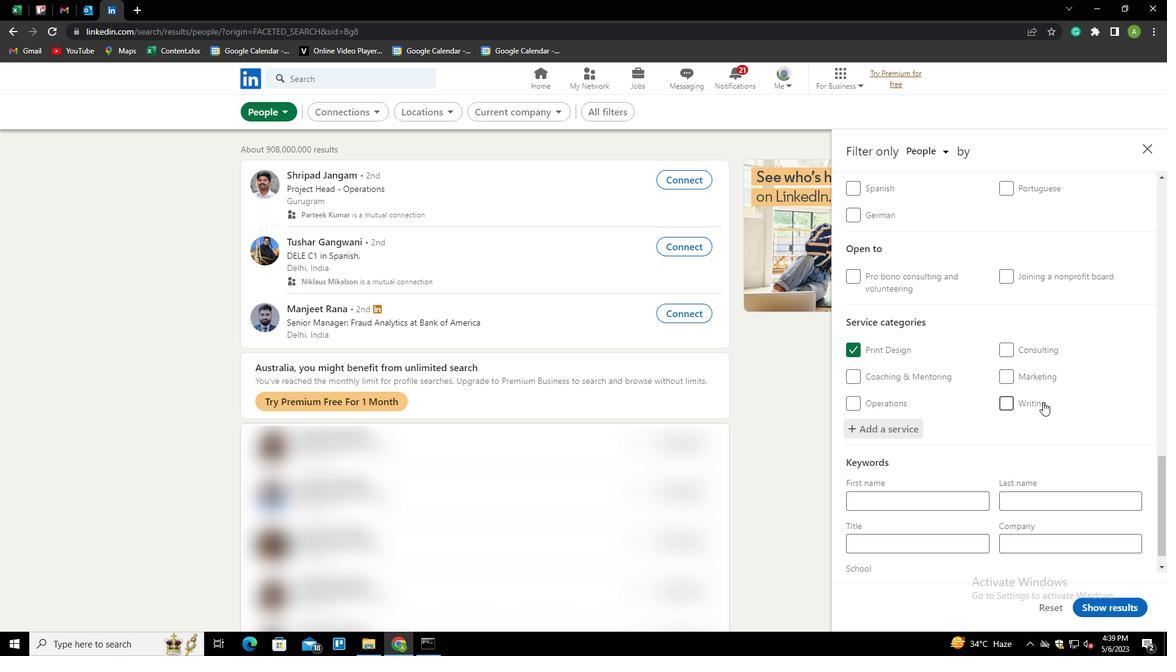 
Action: Mouse moved to (1044, 403)
Screenshot: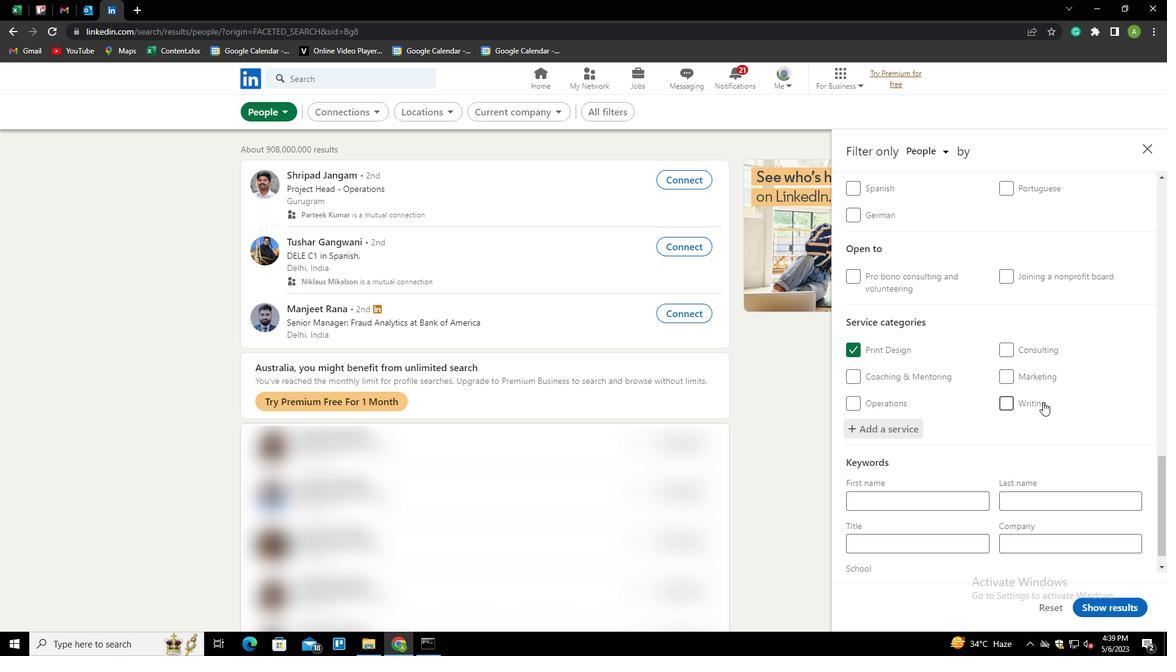 
Action: Mouse scrolled (1044, 403) with delta (0, 0)
Screenshot: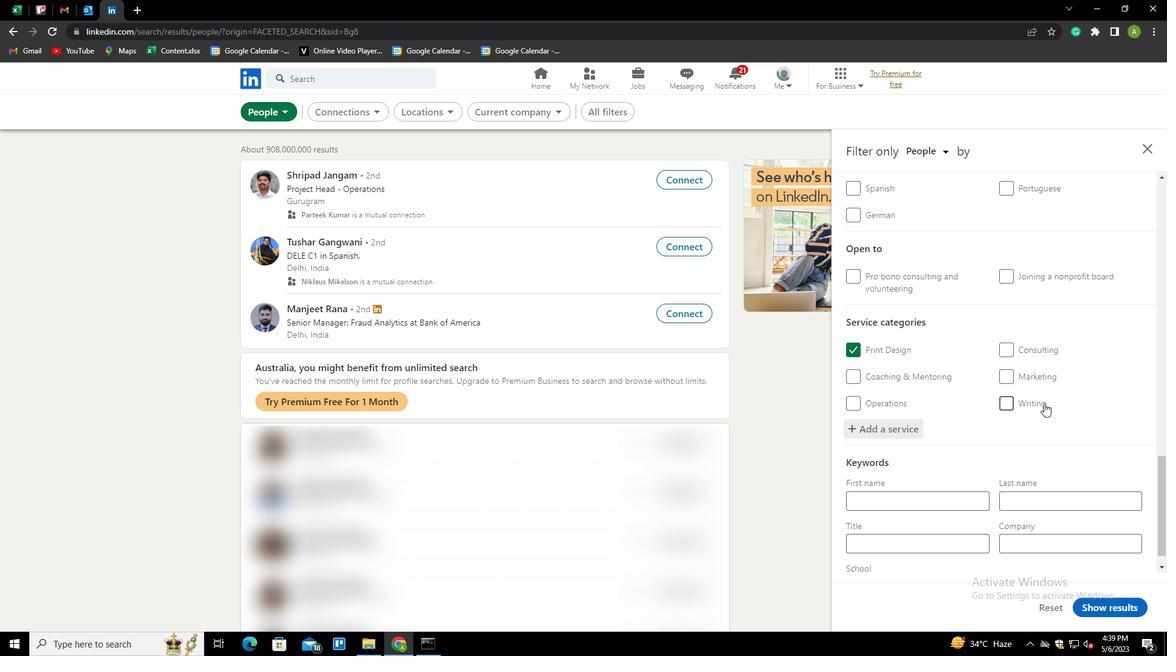 
Action: Mouse moved to (1045, 405)
Screenshot: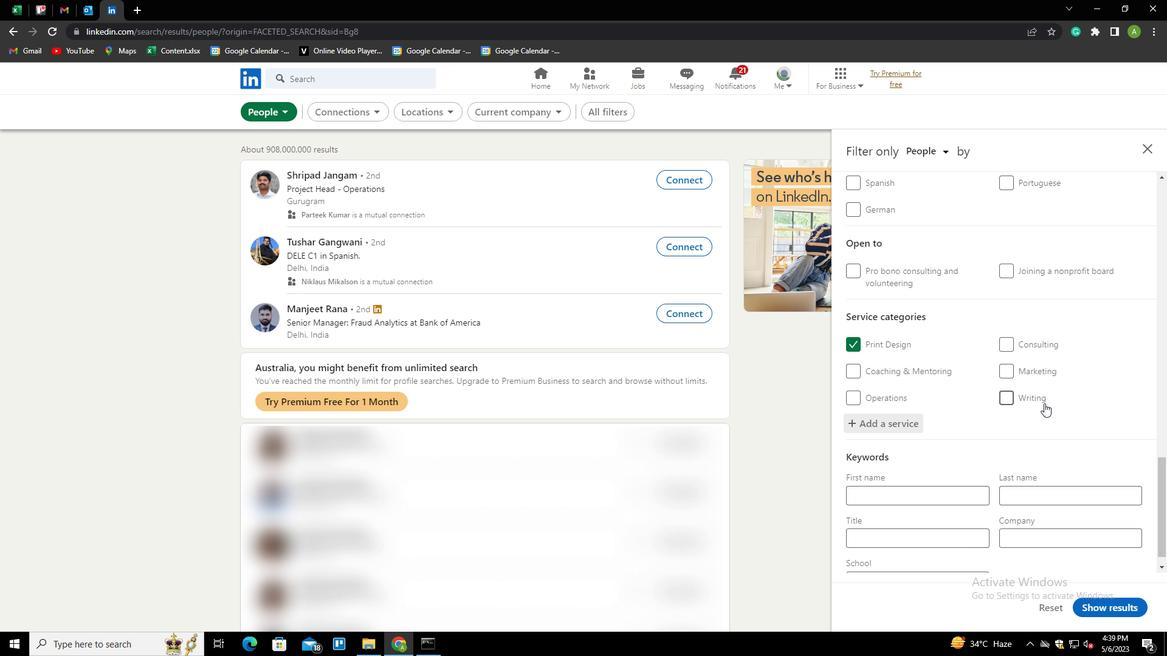 
Action: Mouse scrolled (1045, 404) with delta (0, 0)
Screenshot: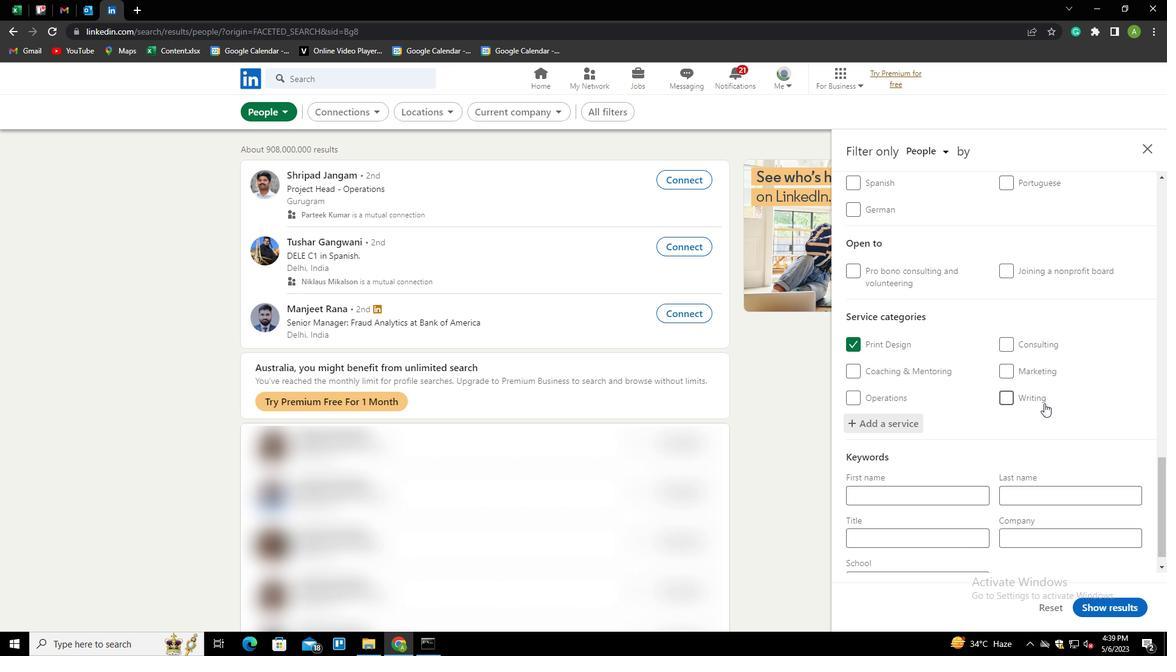 
Action: Mouse moved to (938, 516)
Screenshot: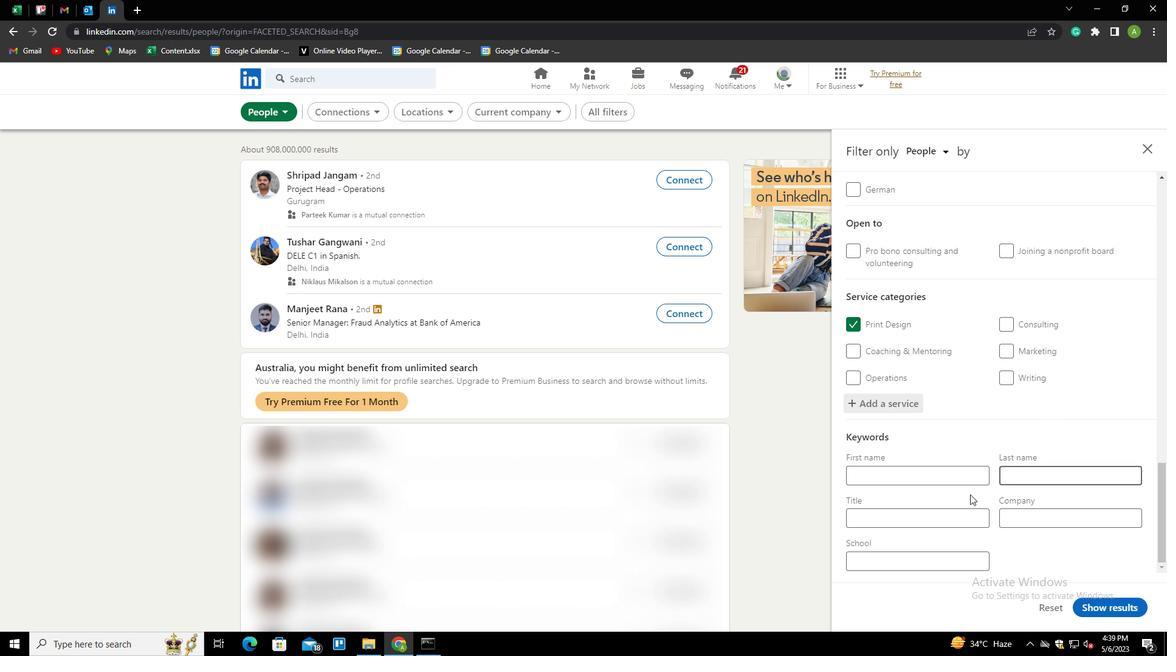 
Action: Mouse pressed left at (938, 516)
Screenshot: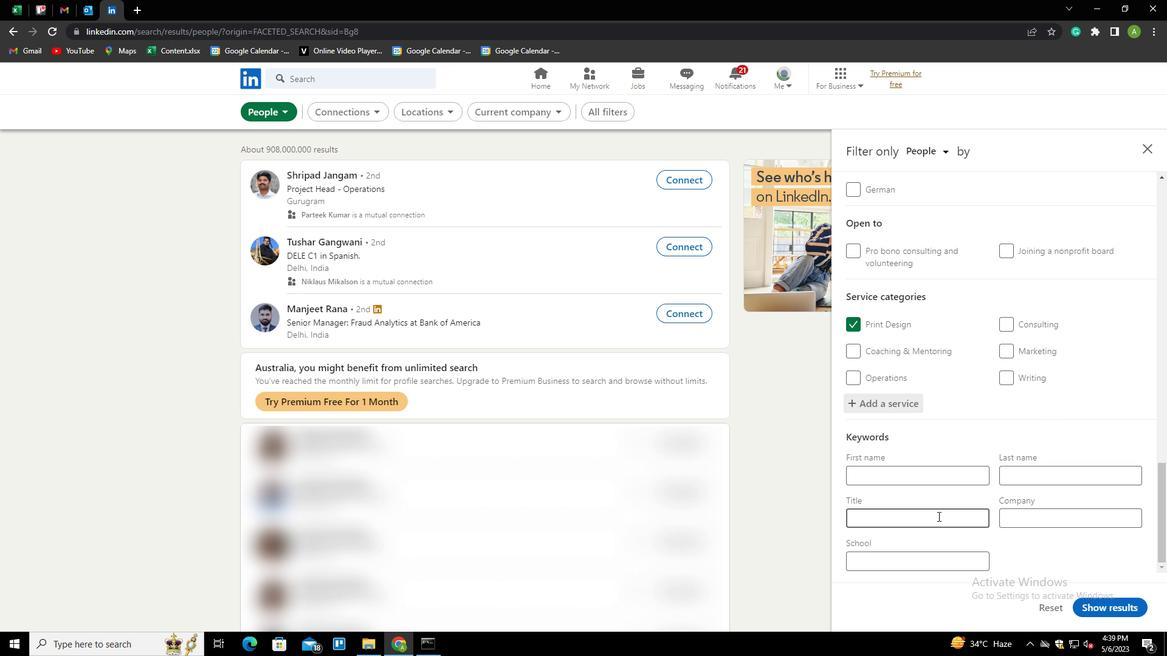 
Action: Mouse moved to (935, 518)
Screenshot: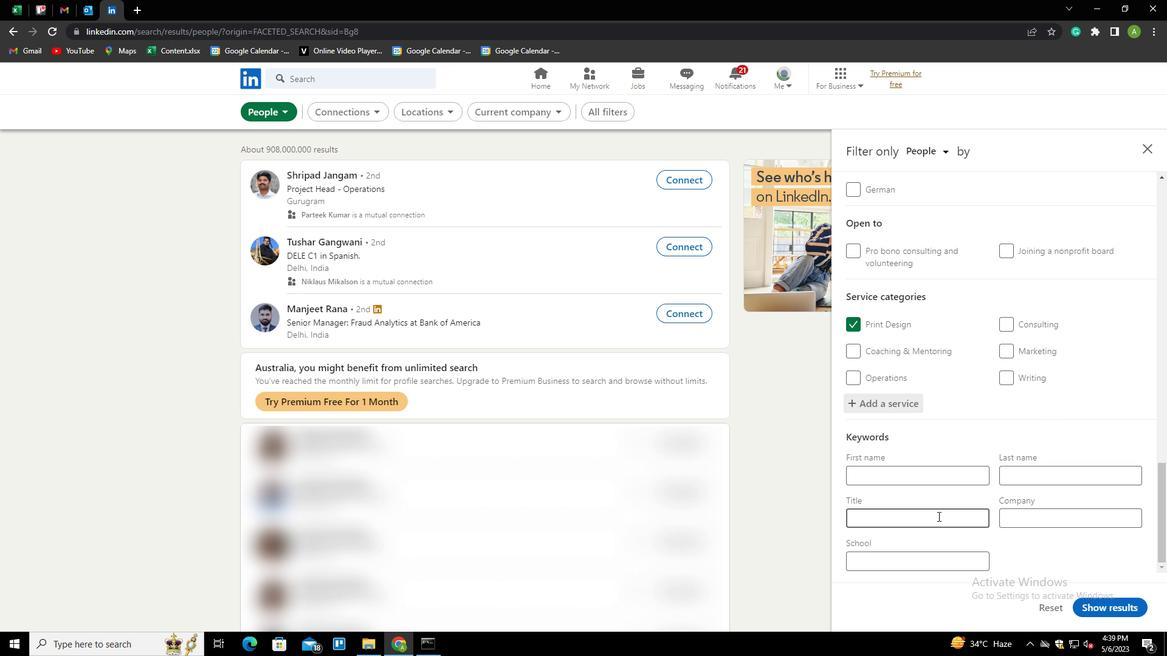 
Action: Key pressed <Key.shift><Key.shift><Key.shift><Key.shift><Key.shift><Key.shift><Key.shift>V<Key.backspace><Key.shift>CREDIT<Key.space><Key.shift>AUTHORIZEE<Key.backspace>R
Screenshot: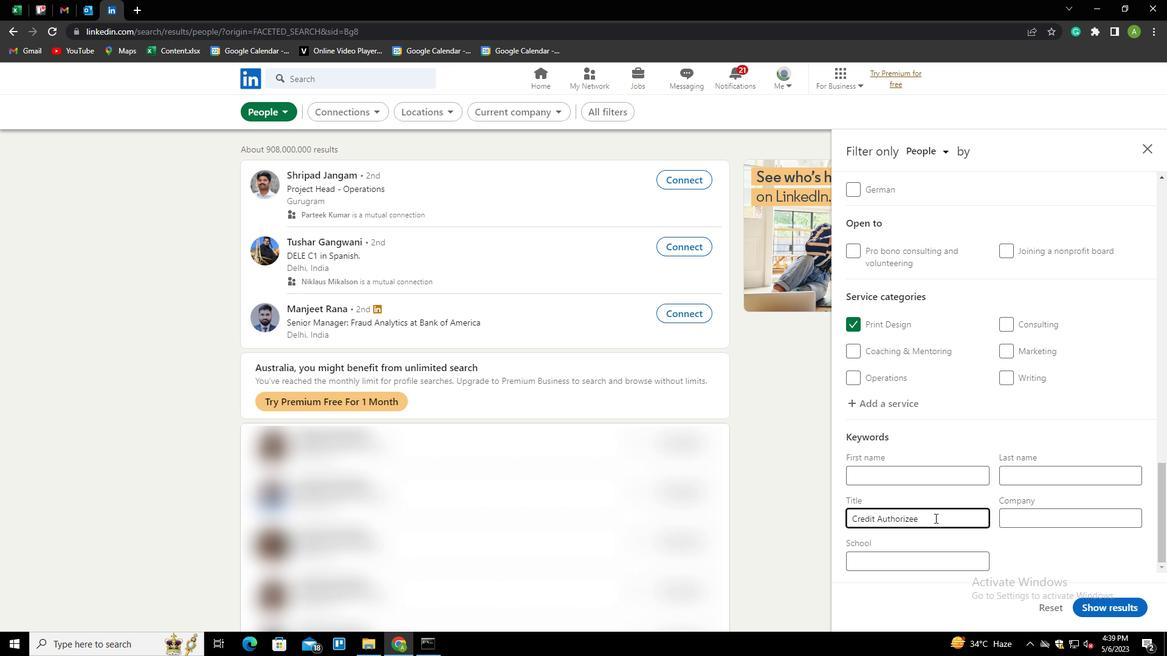 
Action: Mouse moved to (1101, 563)
Screenshot: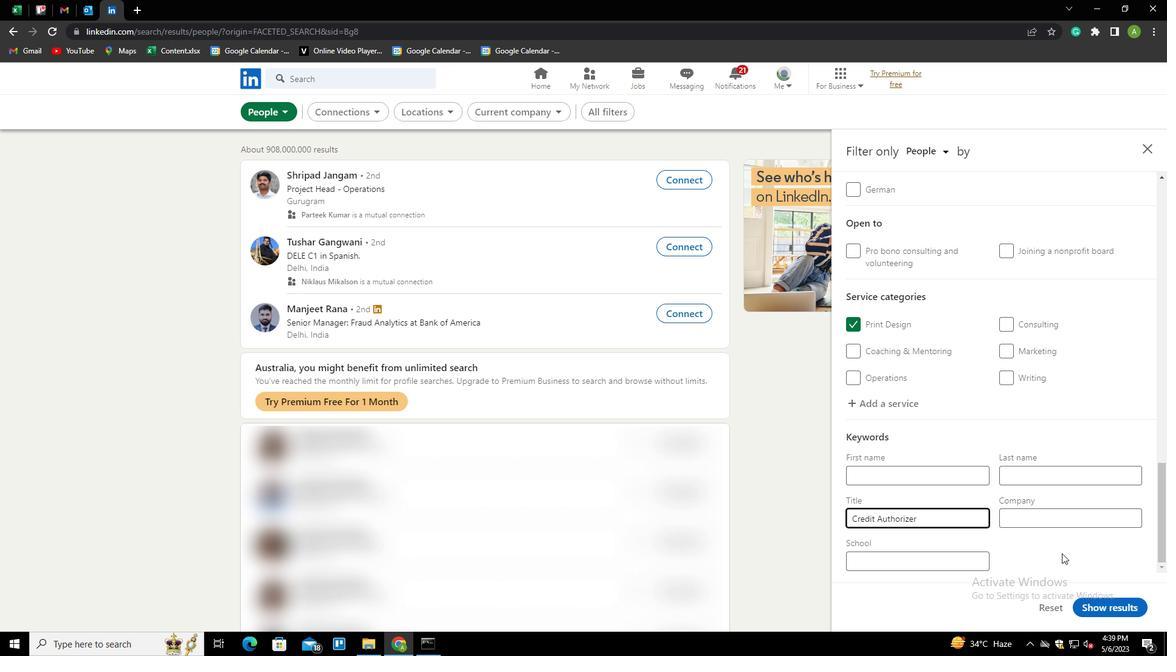 
Action: Mouse pressed left at (1101, 563)
Screenshot: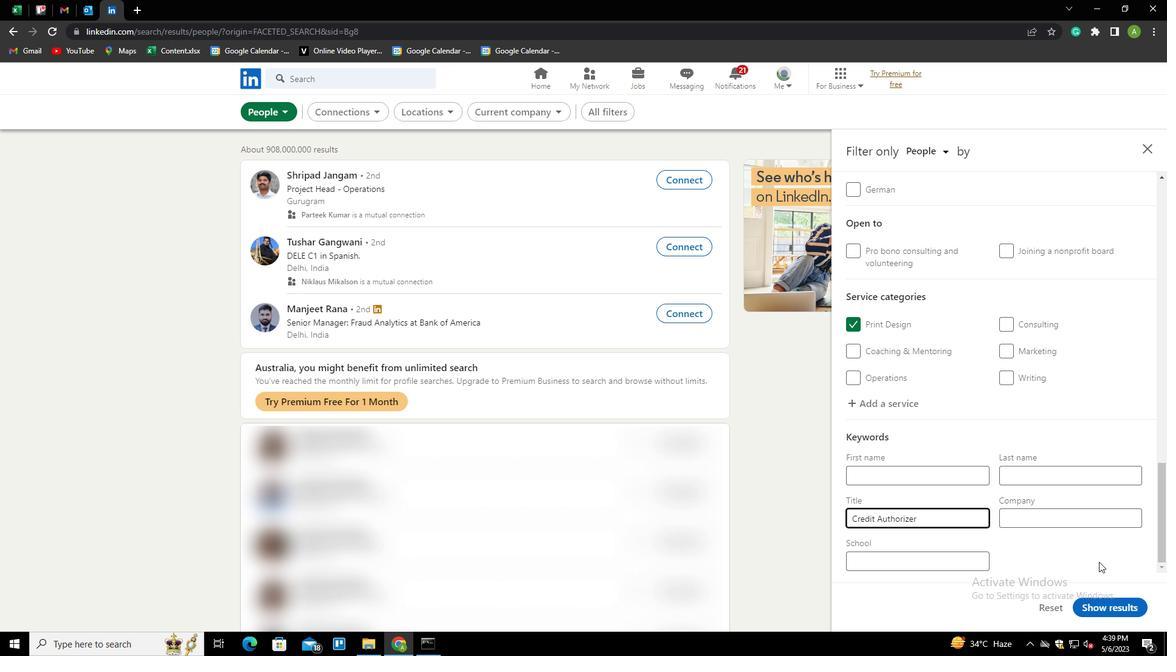 
Action: Mouse moved to (1124, 608)
Screenshot: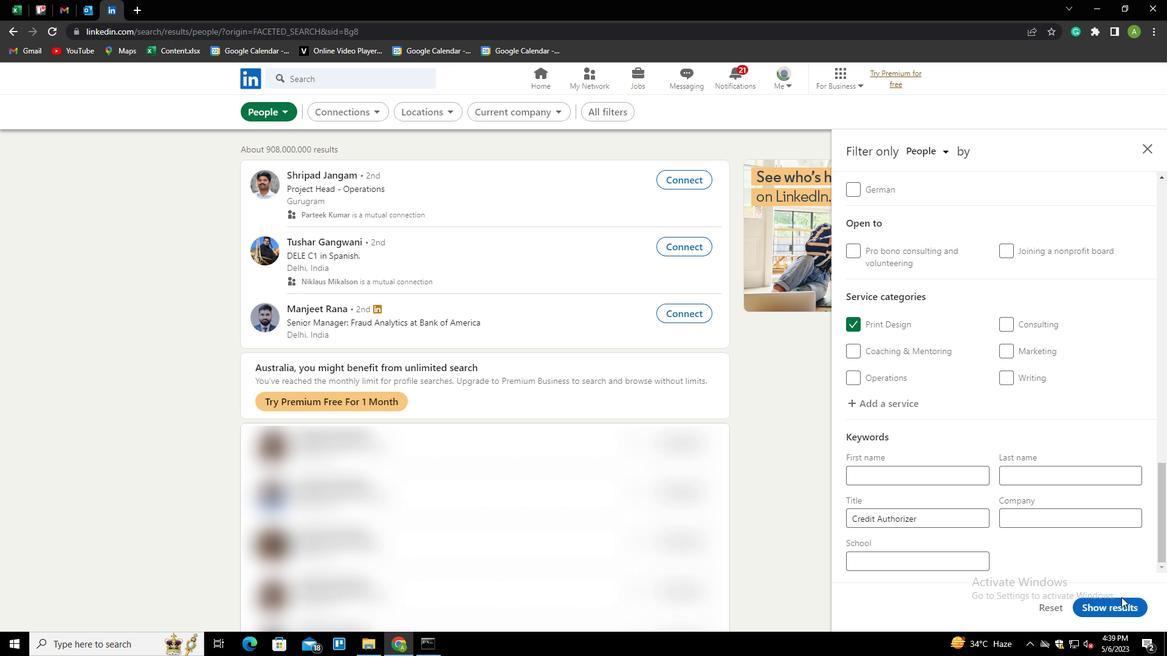 
Action: Mouse pressed left at (1124, 608)
Screenshot: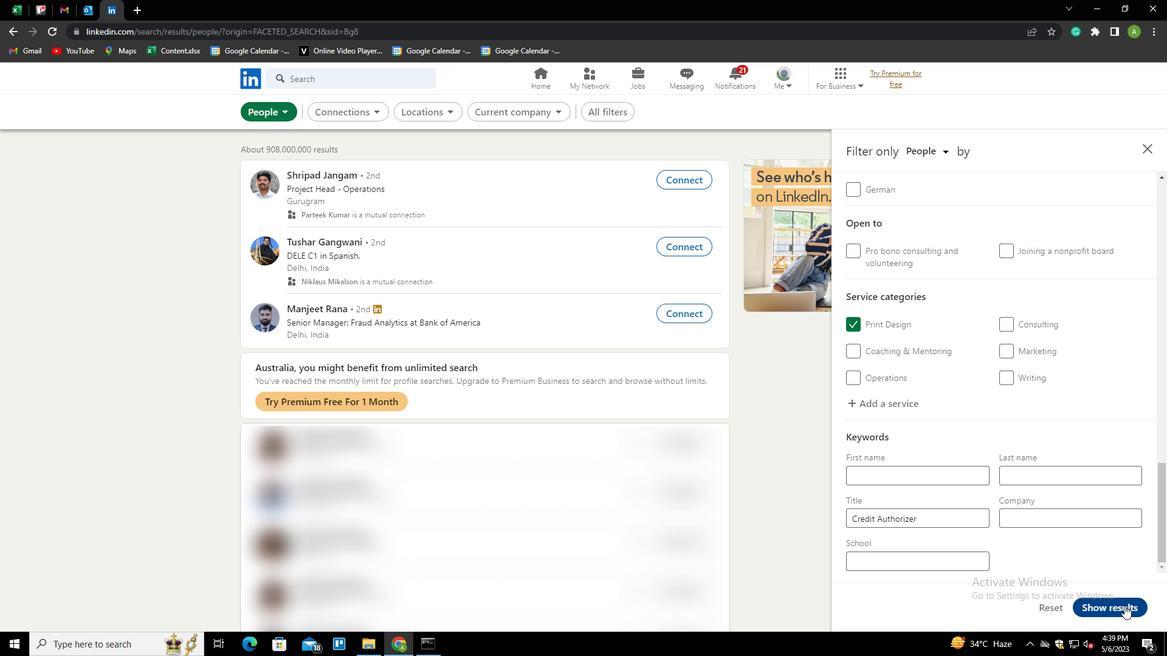 
Action: Mouse moved to (1157, 585)
Screenshot: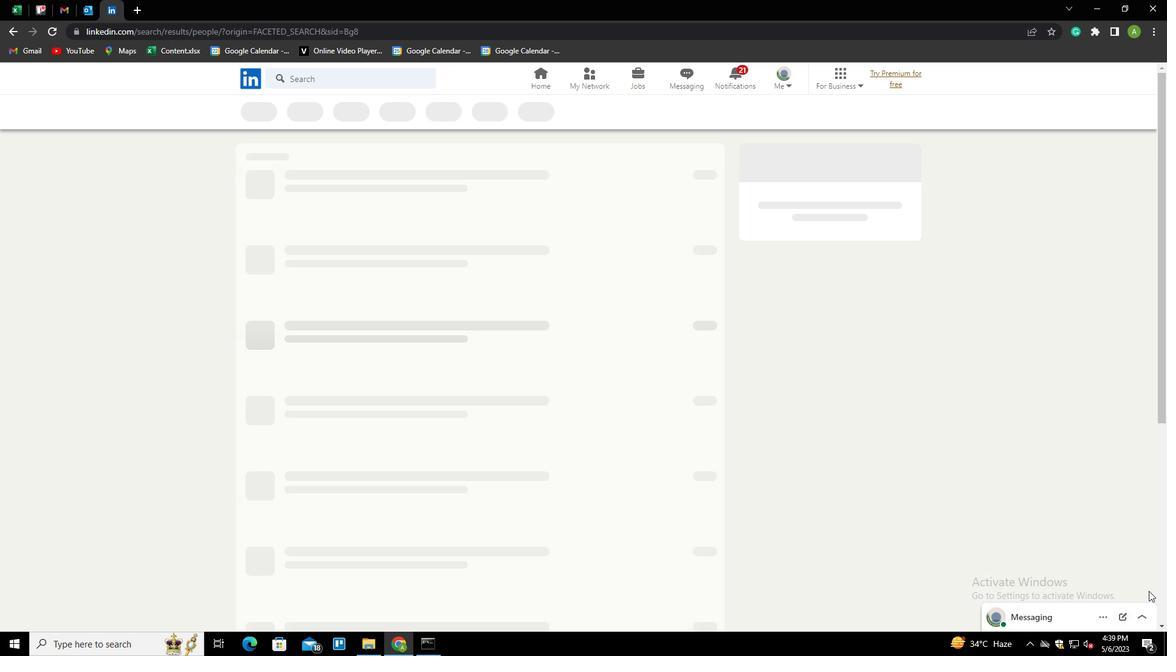 
